 Task: Research Airbnb accommodation in Tubarjal, Saudi Arabia from 8th December, 2023 to 15th December, 2023 for 9 adults. Place can be shared room with 5 bedrooms having 9 beds and 5 bathrooms. Property type can be flat. Amenities needed are: wifi, TV, free parkinig on premises, gym, breakfast. Look for 4 properties as per requirement.
Action: Mouse moved to (534, 191)
Screenshot: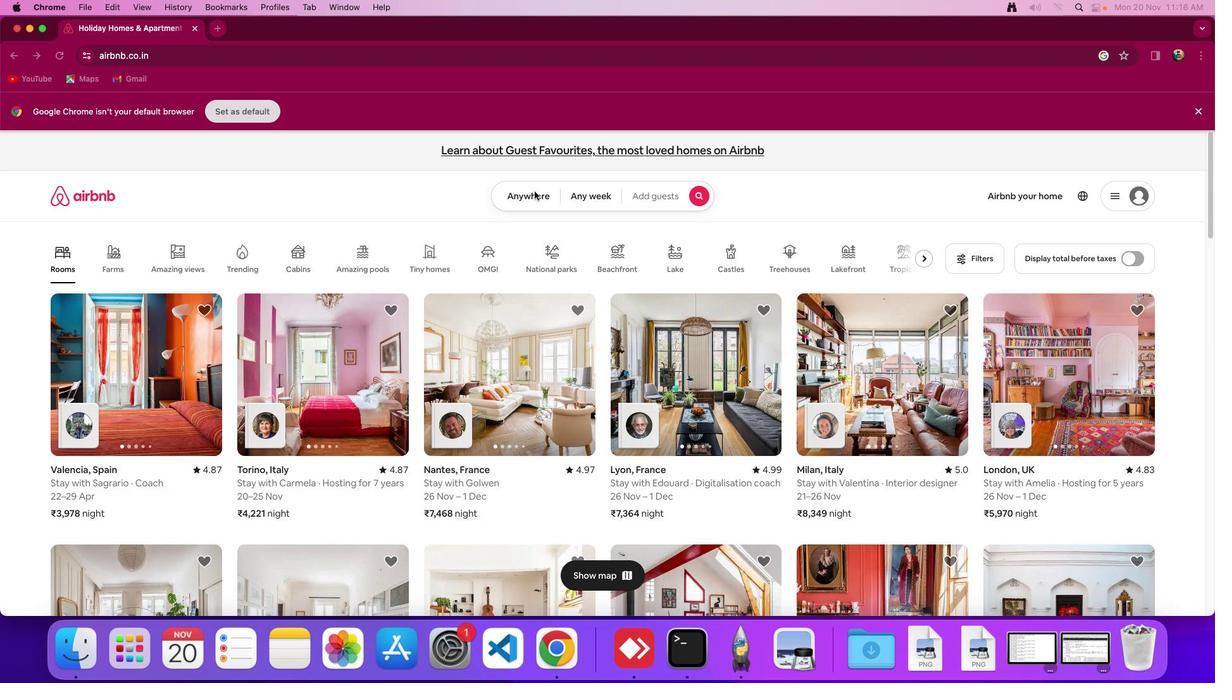
Action: Mouse pressed left at (534, 191)
Screenshot: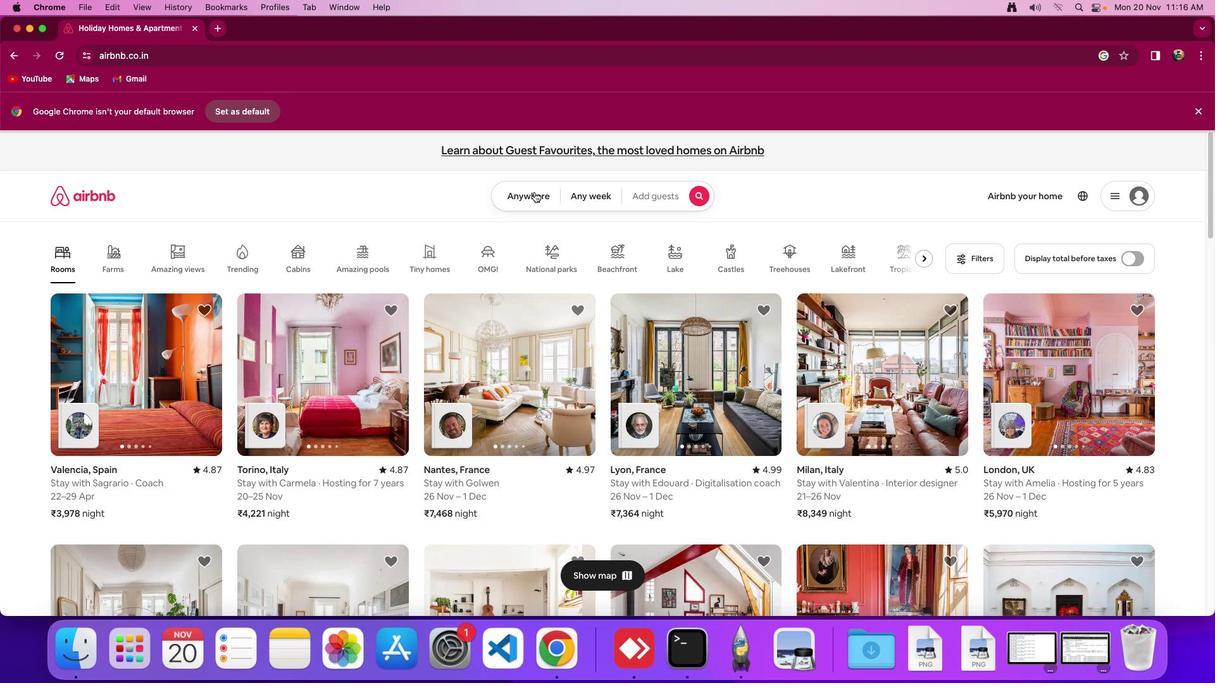 
Action: Mouse moved to (536, 196)
Screenshot: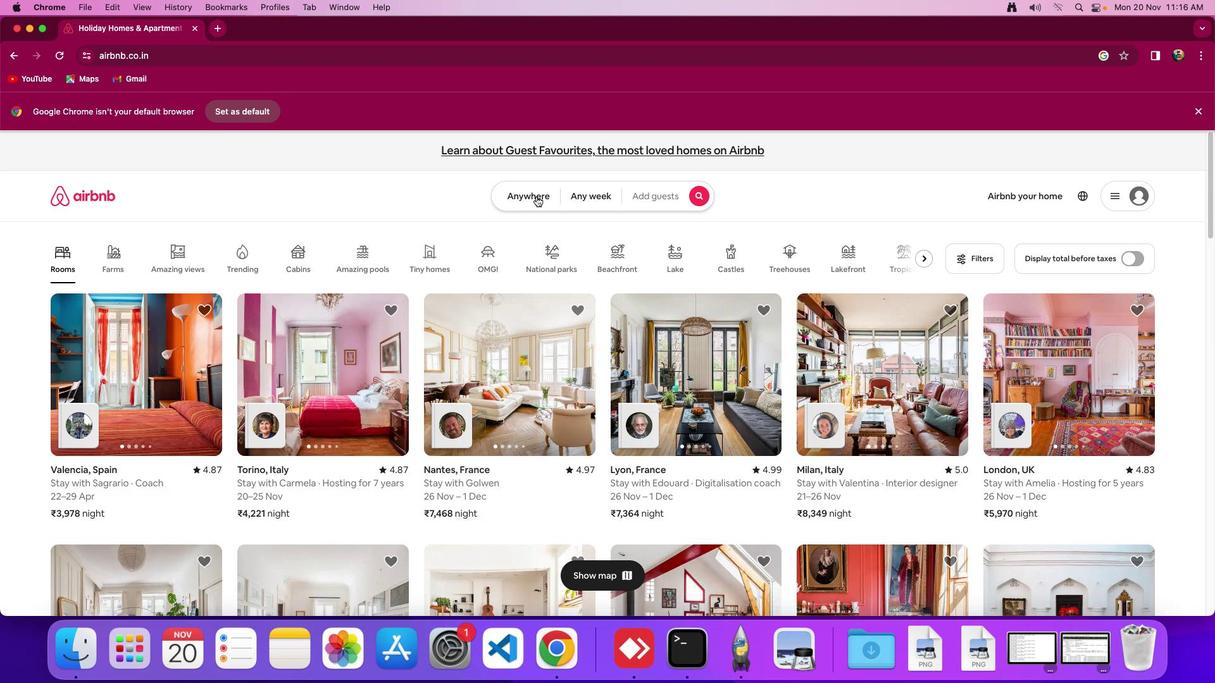 
Action: Mouse pressed left at (536, 196)
Screenshot: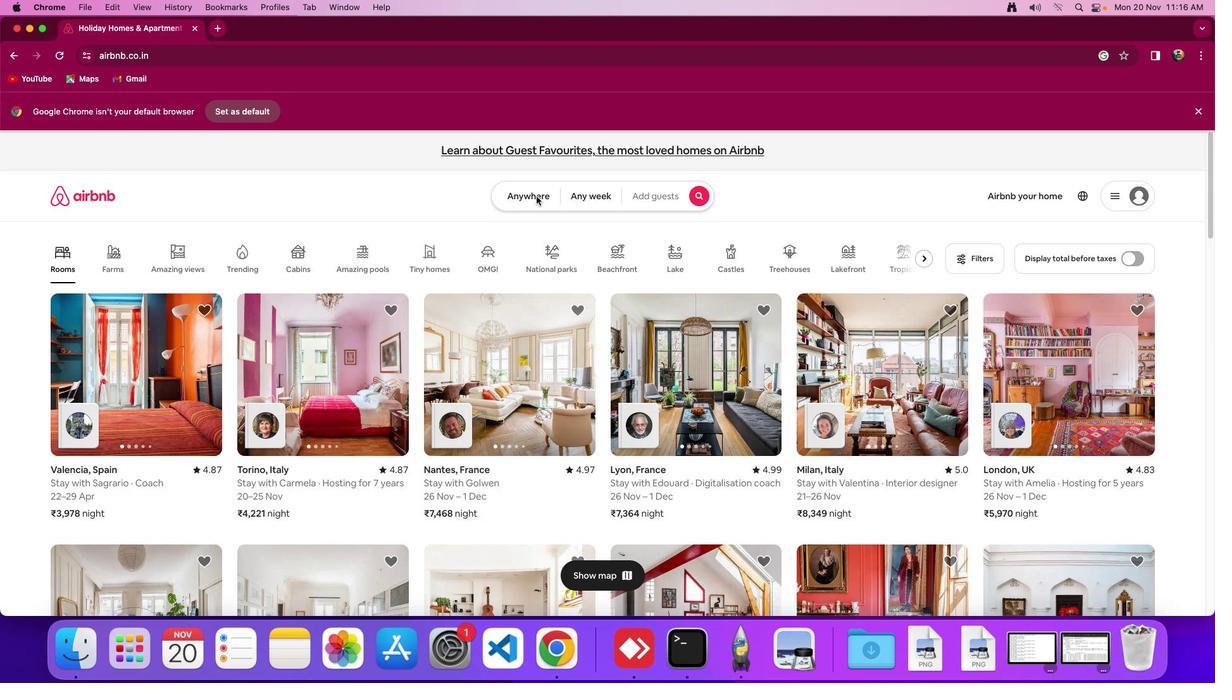 
Action: Mouse moved to (443, 245)
Screenshot: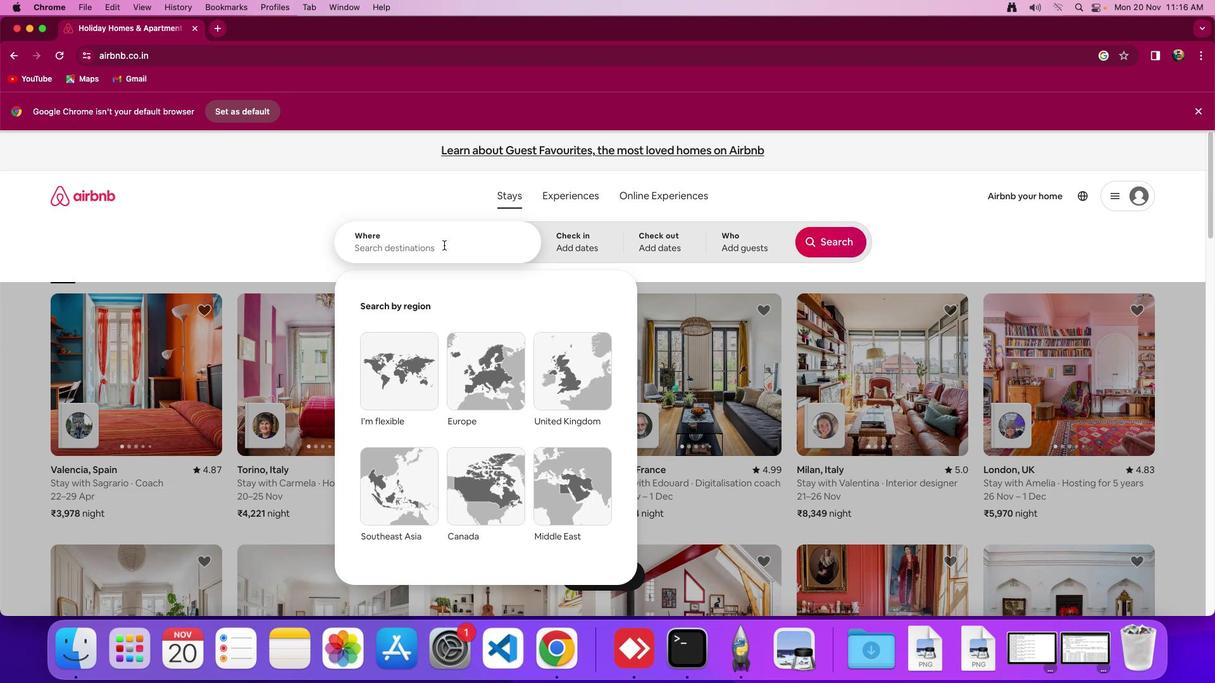 
Action: Mouse pressed left at (443, 245)
Screenshot: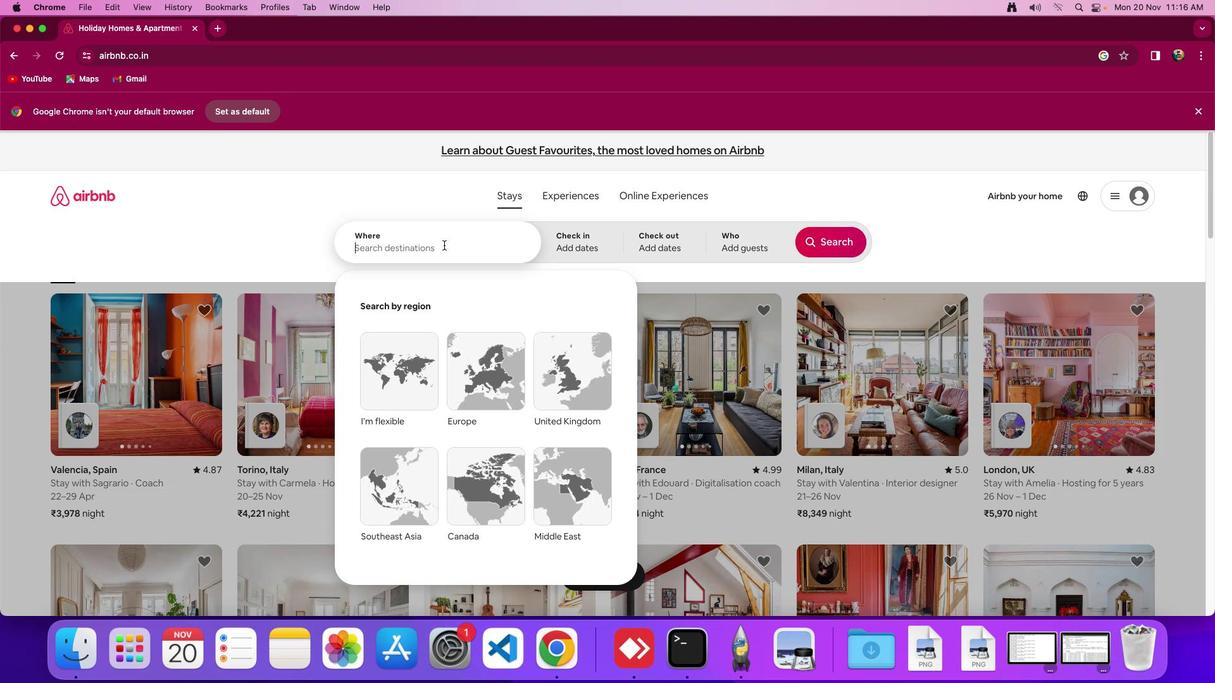 
Action: Mouse moved to (575, 219)
Screenshot: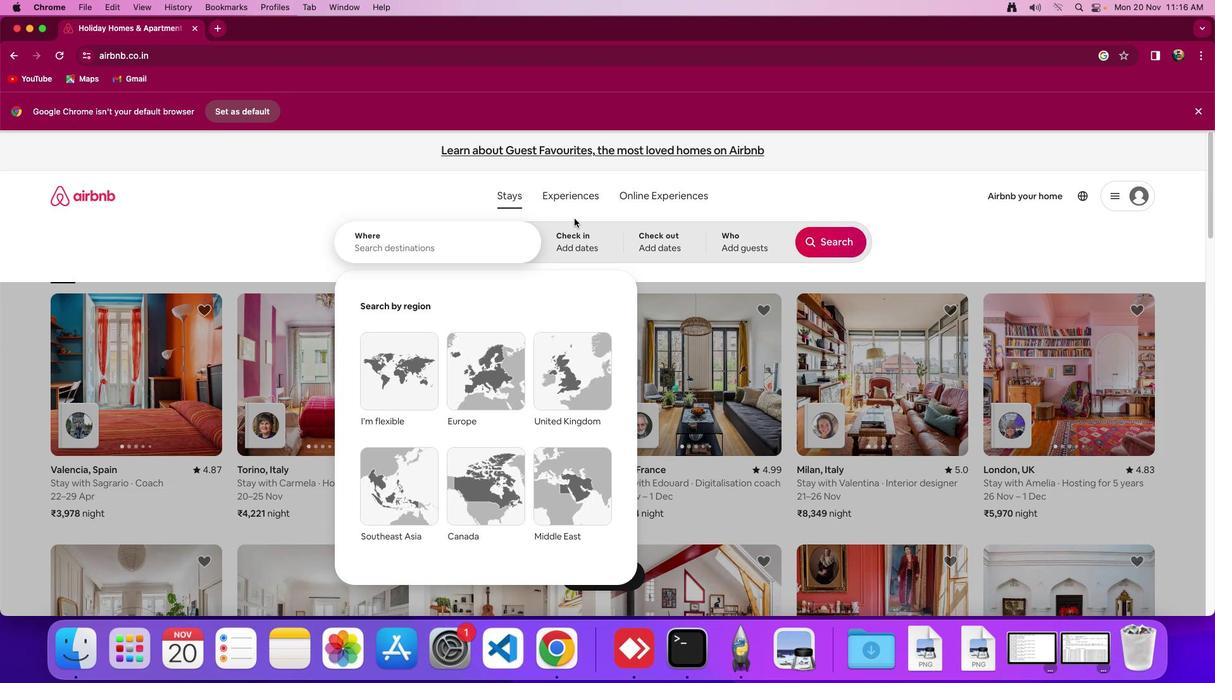 
Action: Key pressed Key.shift_r'T''u''b''a''r''j''a''l'','
Screenshot: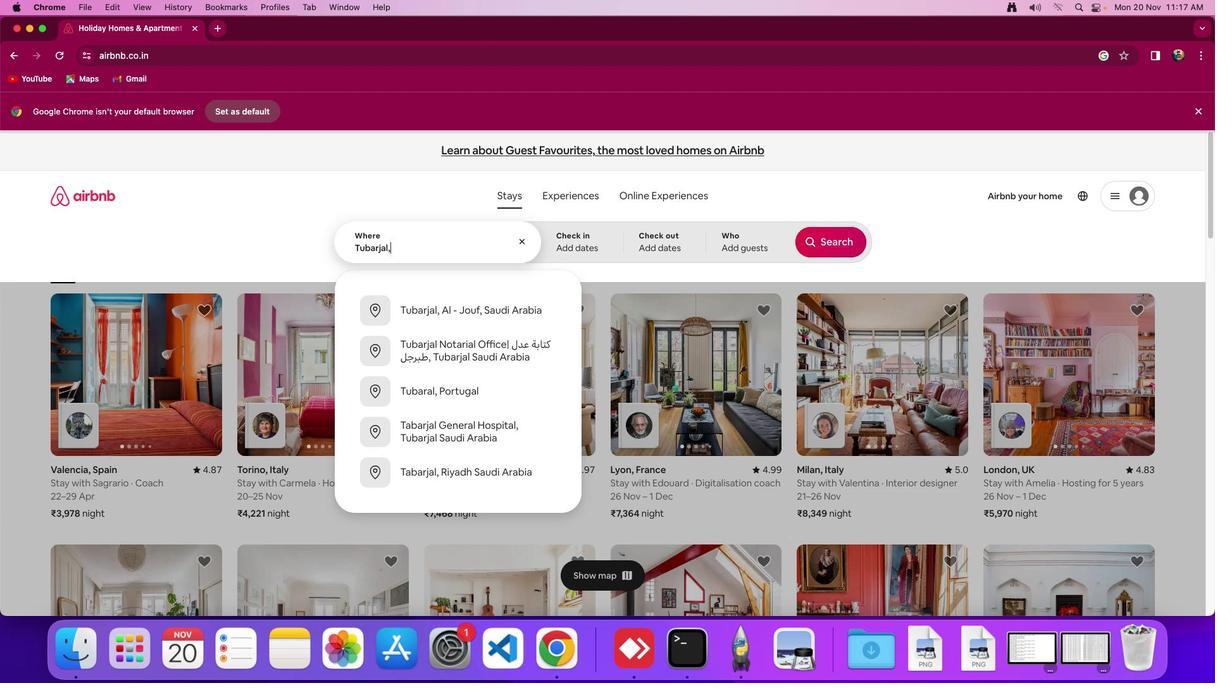 
Action: Mouse moved to (614, 217)
Screenshot: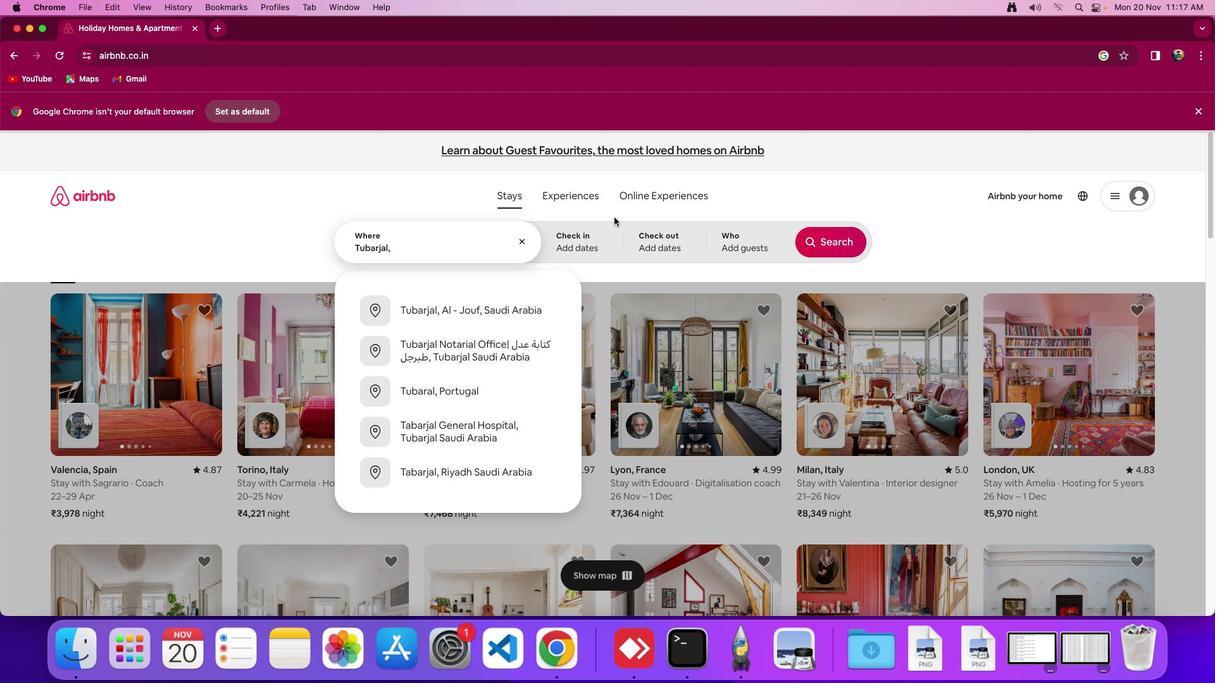 
Action: Key pressed Key.spaceKey.shift_r'S''a''u''d''i'
Screenshot: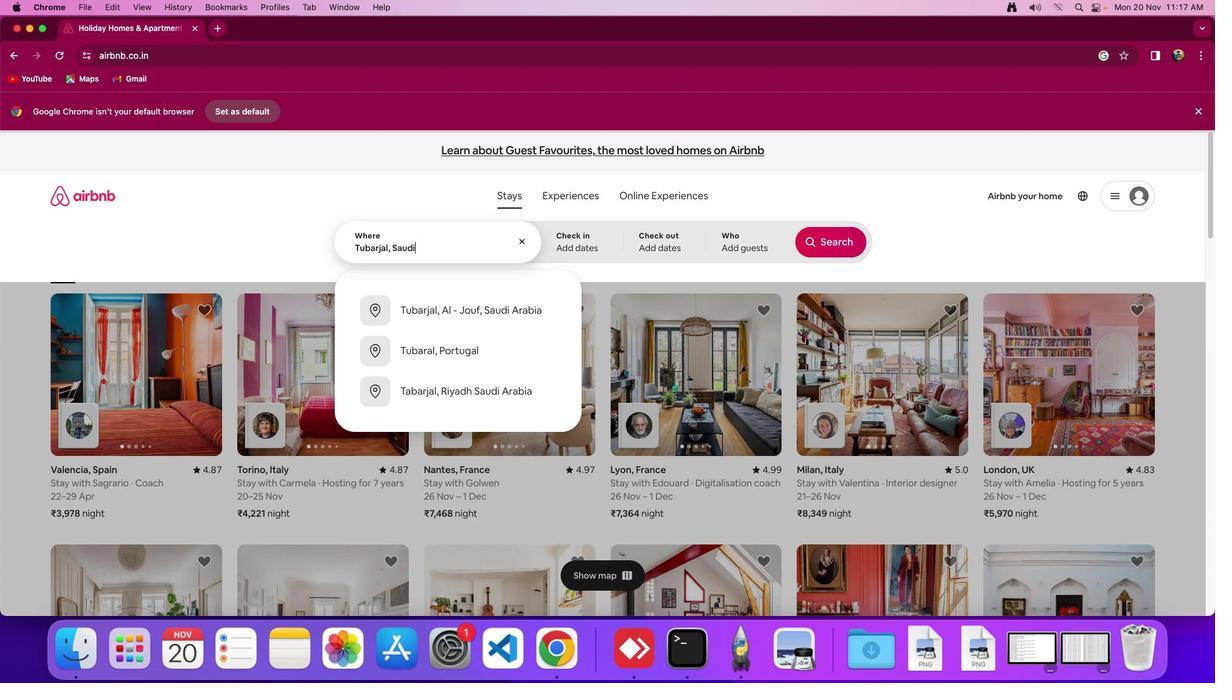 
Action: Mouse moved to (512, 272)
Screenshot: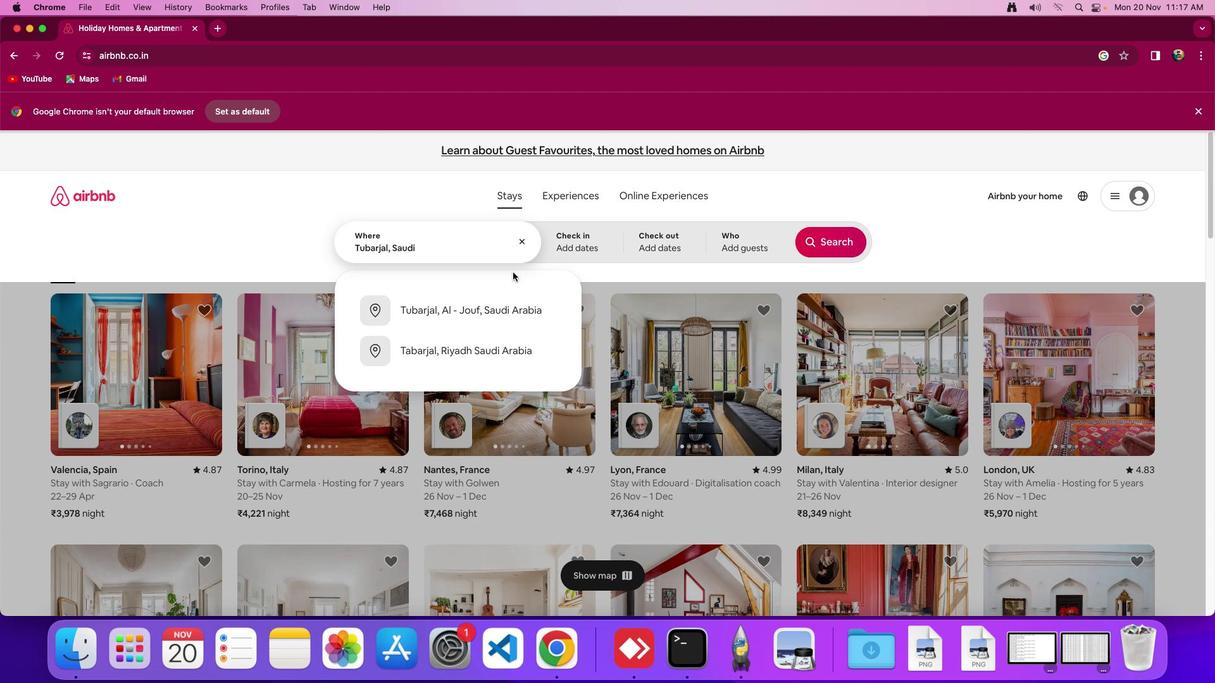 
Action: Key pressed Key.spaceKey.shift_r'A''r''a''b''i''a'
Screenshot: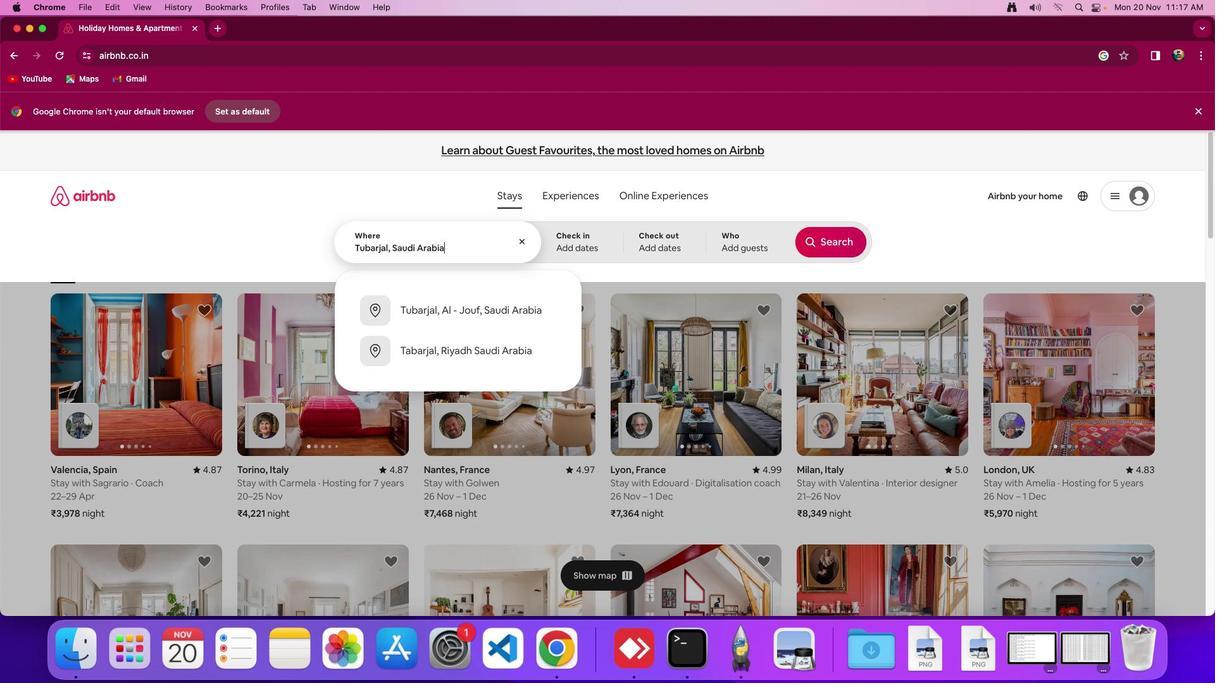 
Action: Mouse moved to (571, 251)
Screenshot: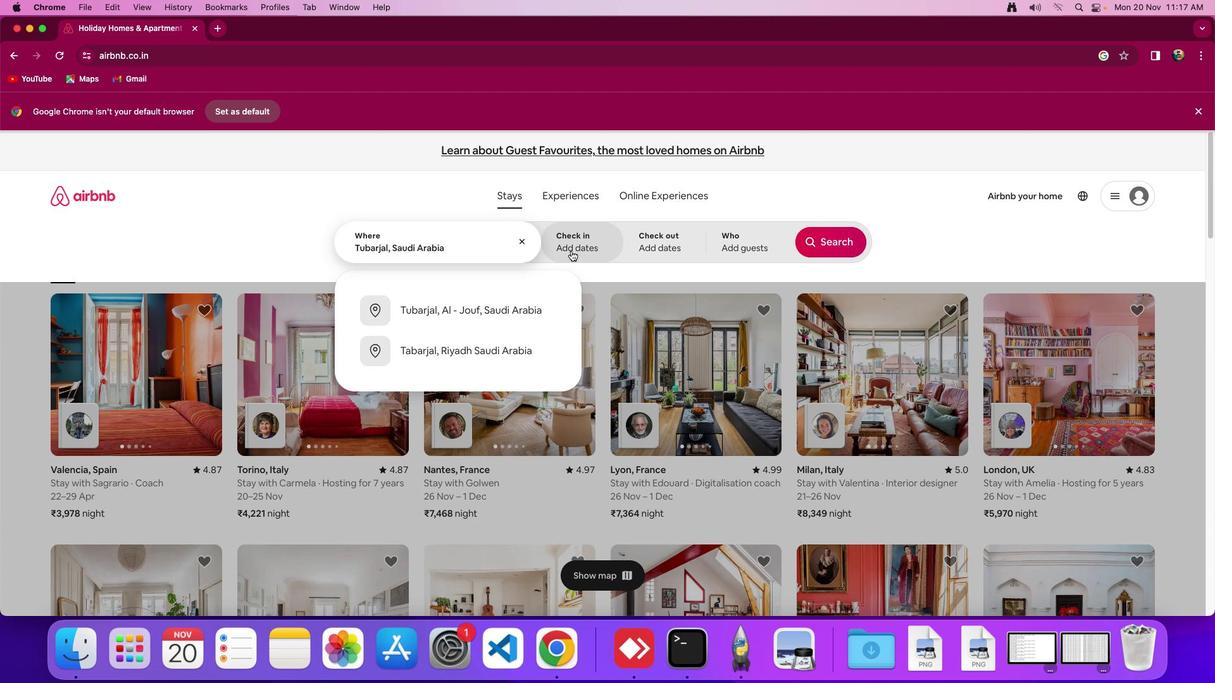 
Action: Mouse pressed left at (571, 251)
Screenshot: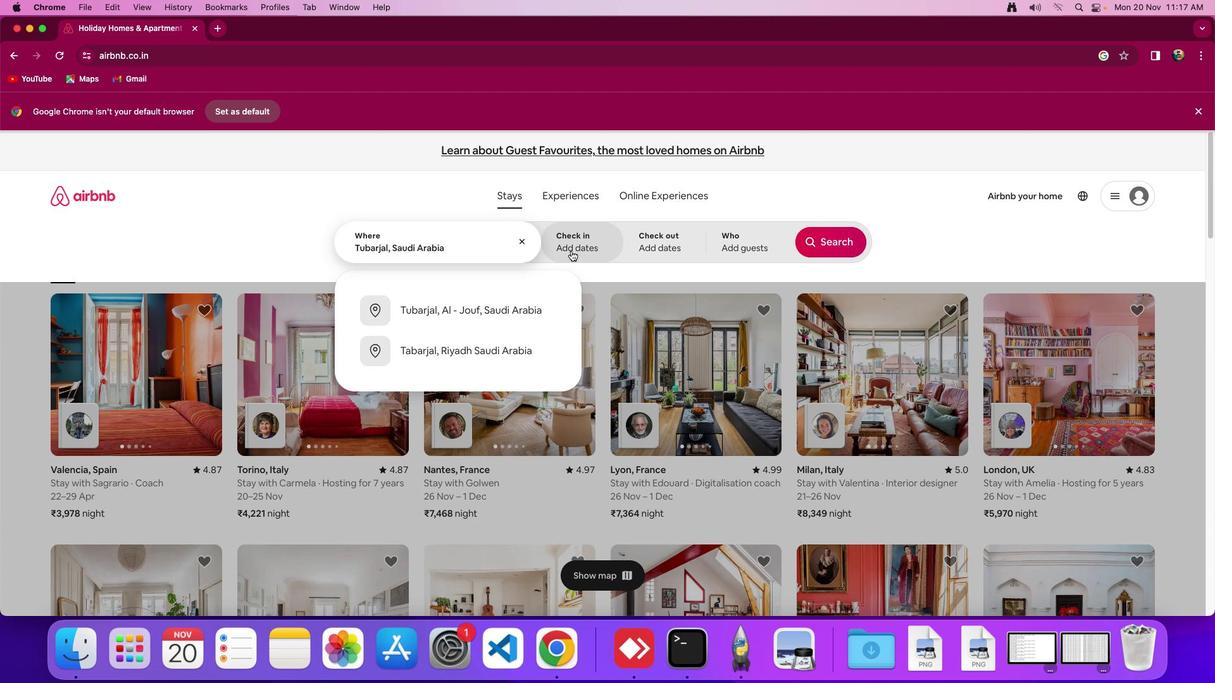 
Action: Mouse moved to (790, 431)
Screenshot: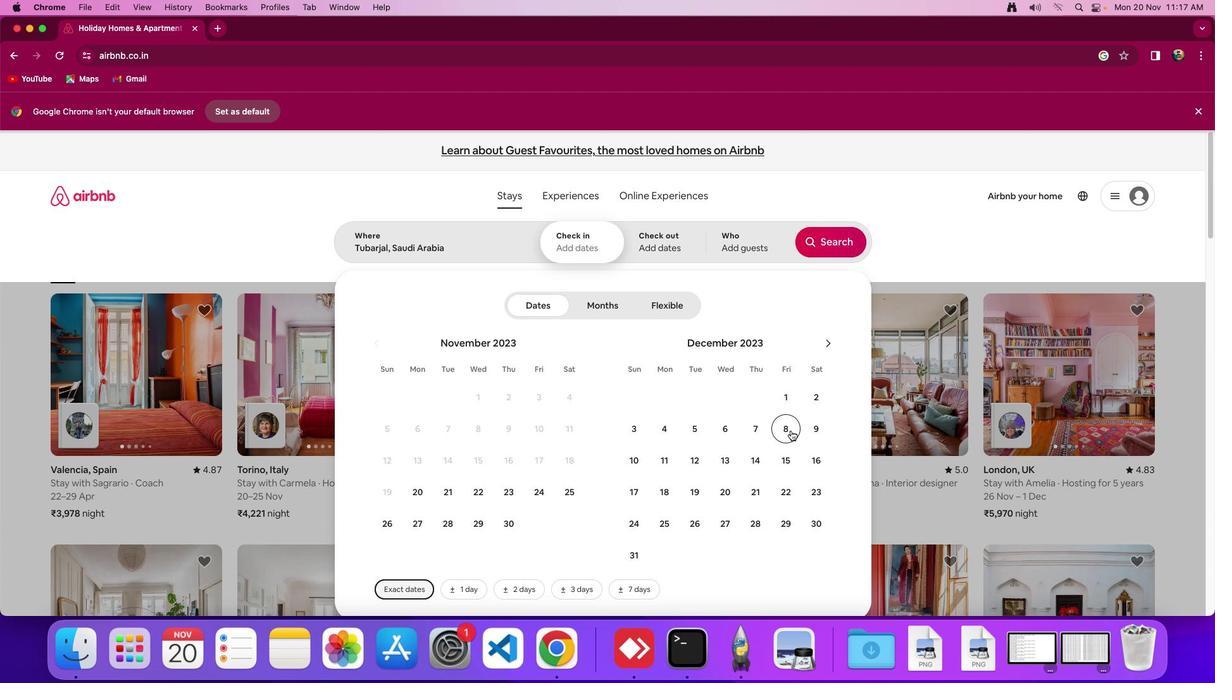 
Action: Mouse pressed left at (790, 431)
Screenshot: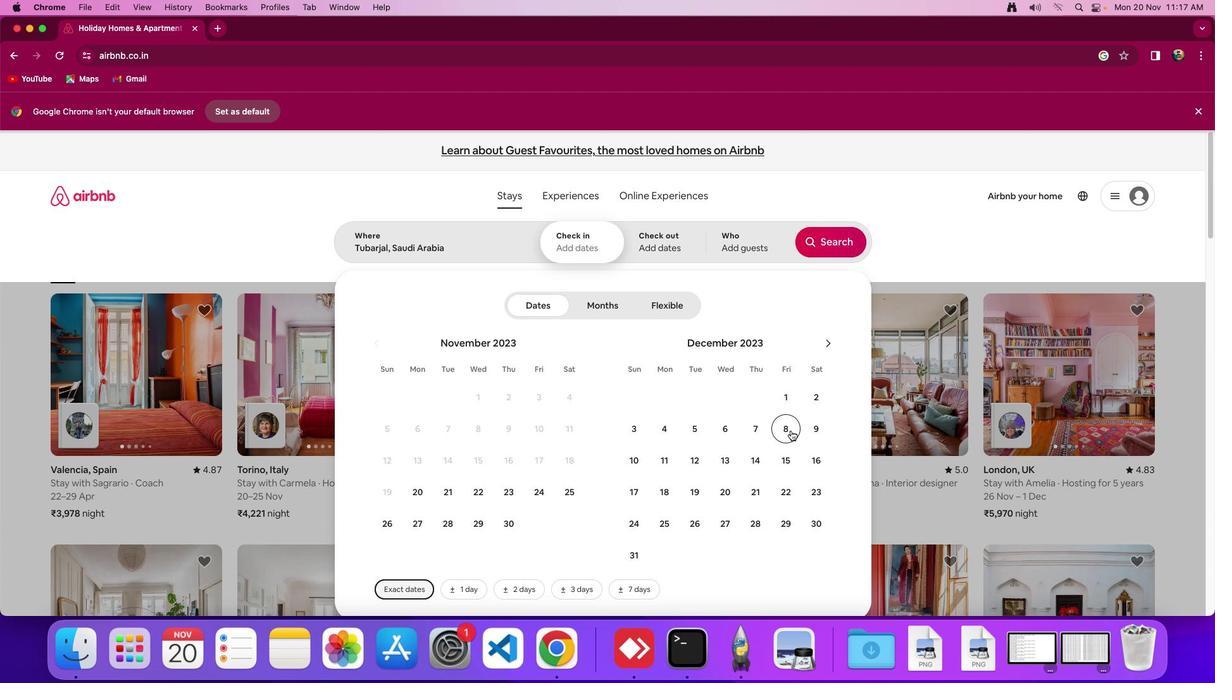 
Action: Mouse moved to (787, 450)
Screenshot: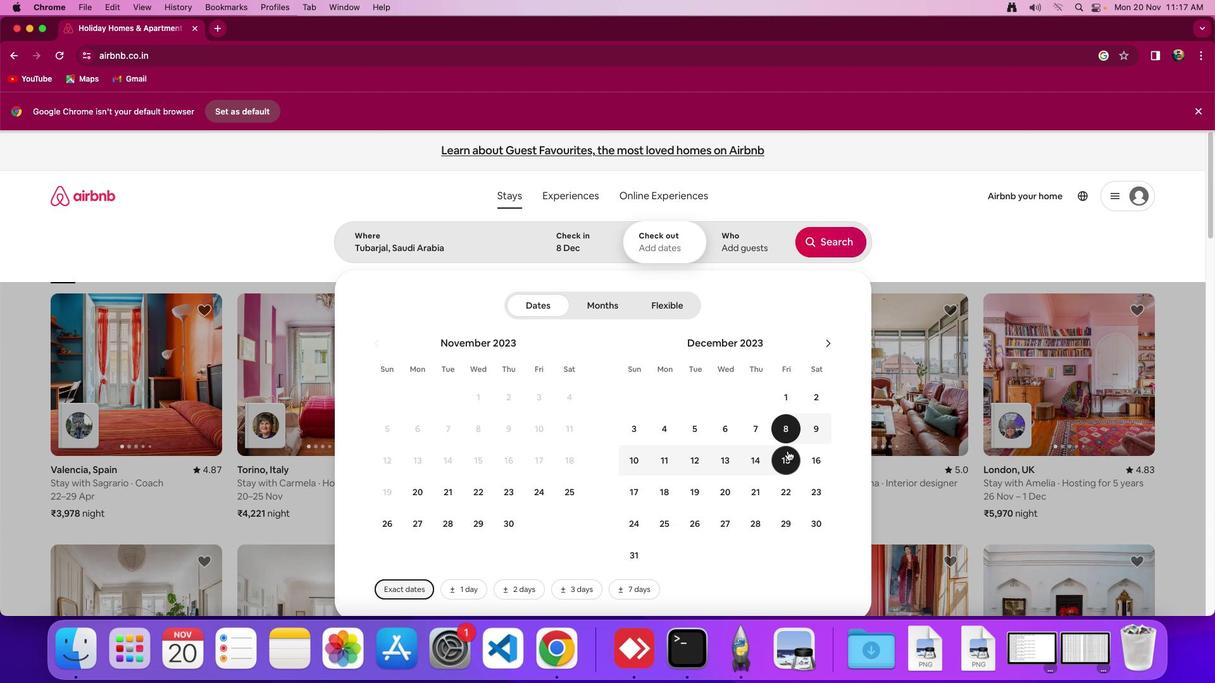
Action: Mouse pressed left at (787, 450)
Screenshot: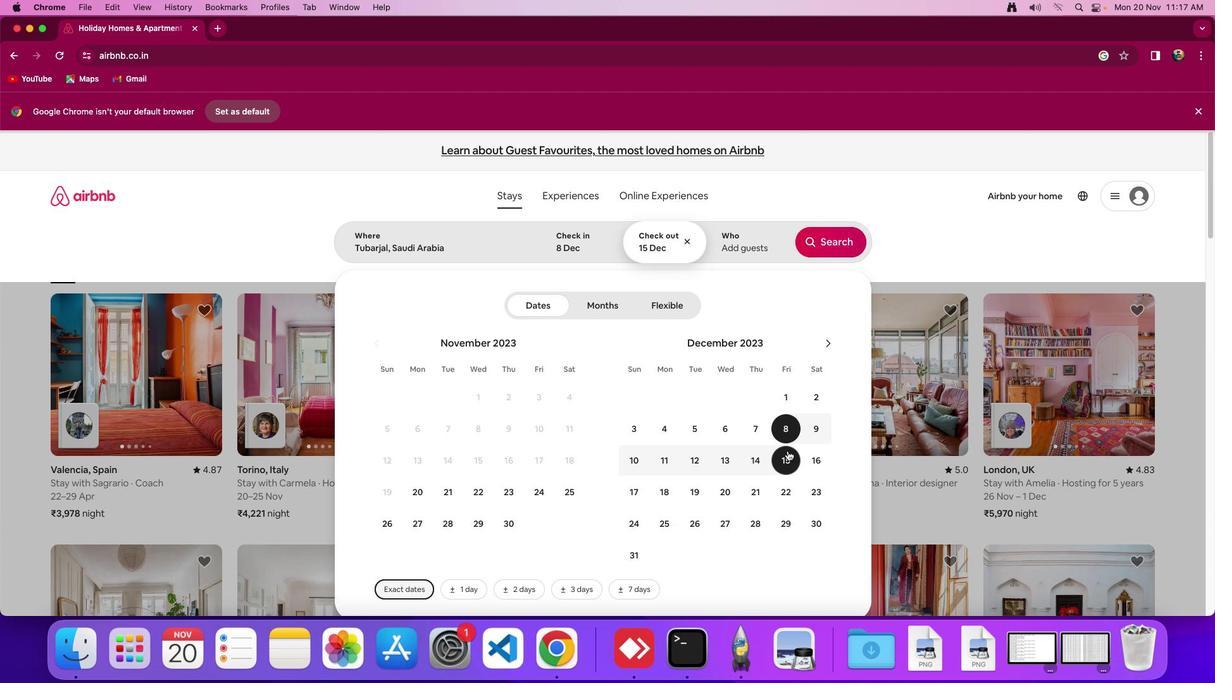 
Action: Mouse moved to (730, 245)
Screenshot: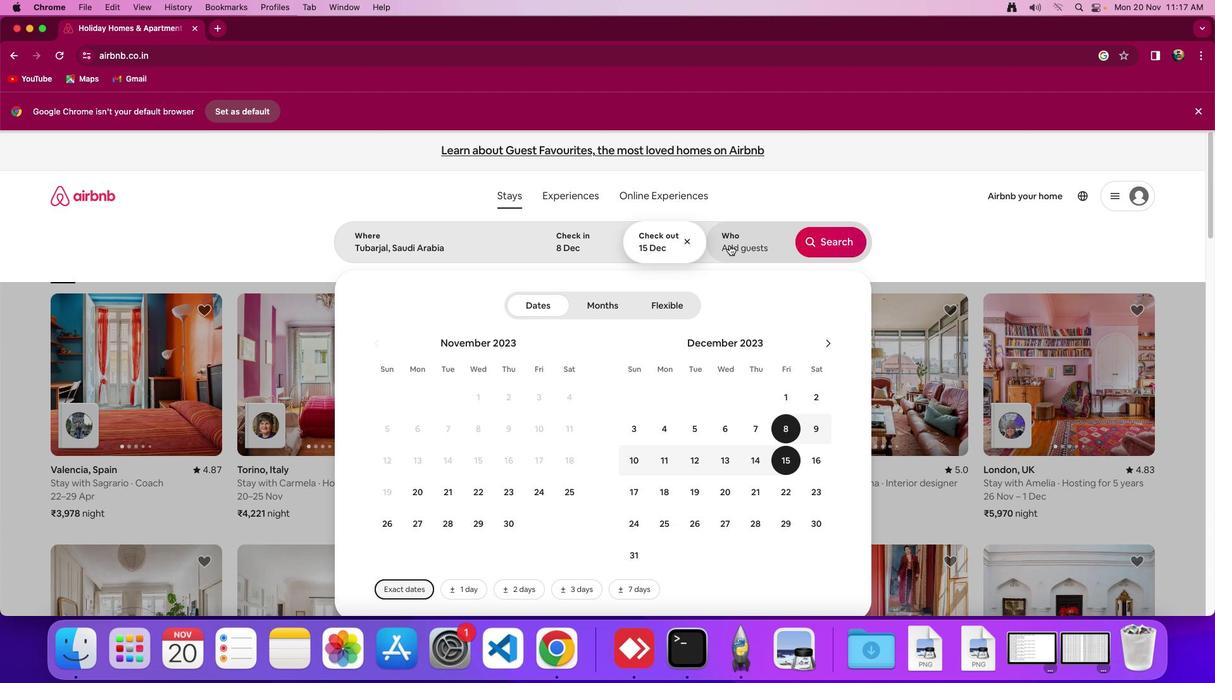 
Action: Mouse pressed left at (730, 245)
Screenshot: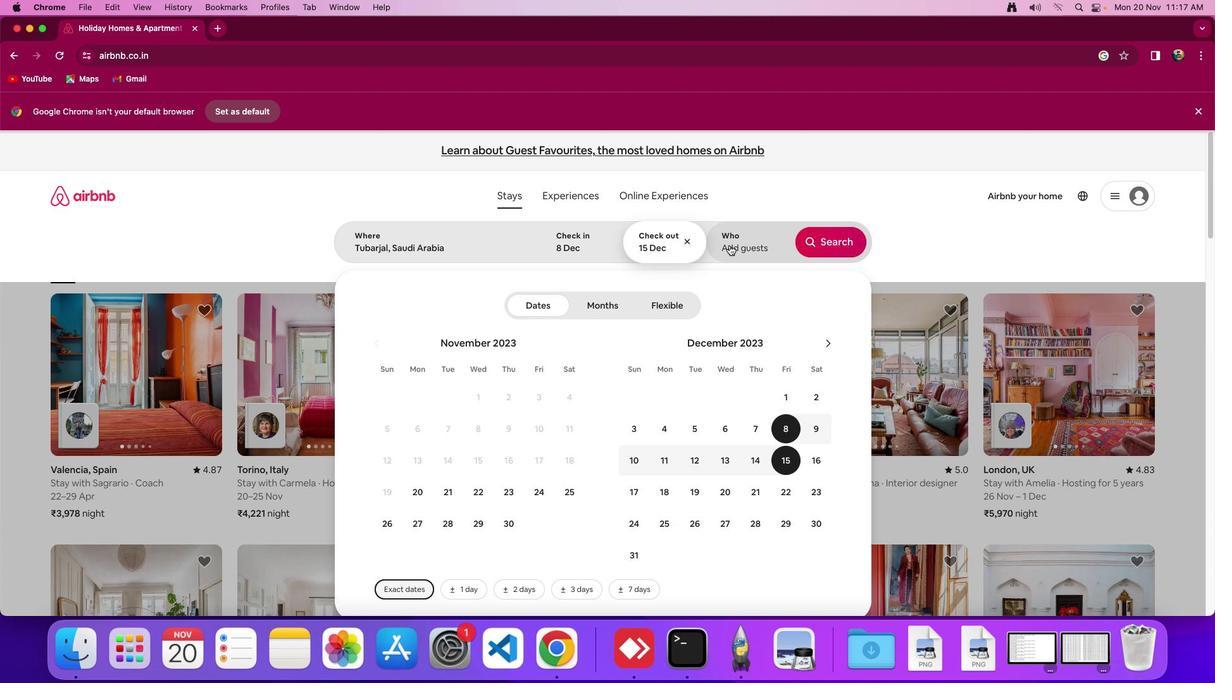 
Action: Mouse moved to (832, 302)
Screenshot: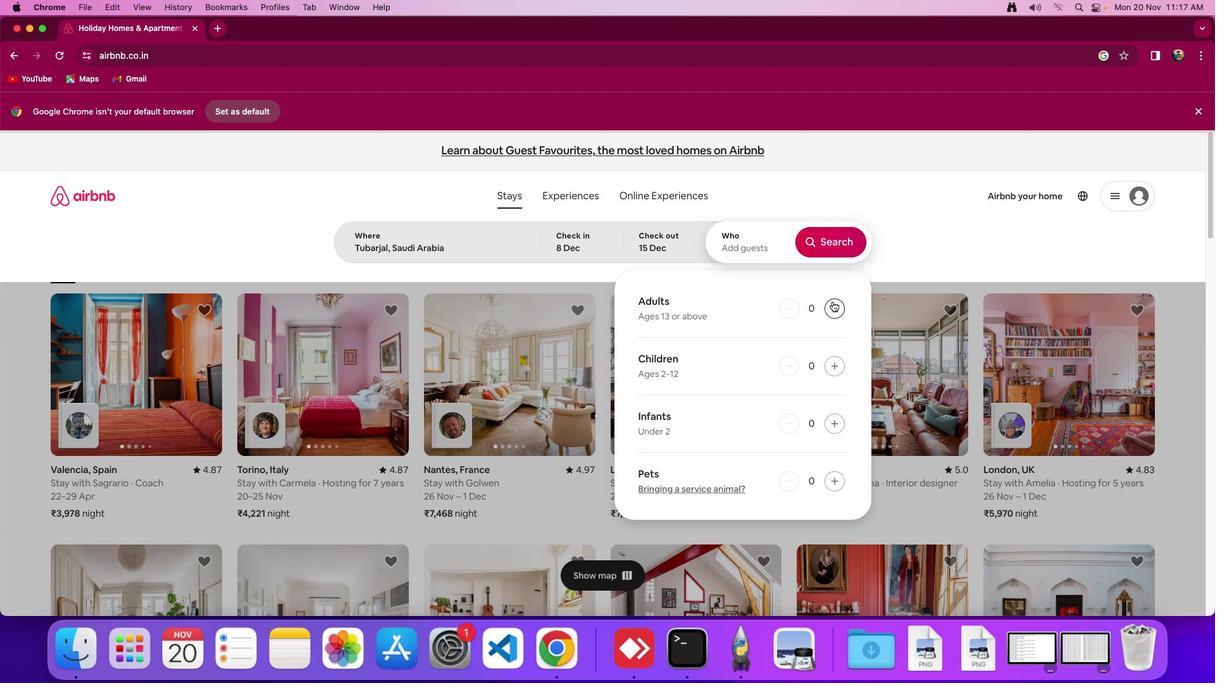 
Action: Mouse pressed left at (832, 302)
Screenshot: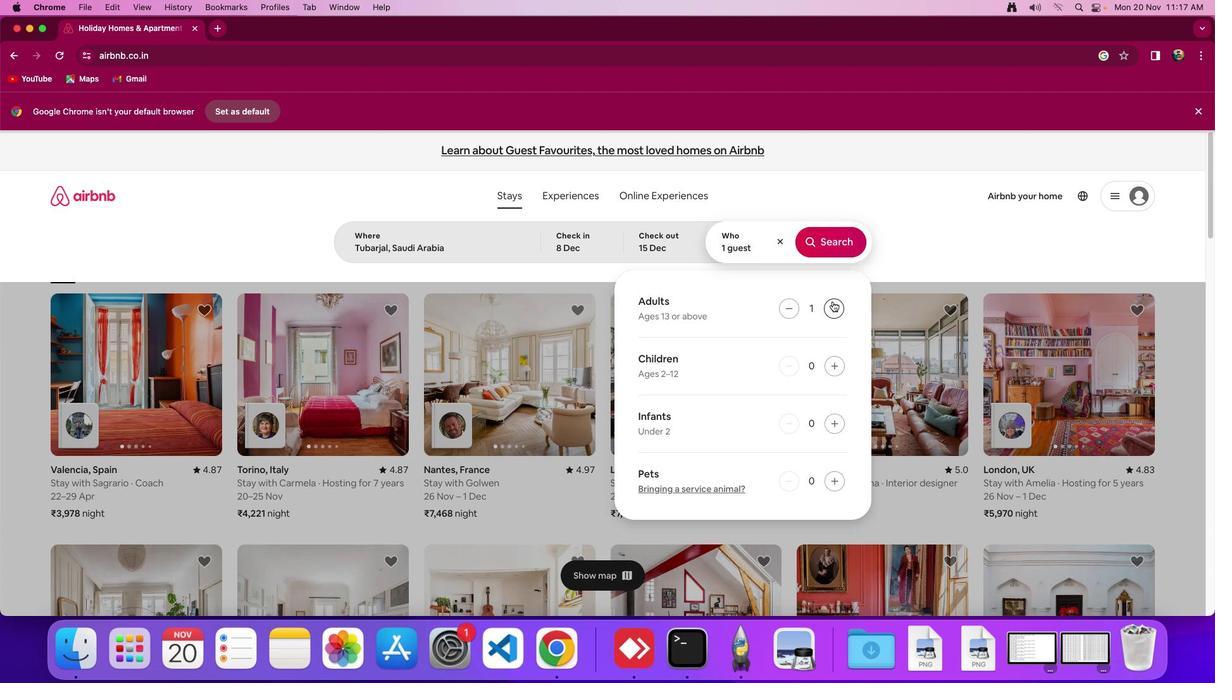 
Action: Mouse pressed left at (832, 302)
Screenshot: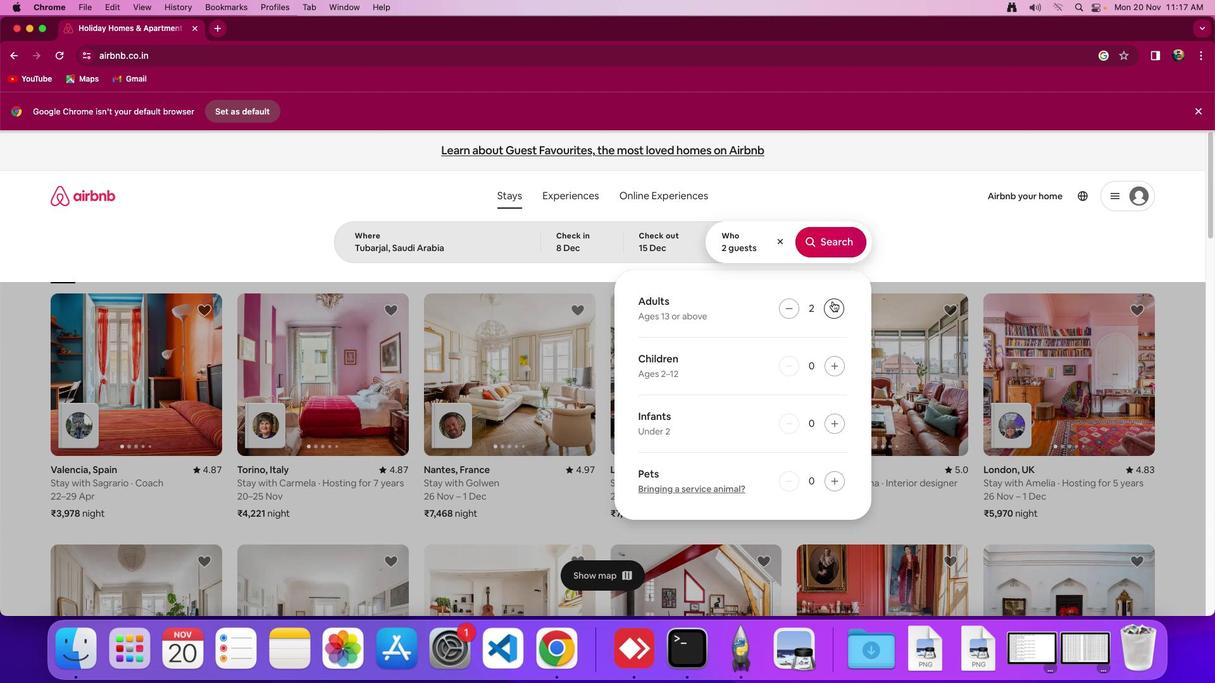 
Action: Mouse pressed left at (832, 302)
Screenshot: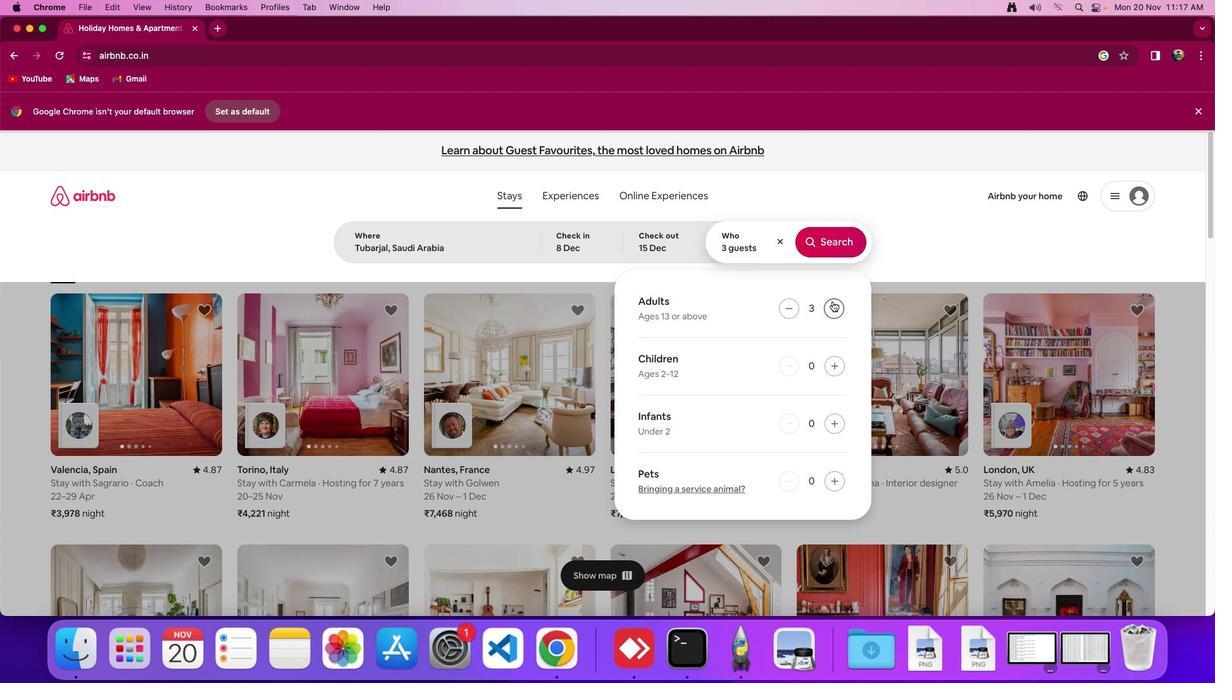 
Action: Mouse pressed left at (832, 302)
Screenshot: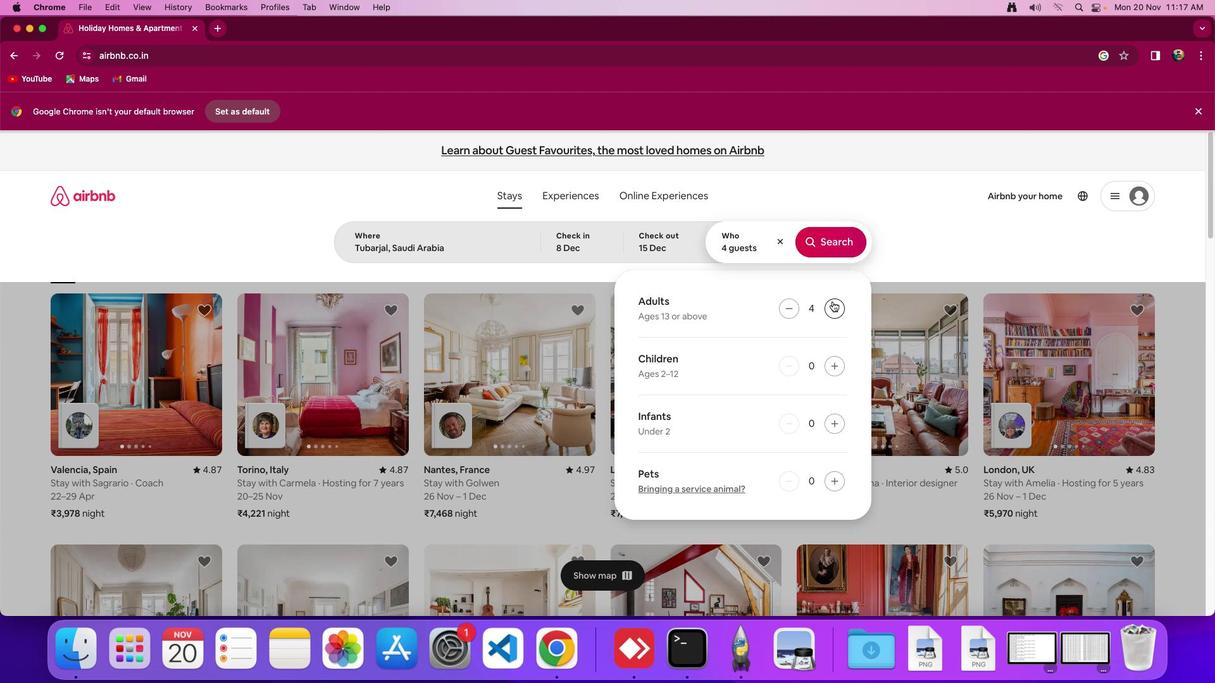 
Action: Mouse pressed left at (832, 302)
Screenshot: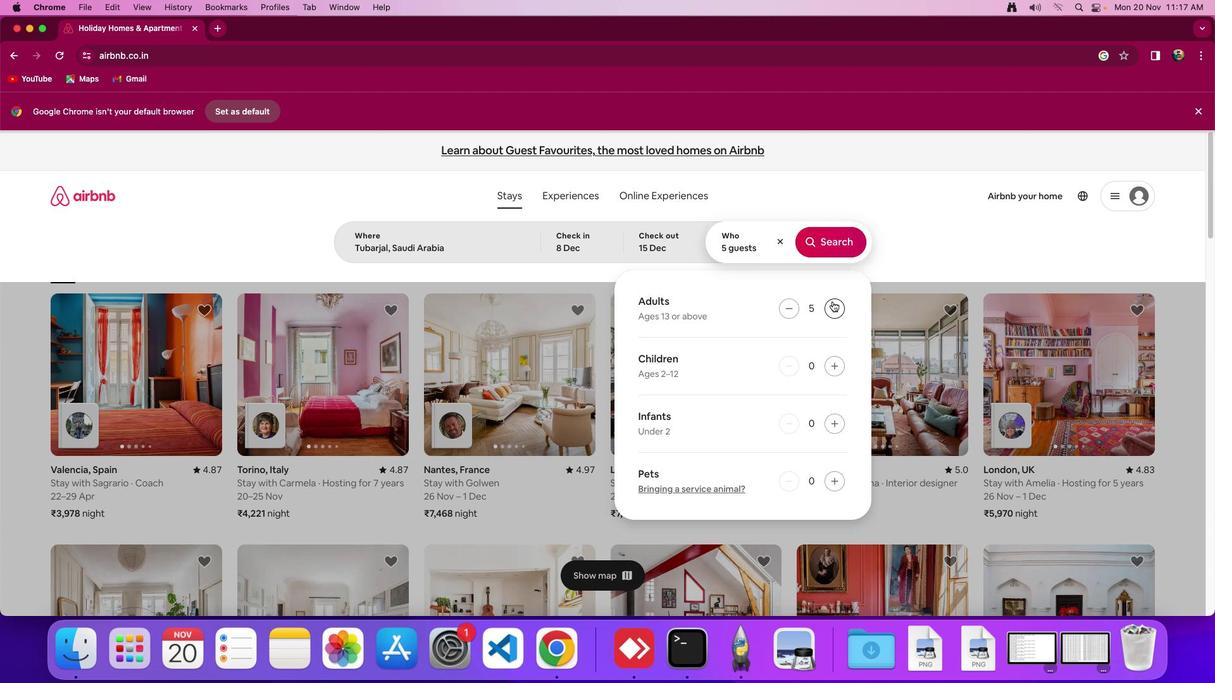 
Action: Mouse pressed left at (832, 302)
Screenshot: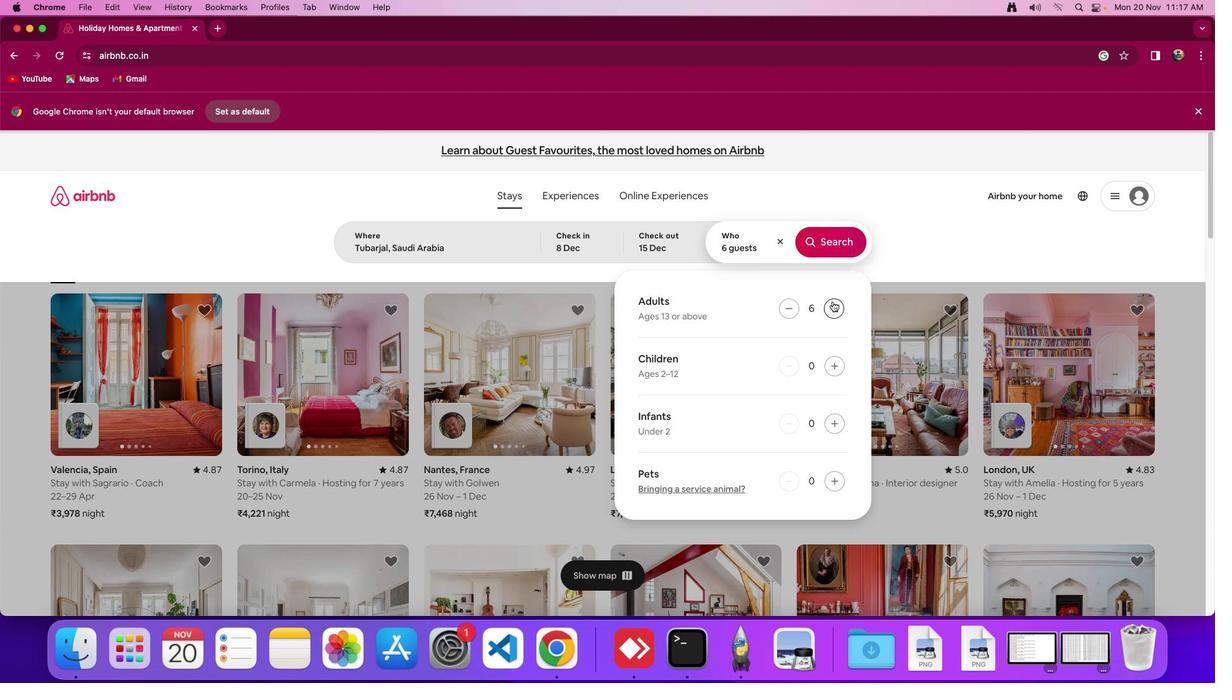
Action: Mouse pressed left at (832, 302)
Screenshot: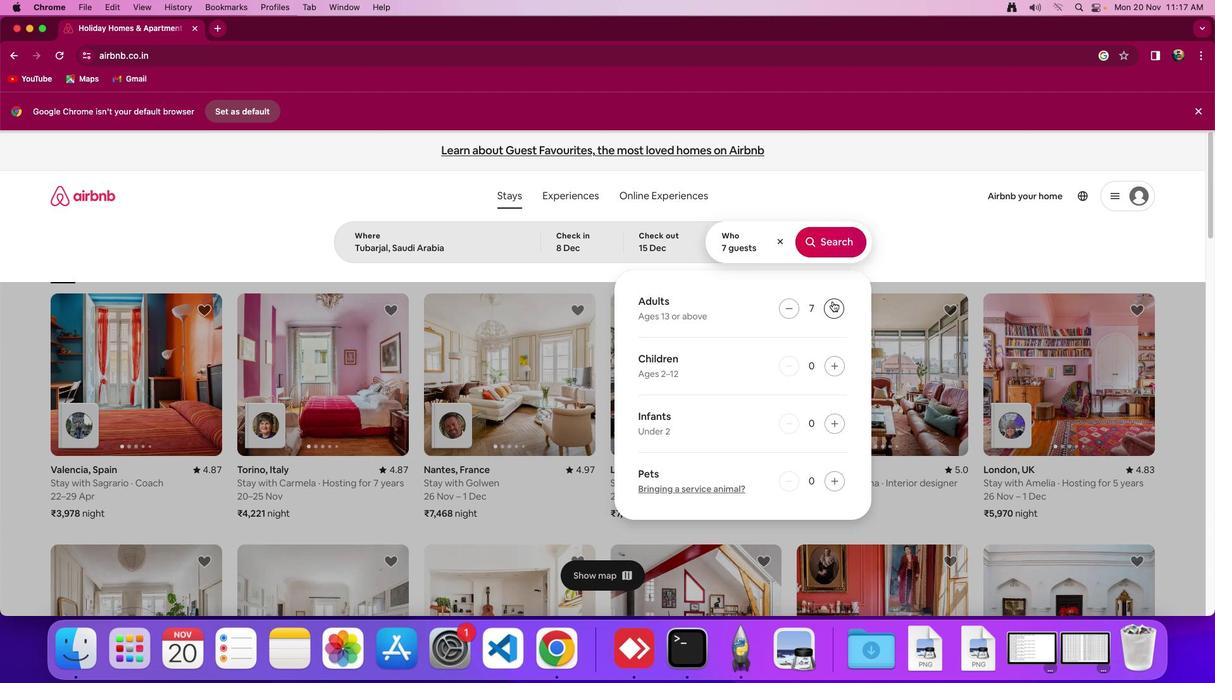 
Action: Mouse pressed left at (832, 302)
Screenshot: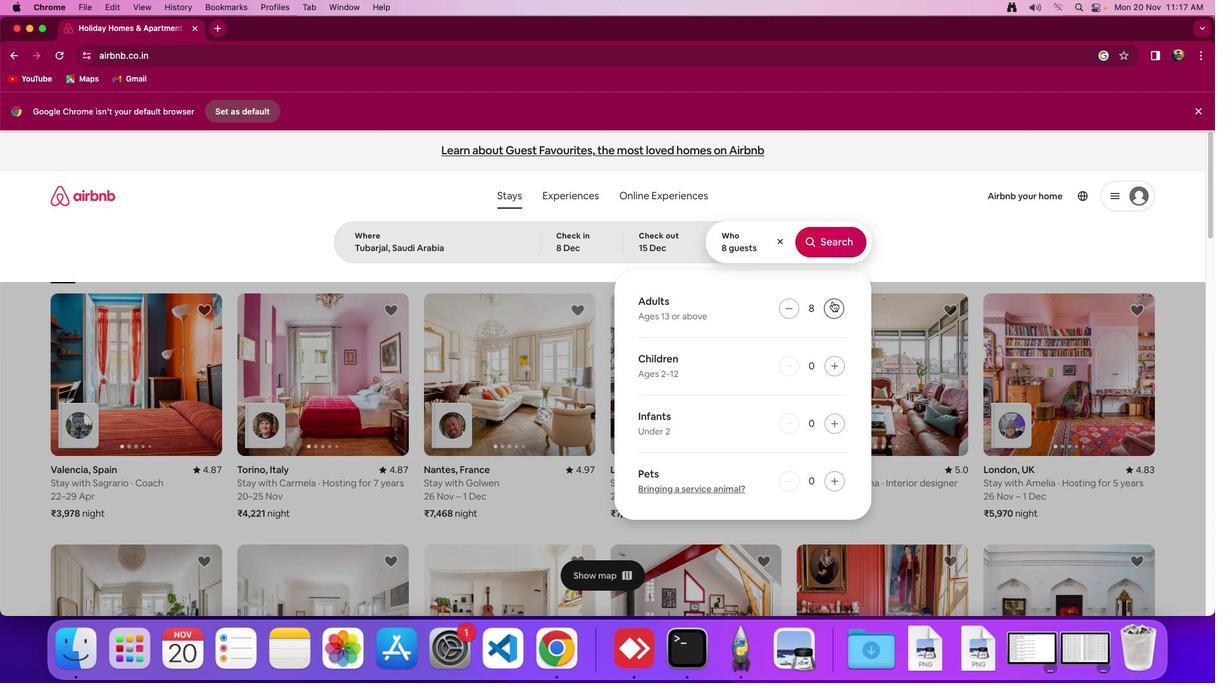 
Action: Mouse pressed left at (832, 302)
Screenshot: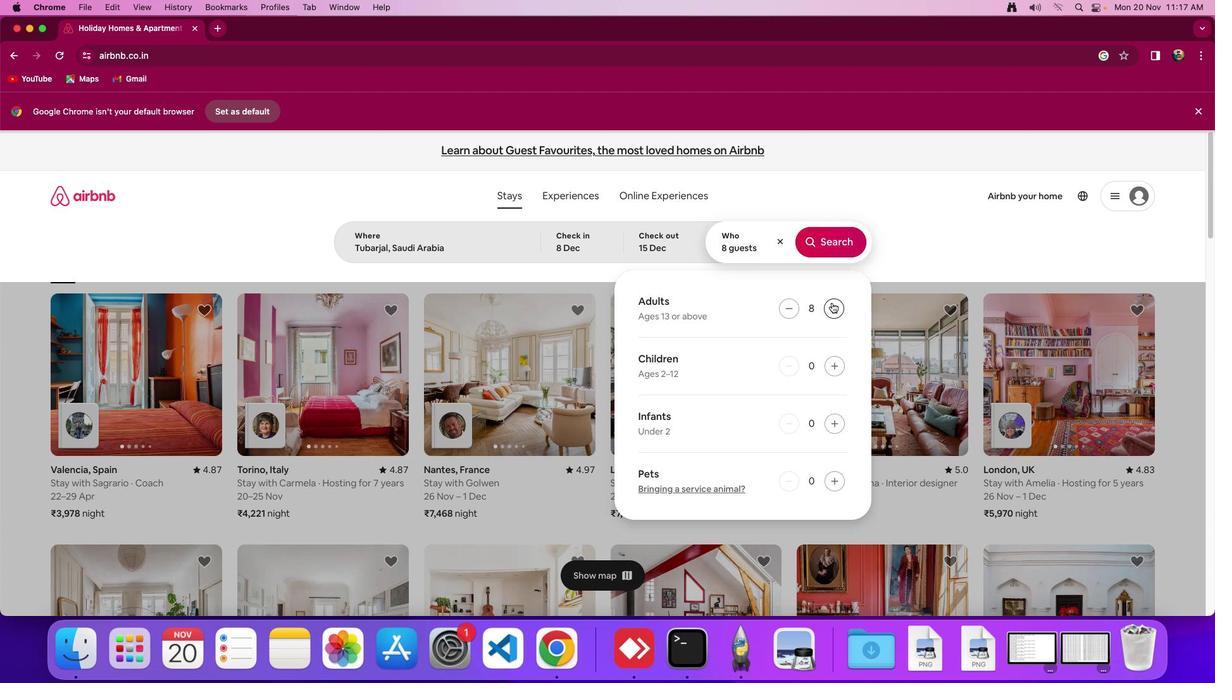 
Action: Mouse moved to (816, 244)
Screenshot: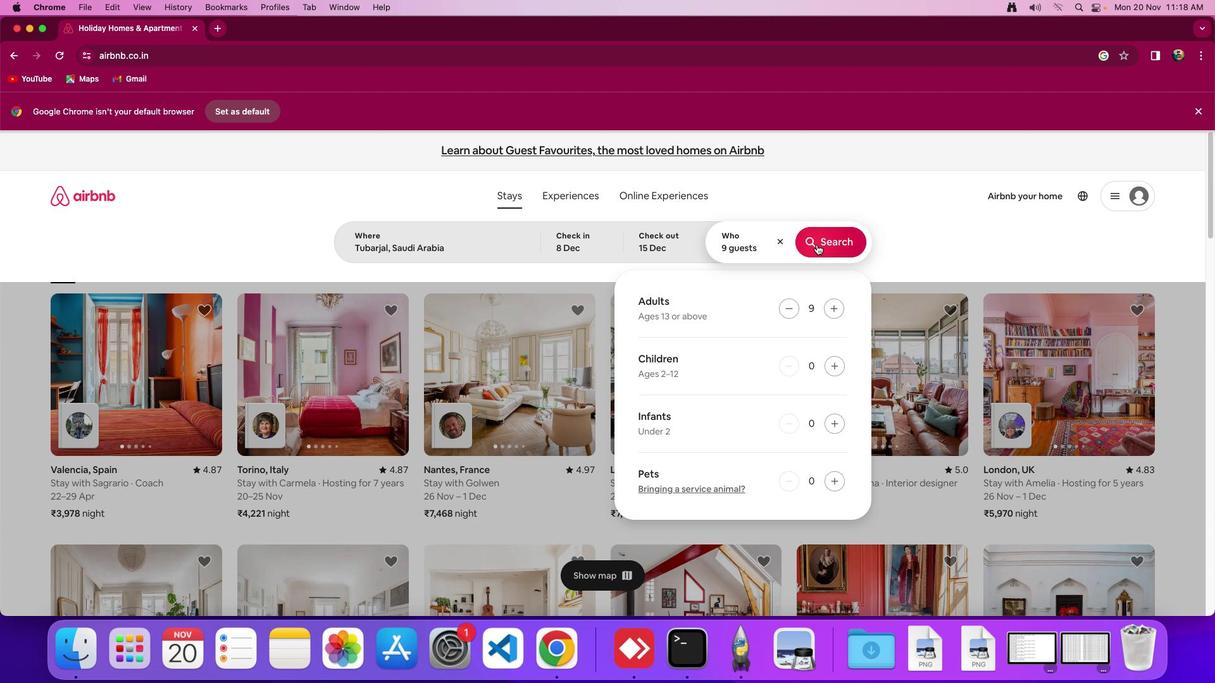 
Action: Mouse pressed left at (816, 244)
Screenshot: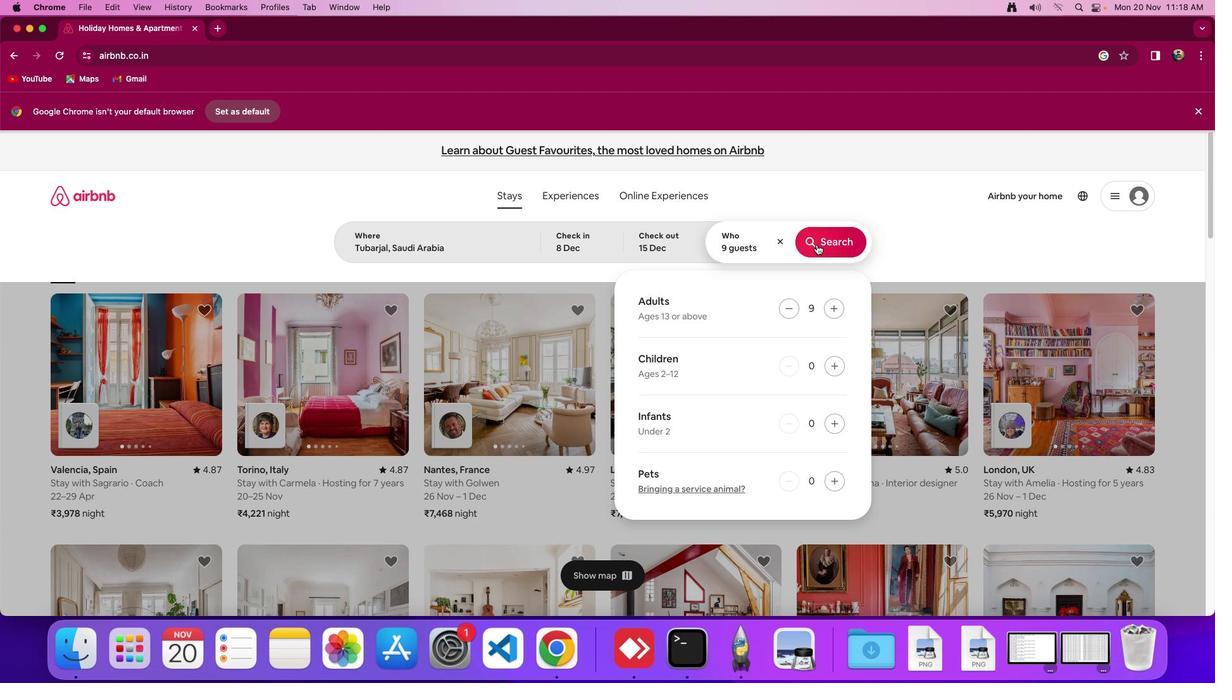 
Action: Mouse moved to (999, 202)
Screenshot: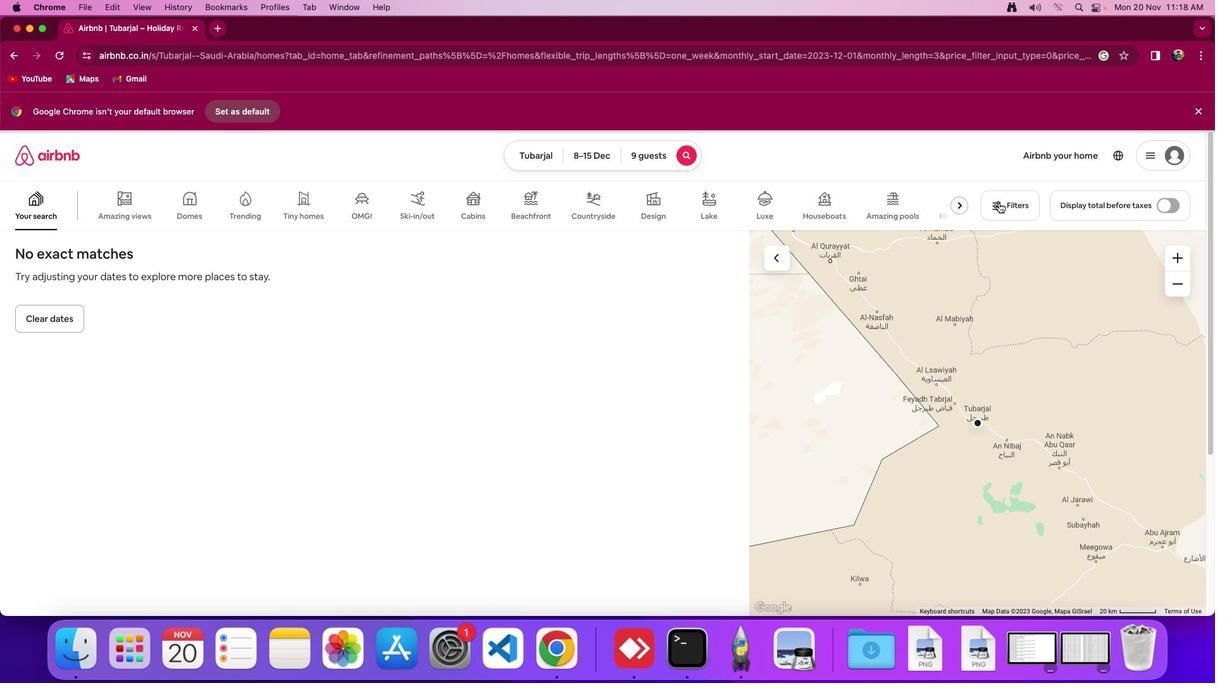 
Action: Mouse pressed left at (999, 202)
Screenshot: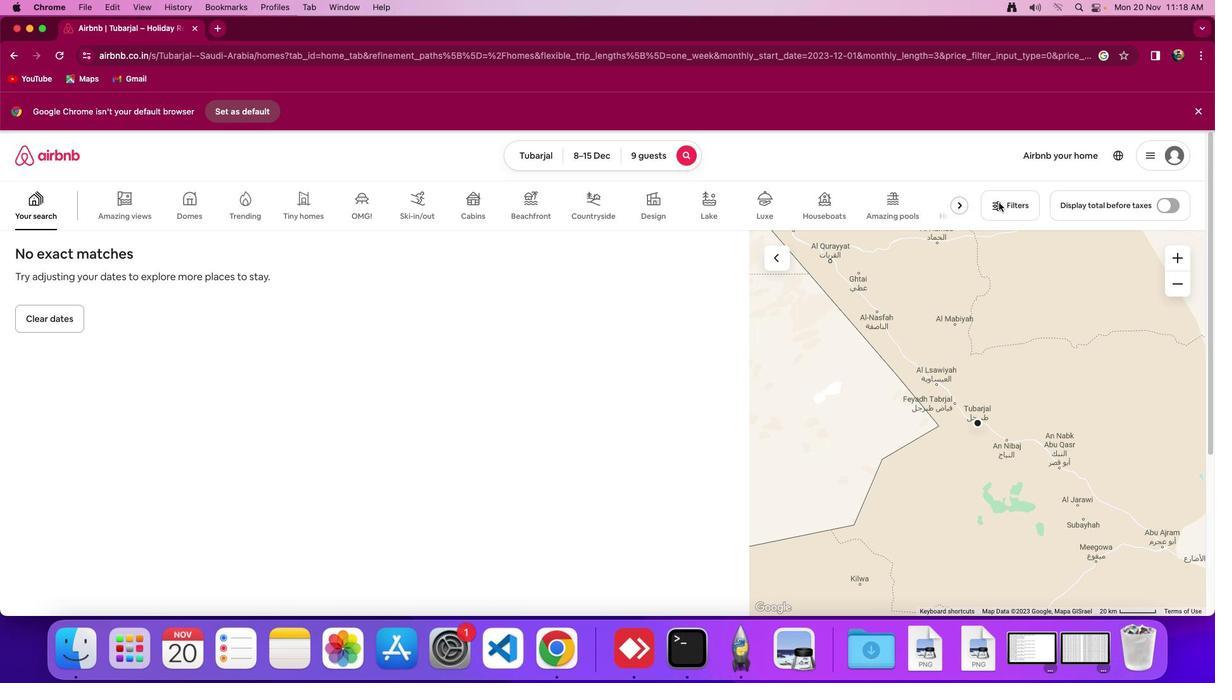 
Action: Mouse moved to (656, 326)
Screenshot: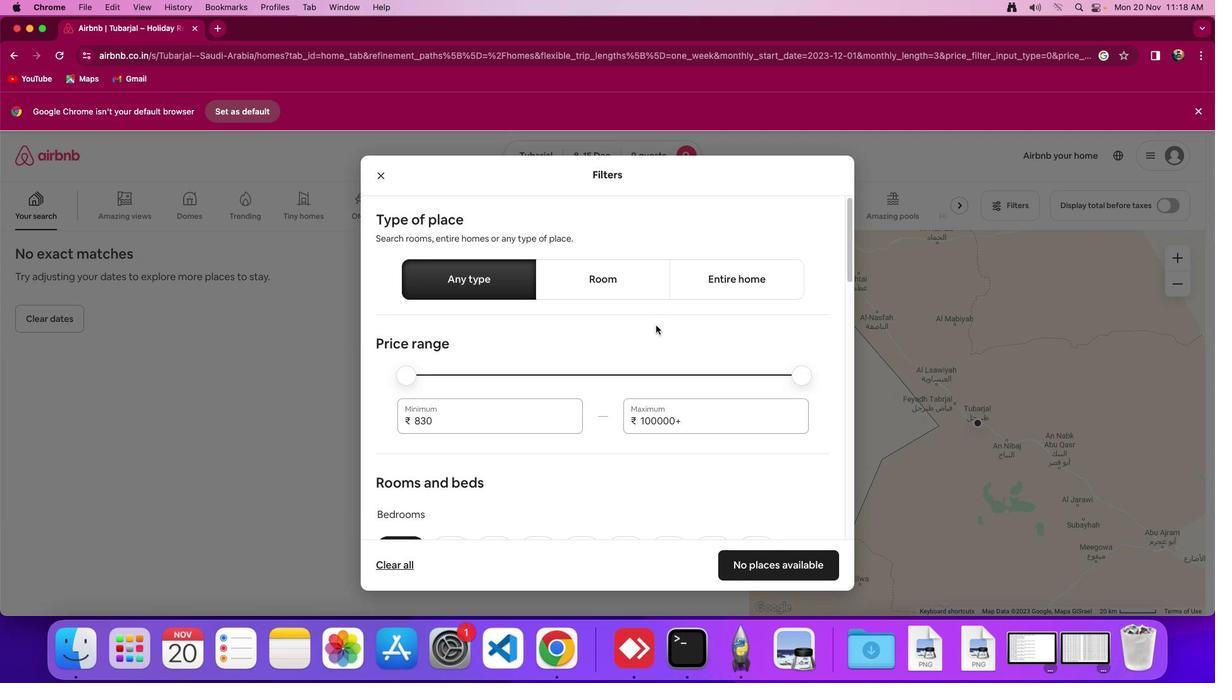 
Action: Mouse scrolled (656, 326) with delta (0, 0)
Screenshot: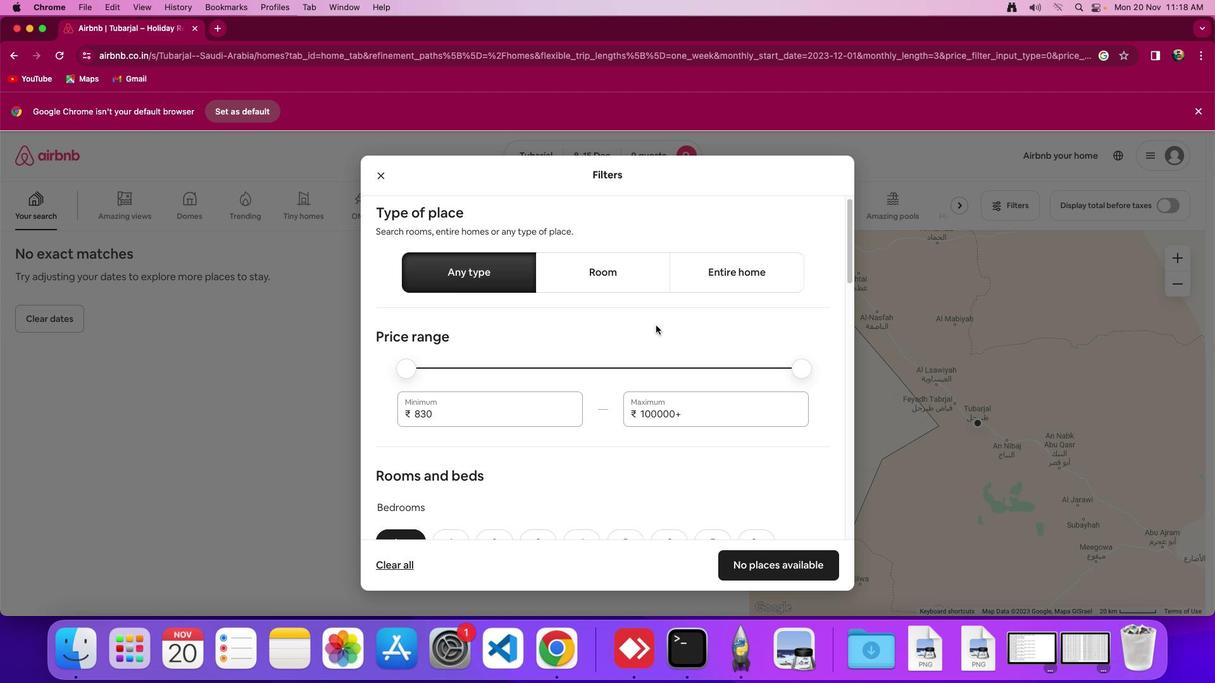 
Action: Mouse scrolled (656, 326) with delta (0, 0)
Screenshot: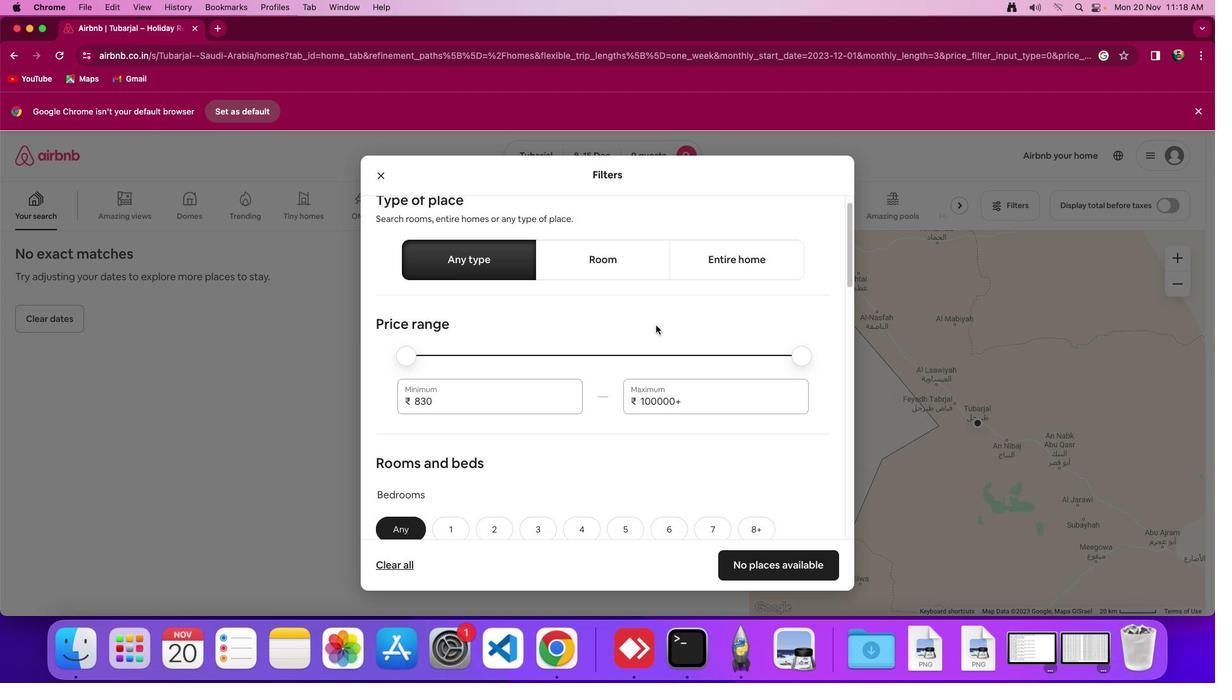 
Action: Mouse scrolled (656, 326) with delta (0, 0)
Screenshot: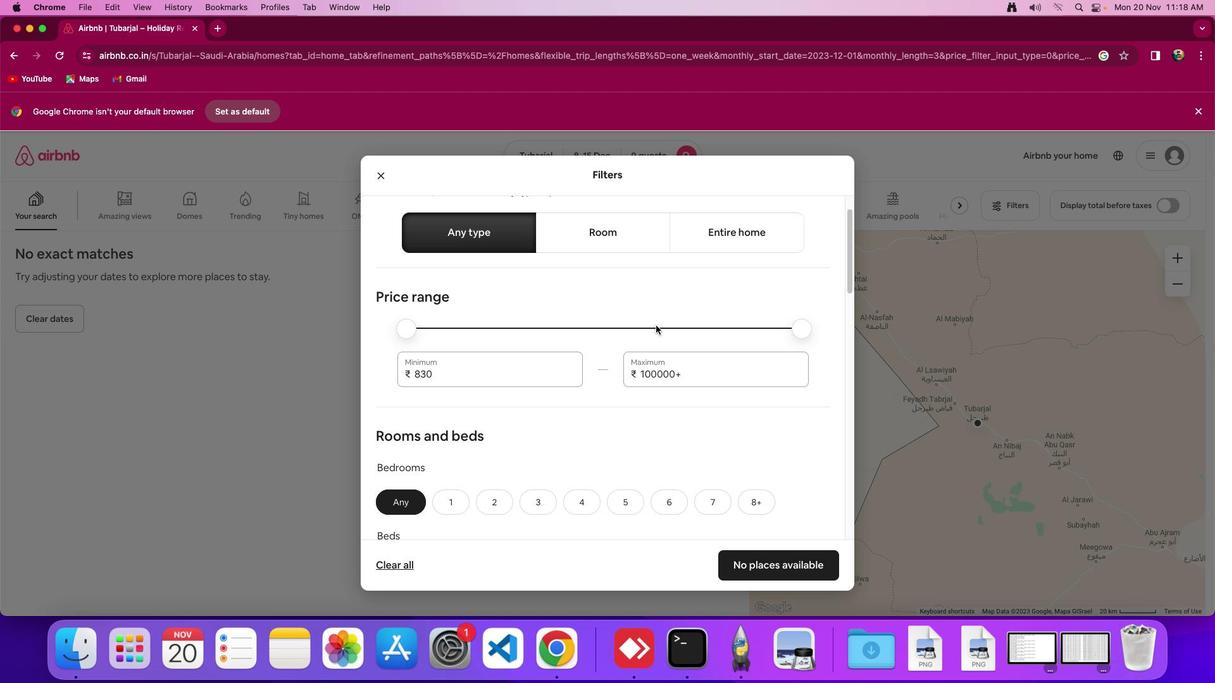 
Action: Mouse scrolled (656, 326) with delta (0, 0)
Screenshot: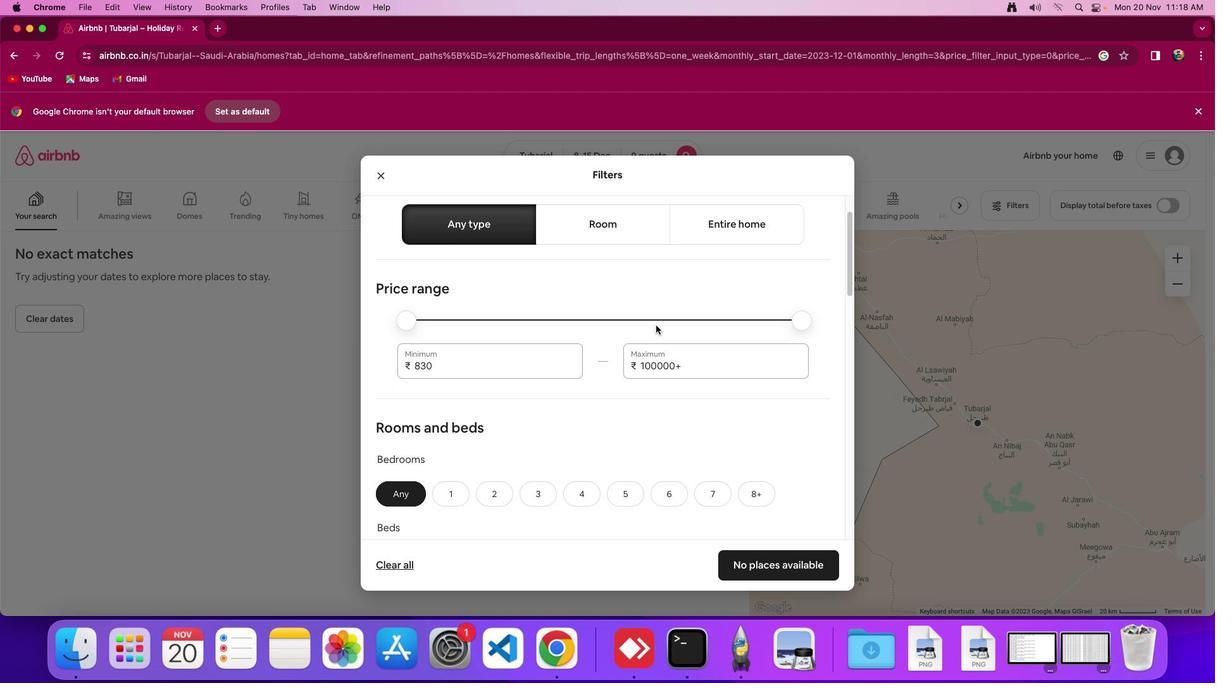 
Action: Mouse scrolled (656, 326) with delta (0, 0)
Screenshot: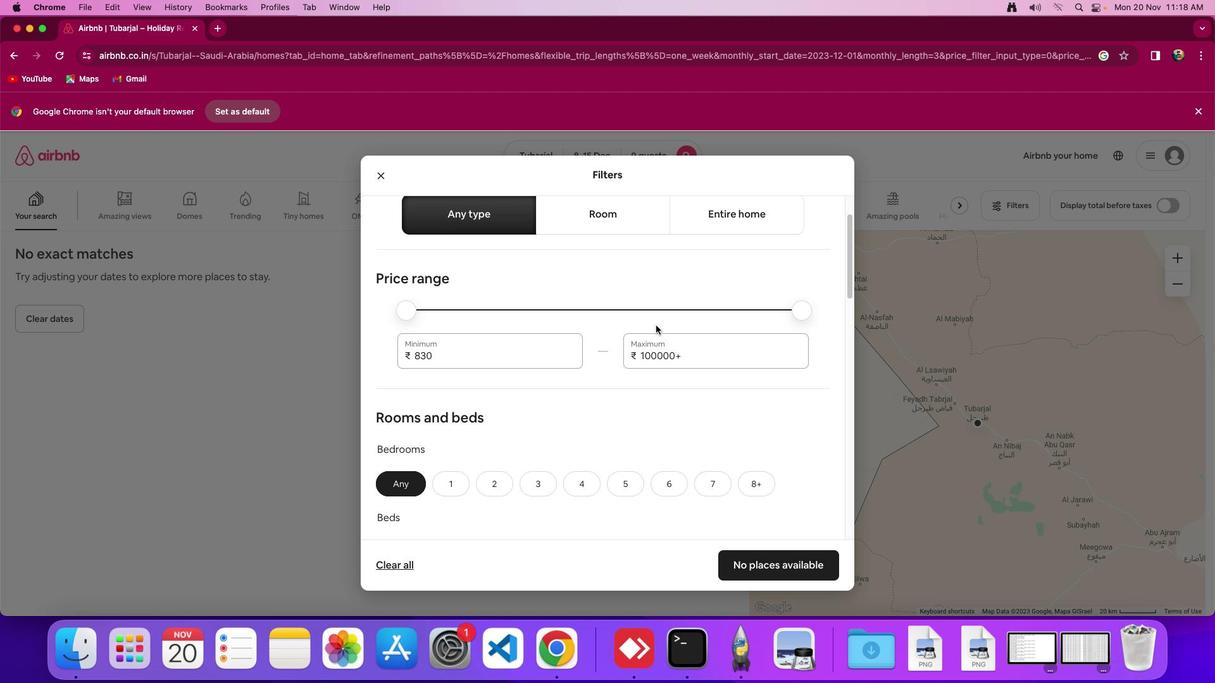 
Action: Mouse scrolled (656, 326) with delta (0, 0)
Screenshot: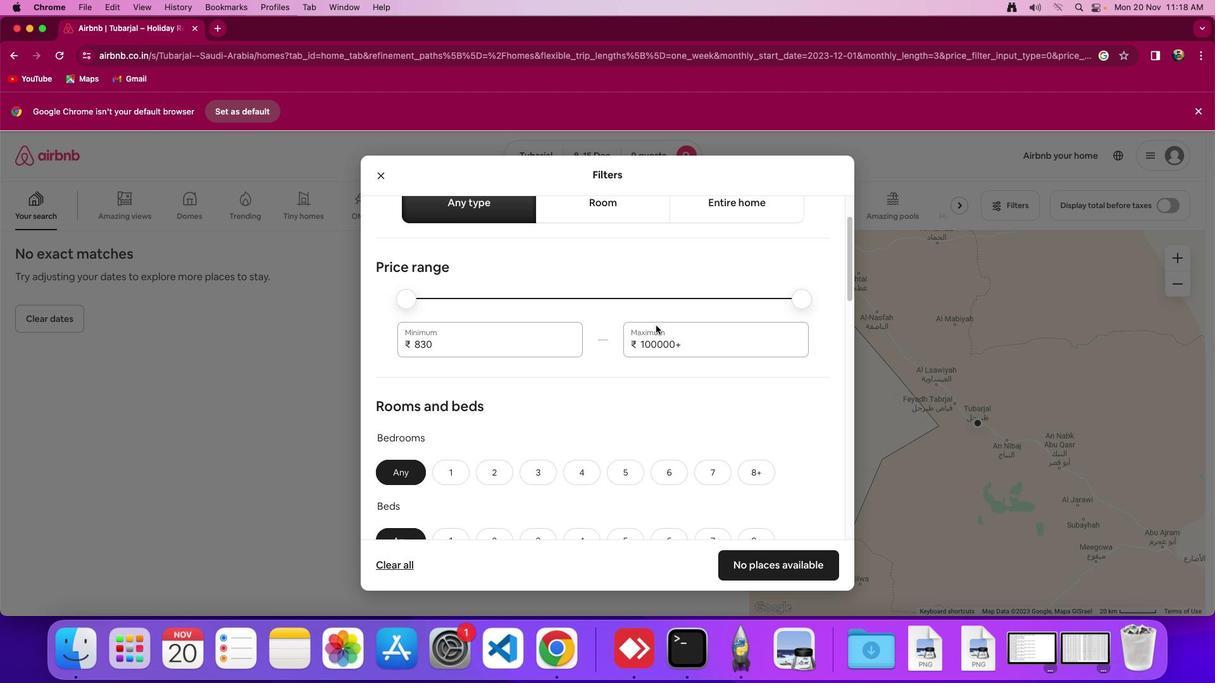 
Action: Mouse scrolled (656, 326) with delta (0, 0)
Screenshot: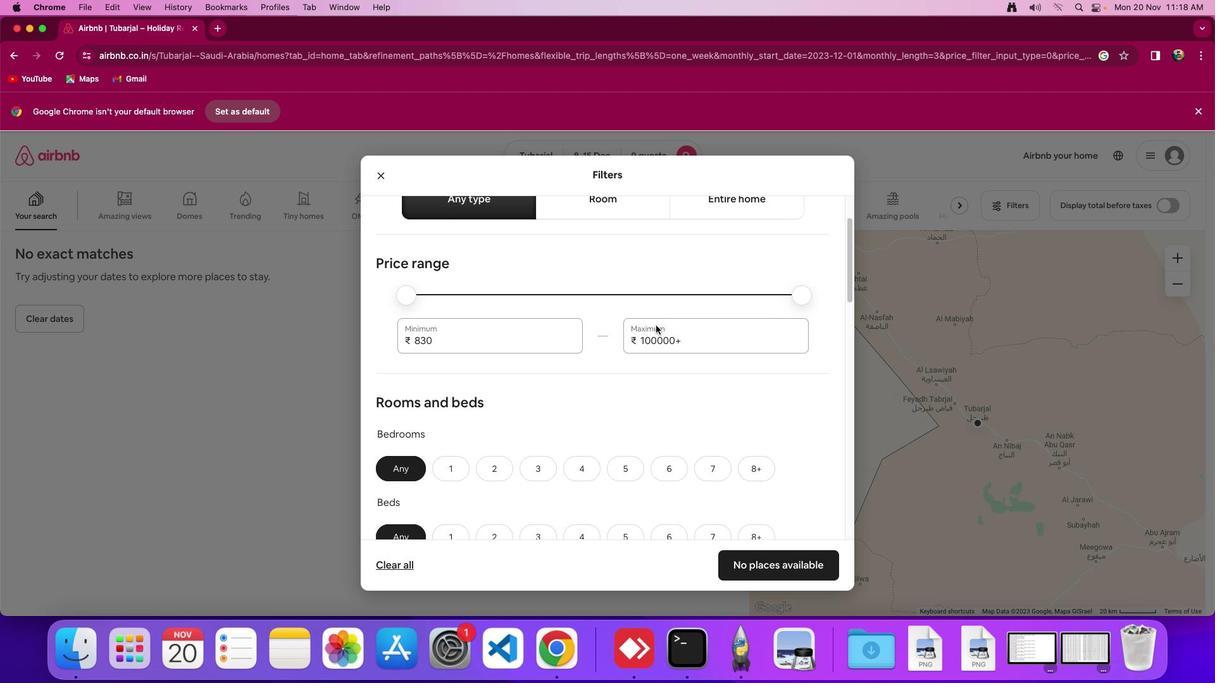 
Action: Mouse scrolled (656, 326) with delta (0, 0)
Screenshot: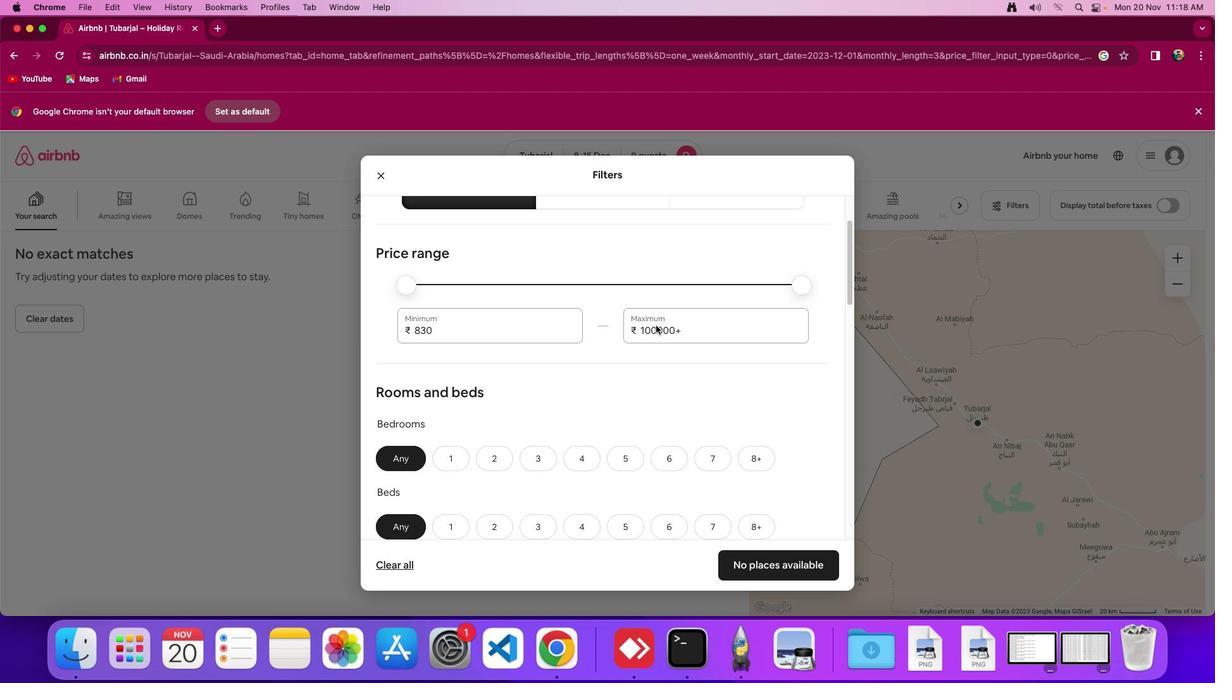 
Action: Mouse scrolled (656, 326) with delta (0, 0)
Screenshot: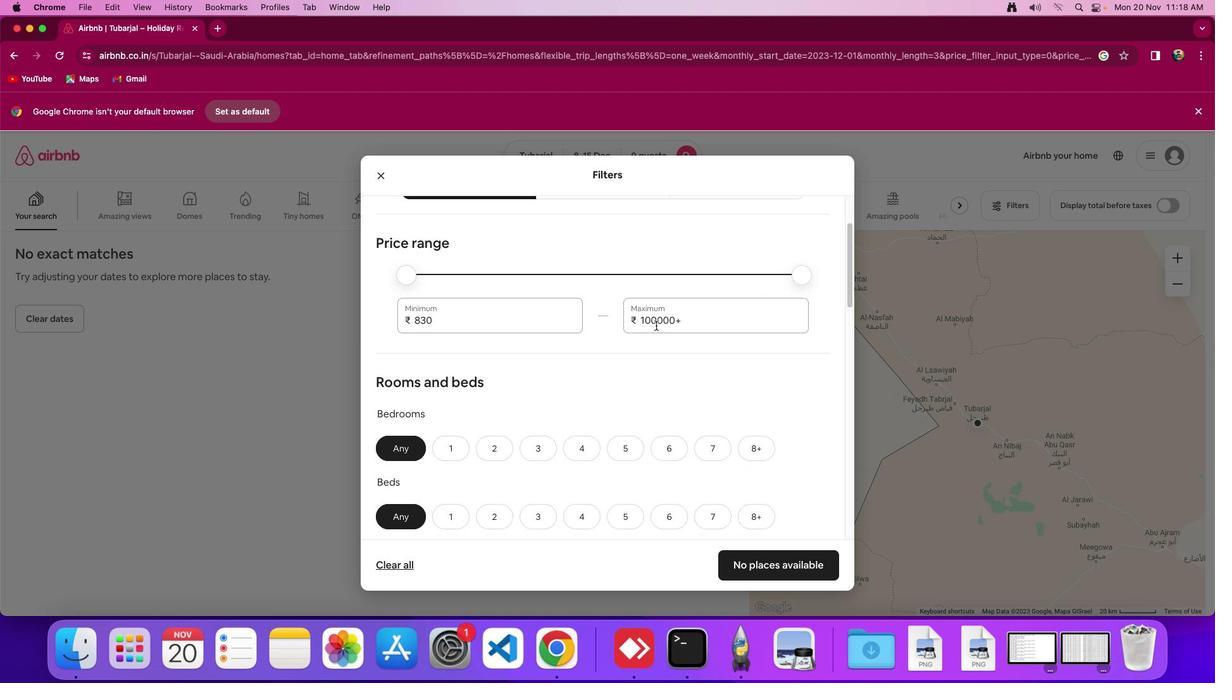 
Action: Mouse scrolled (656, 326) with delta (0, 0)
Screenshot: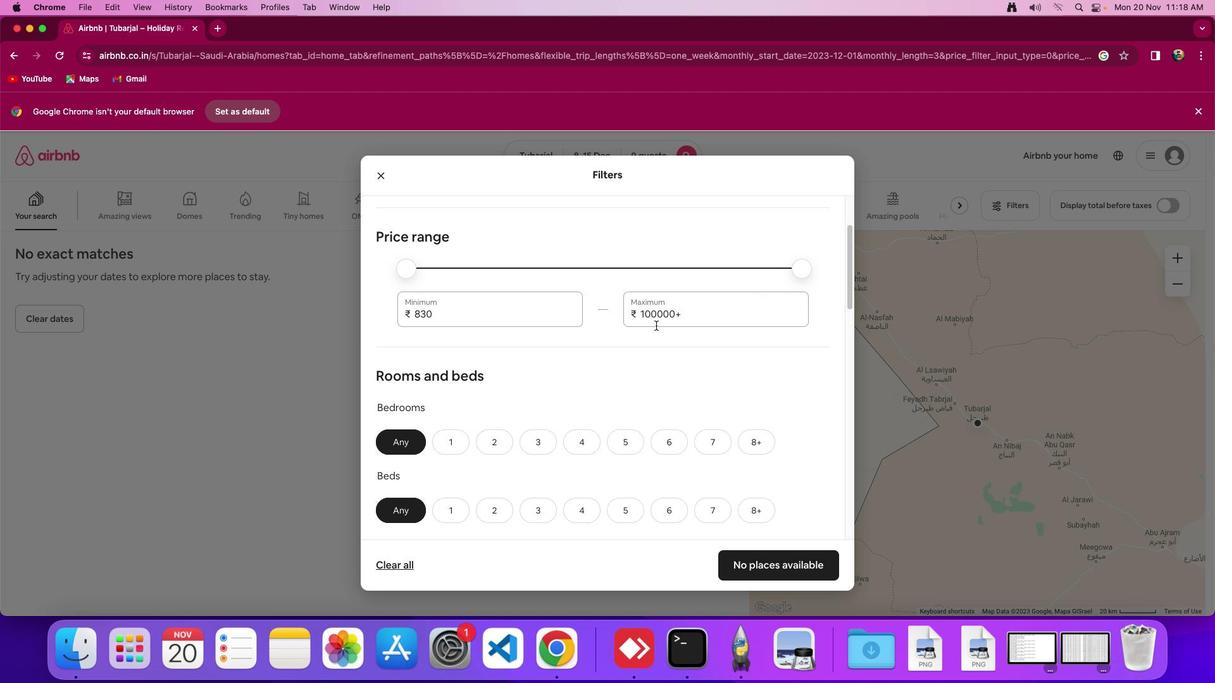 
Action: Mouse moved to (623, 440)
Screenshot: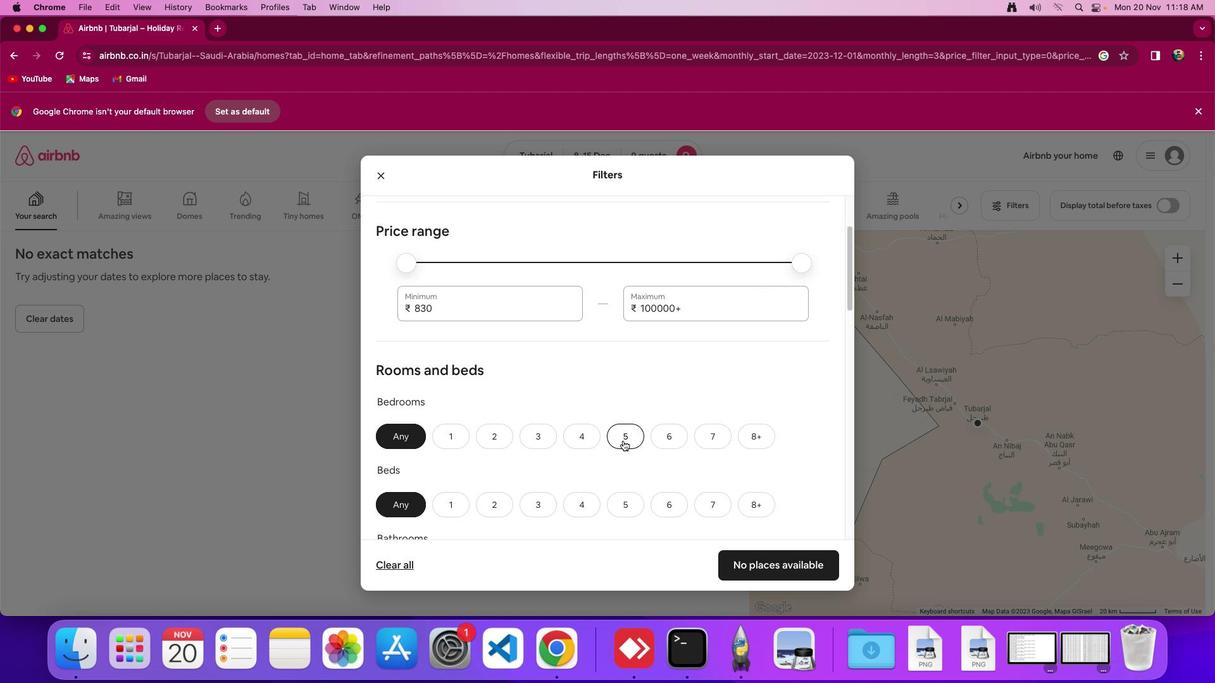 
Action: Mouse pressed left at (623, 440)
Screenshot: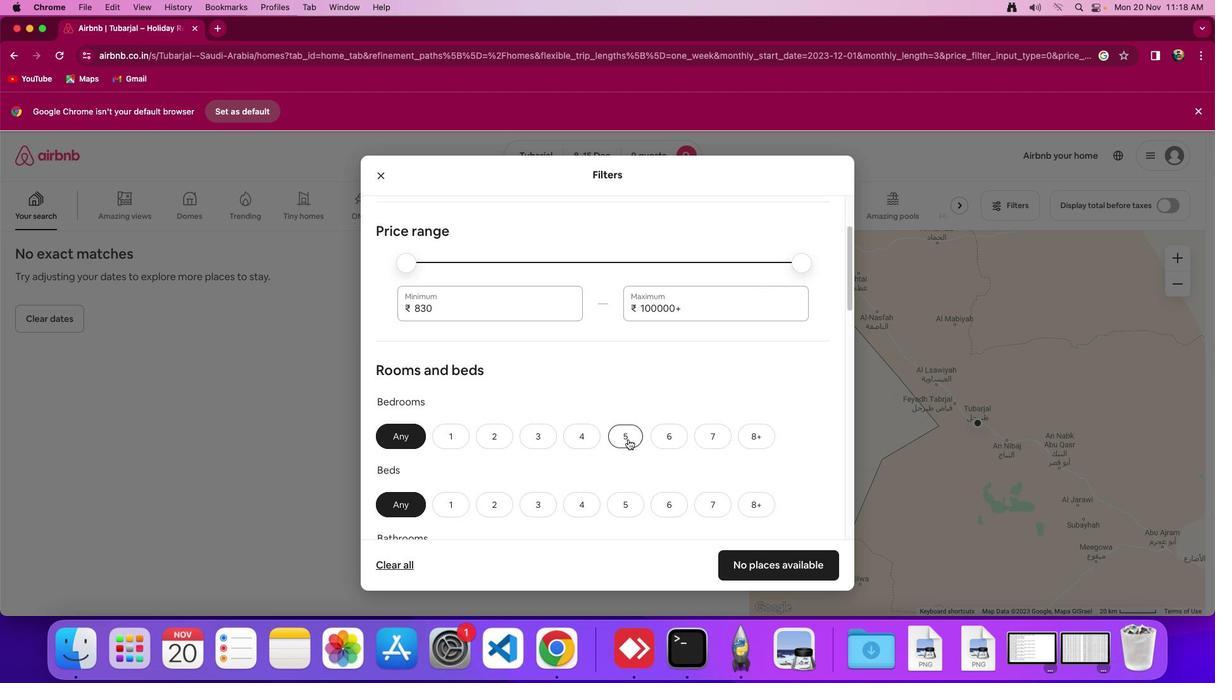 
Action: Mouse moved to (753, 511)
Screenshot: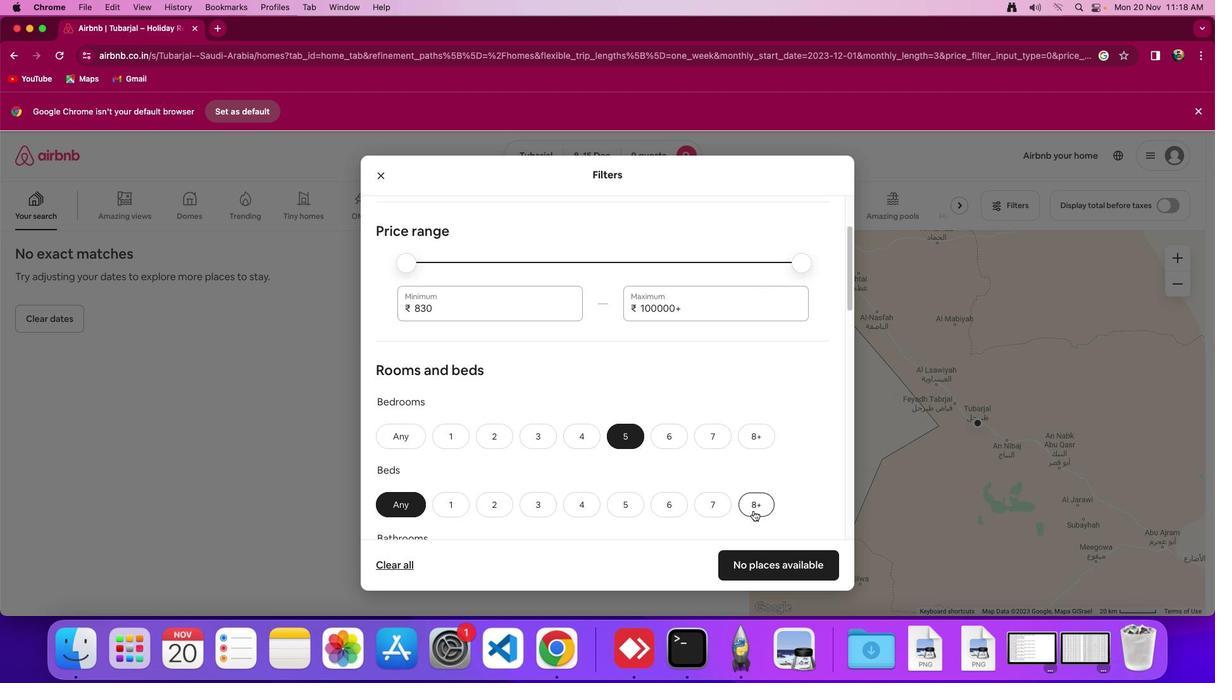 
Action: Mouse pressed left at (753, 511)
Screenshot: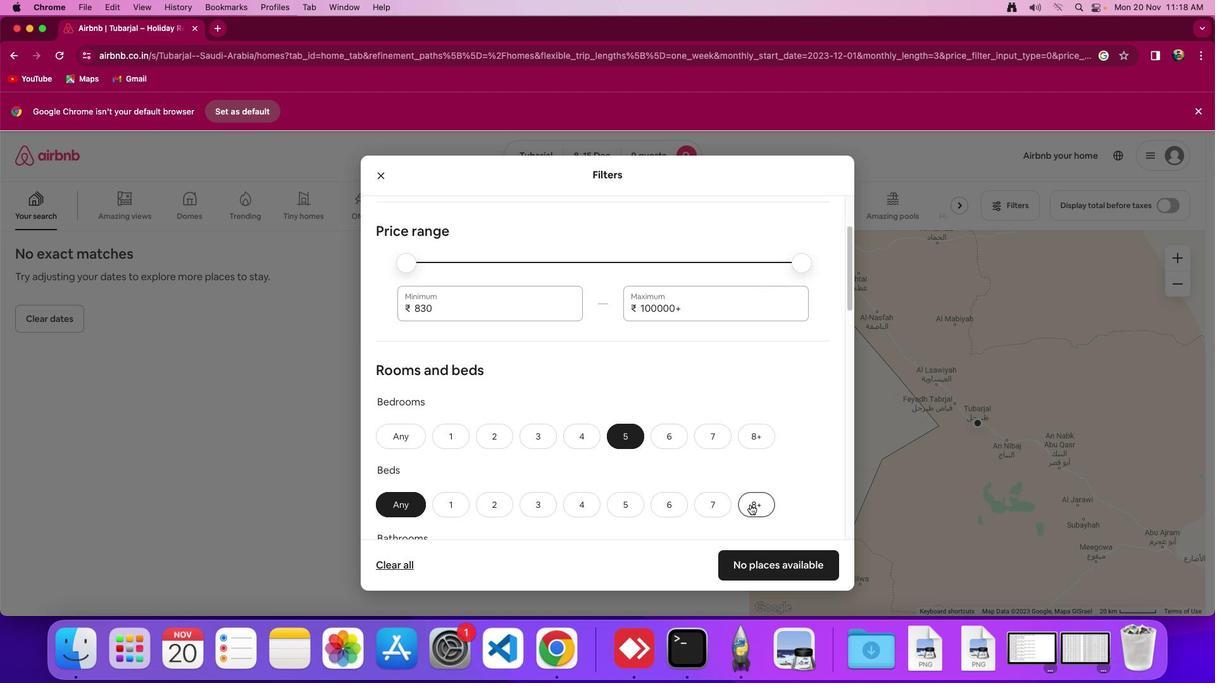
Action: Mouse moved to (709, 456)
Screenshot: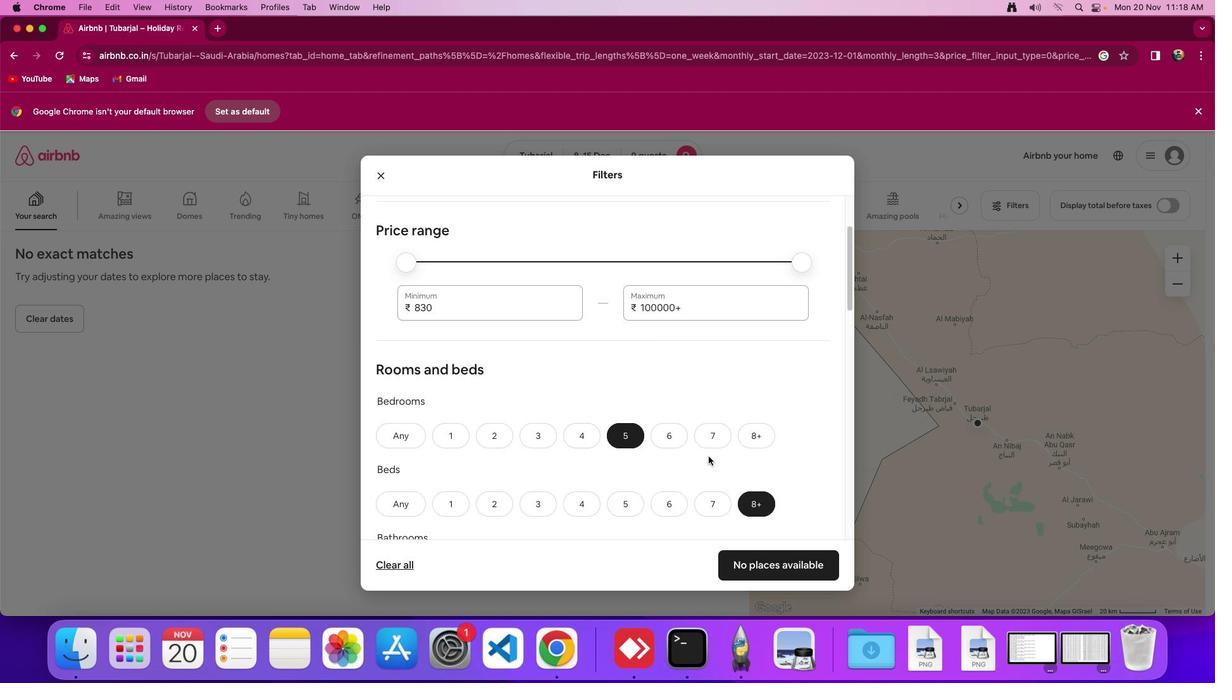 
Action: Mouse scrolled (709, 456) with delta (0, 0)
Screenshot: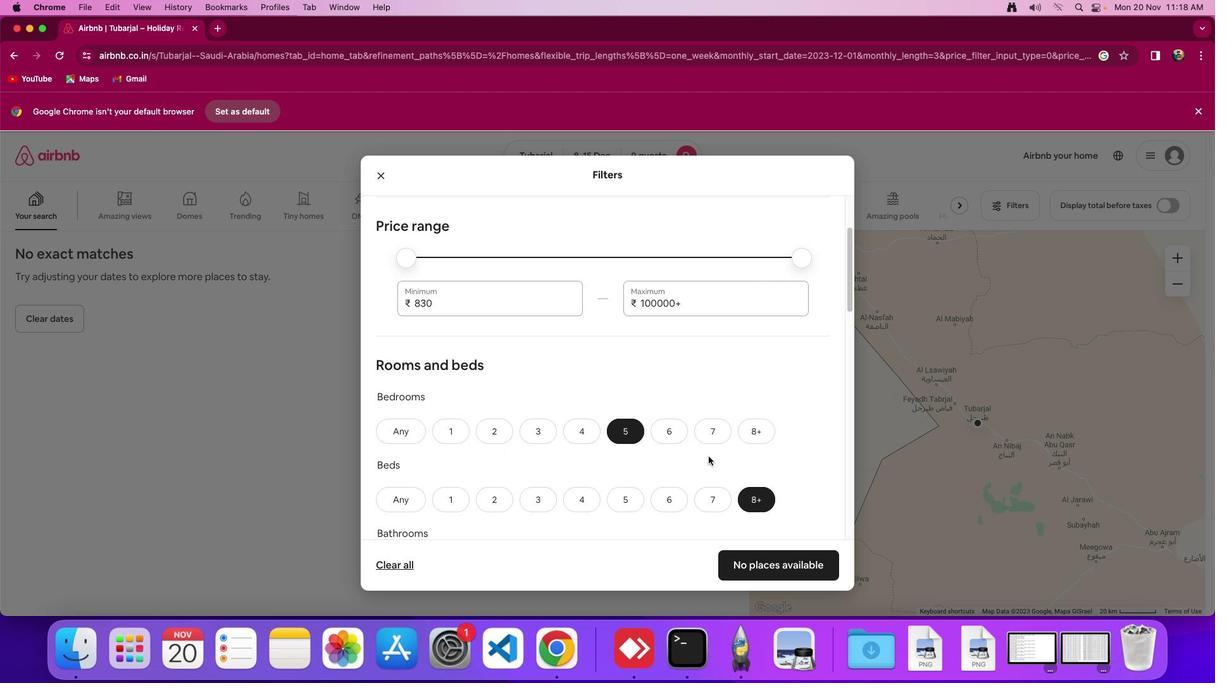 
Action: Mouse scrolled (709, 456) with delta (0, 0)
Screenshot: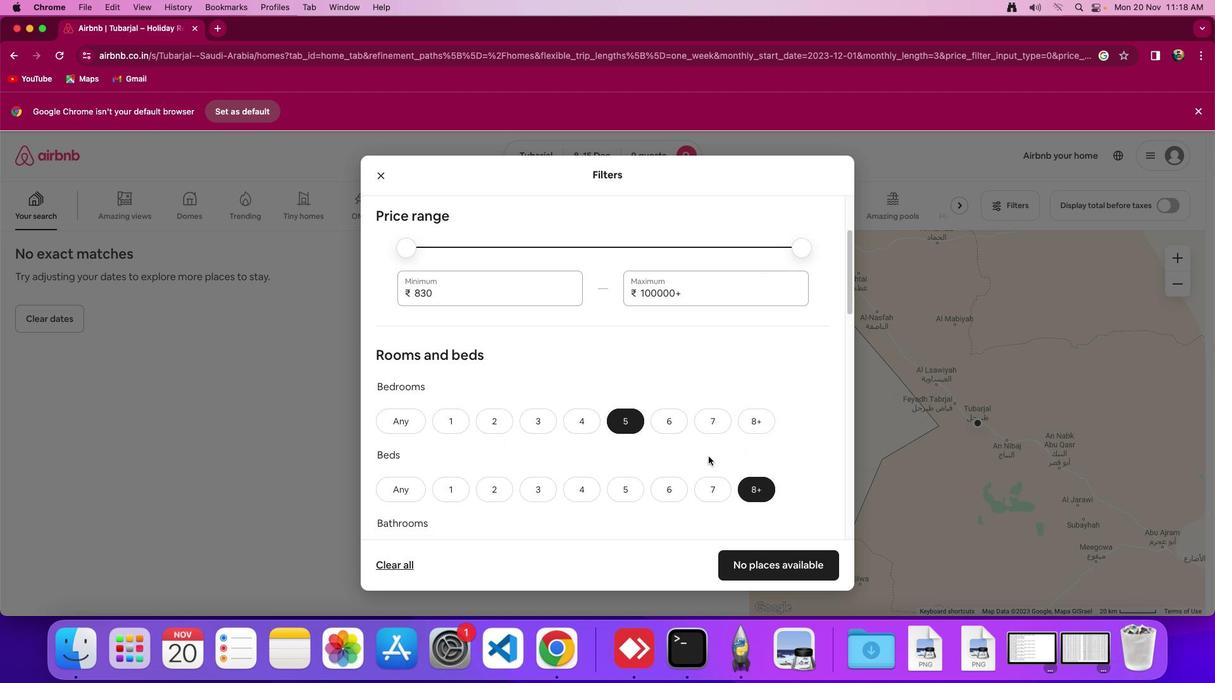 
Action: Mouse scrolled (709, 456) with delta (0, 0)
Screenshot: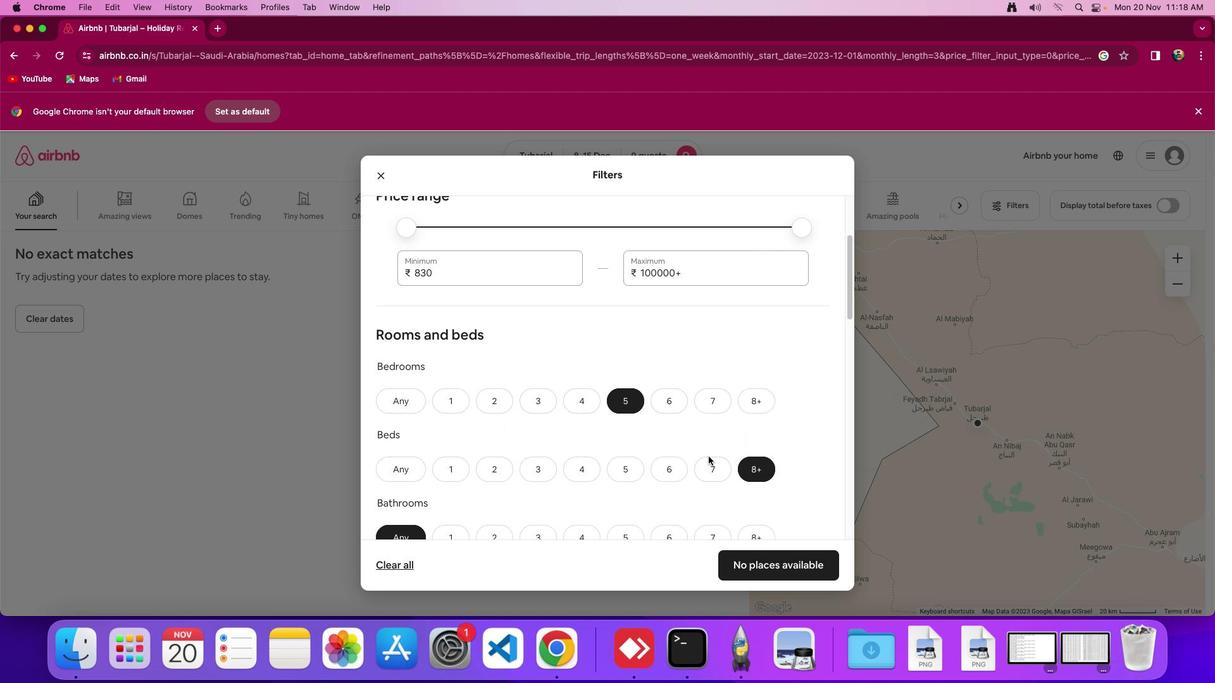 
Action: Mouse moved to (709, 456)
Screenshot: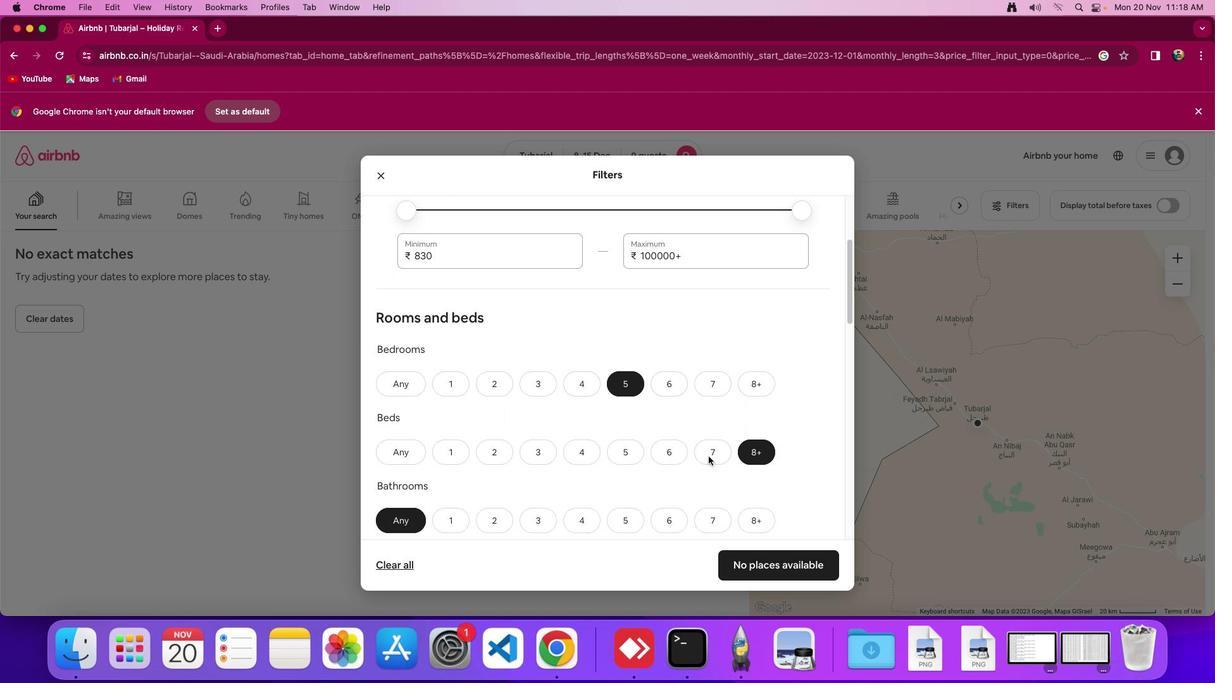 
Action: Mouse scrolled (709, 456) with delta (0, 0)
Screenshot: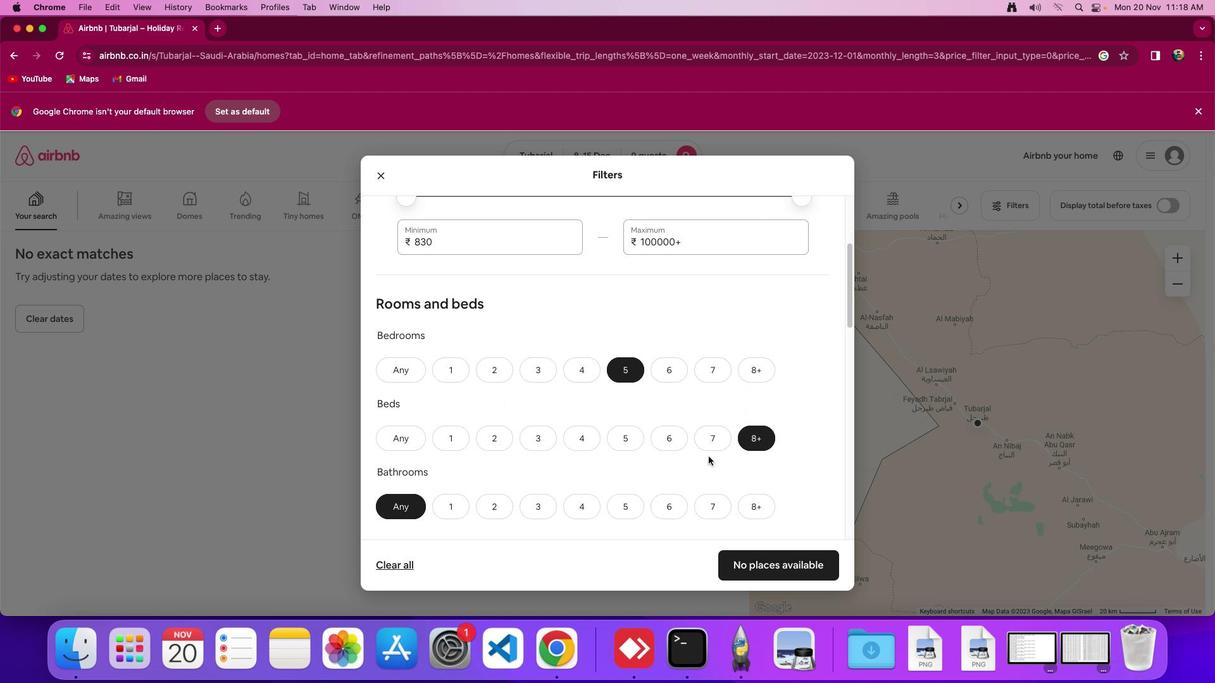 
Action: Mouse scrolled (709, 456) with delta (0, 0)
Screenshot: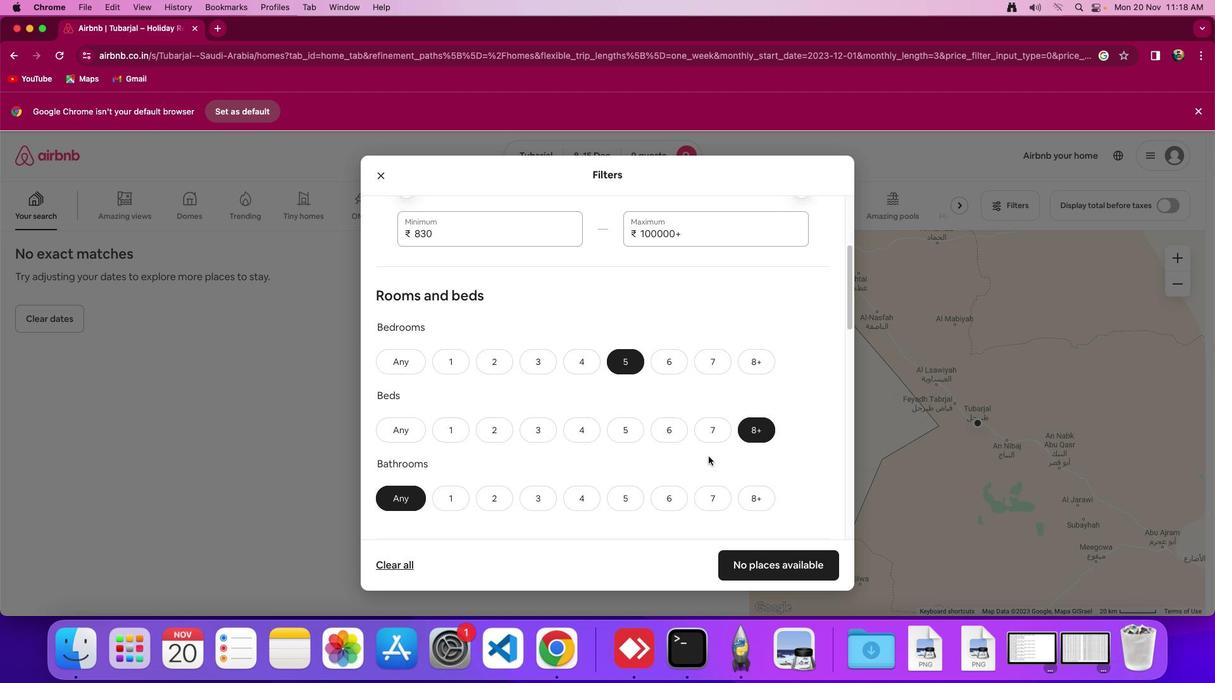 
Action: Mouse scrolled (709, 456) with delta (0, 0)
Screenshot: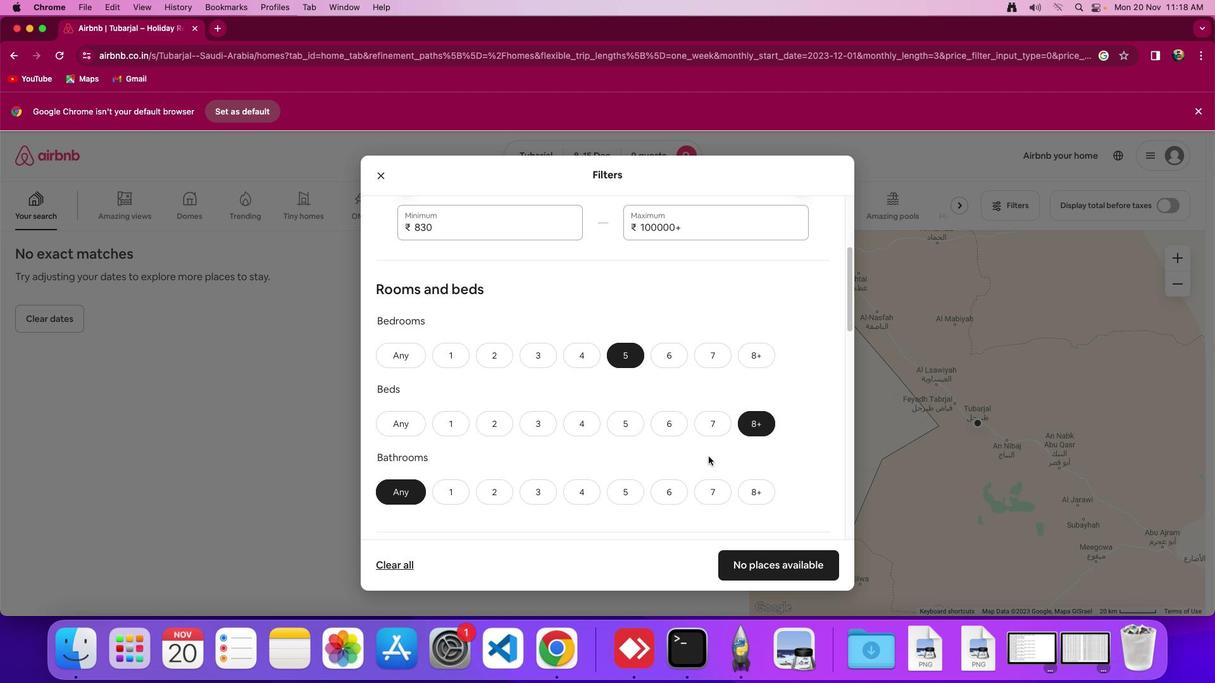 
Action: Mouse moved to (709, 456)
Screenshot: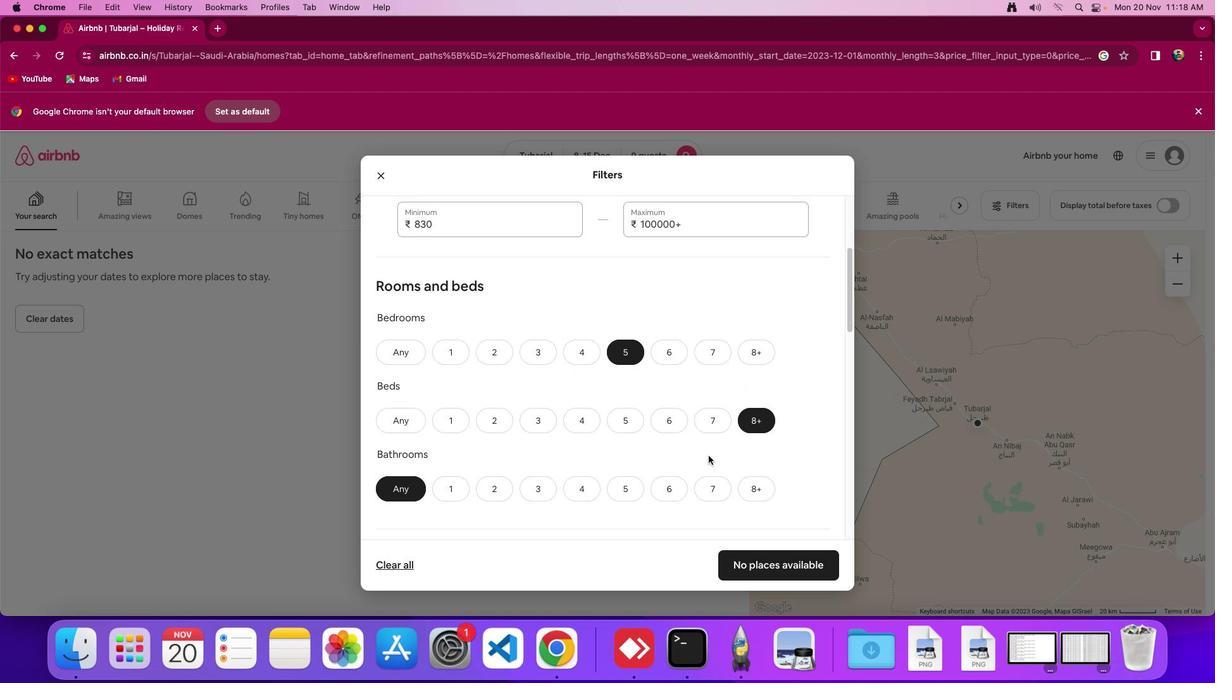 
Action: Mouse scrolled (709, 456) with delta (0, 0)
Screenshot: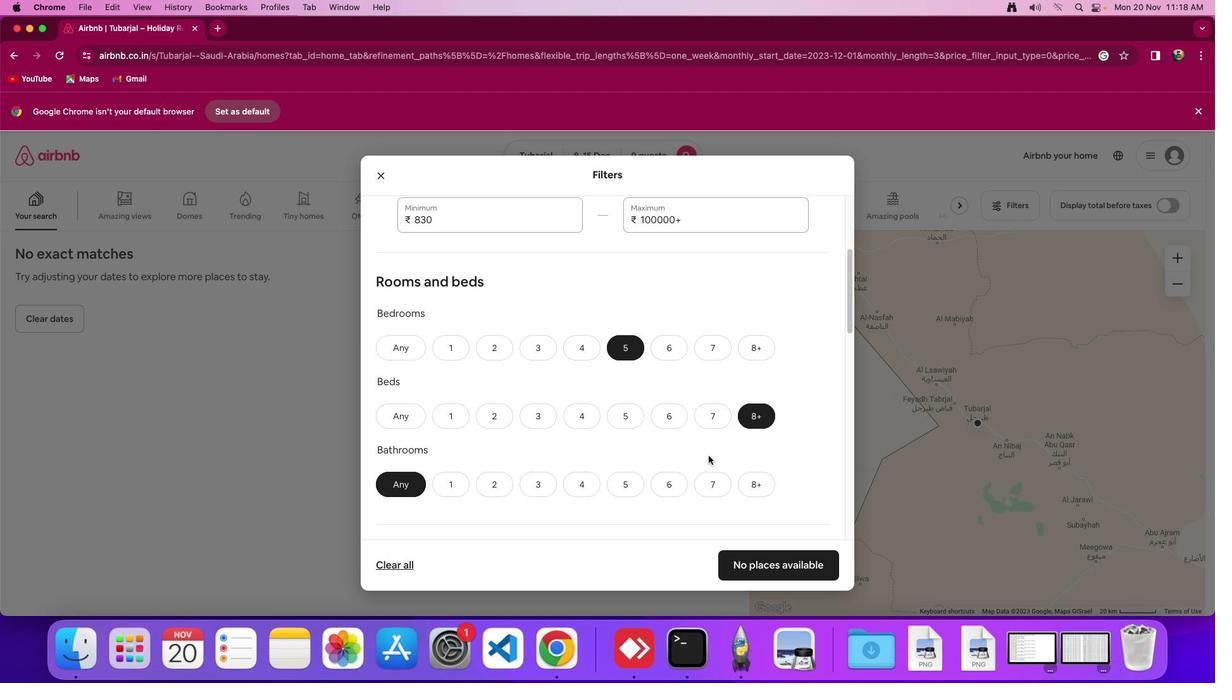 
Action: Mouse scrolled (709, 456) with delta (0, 0)
Screenshot: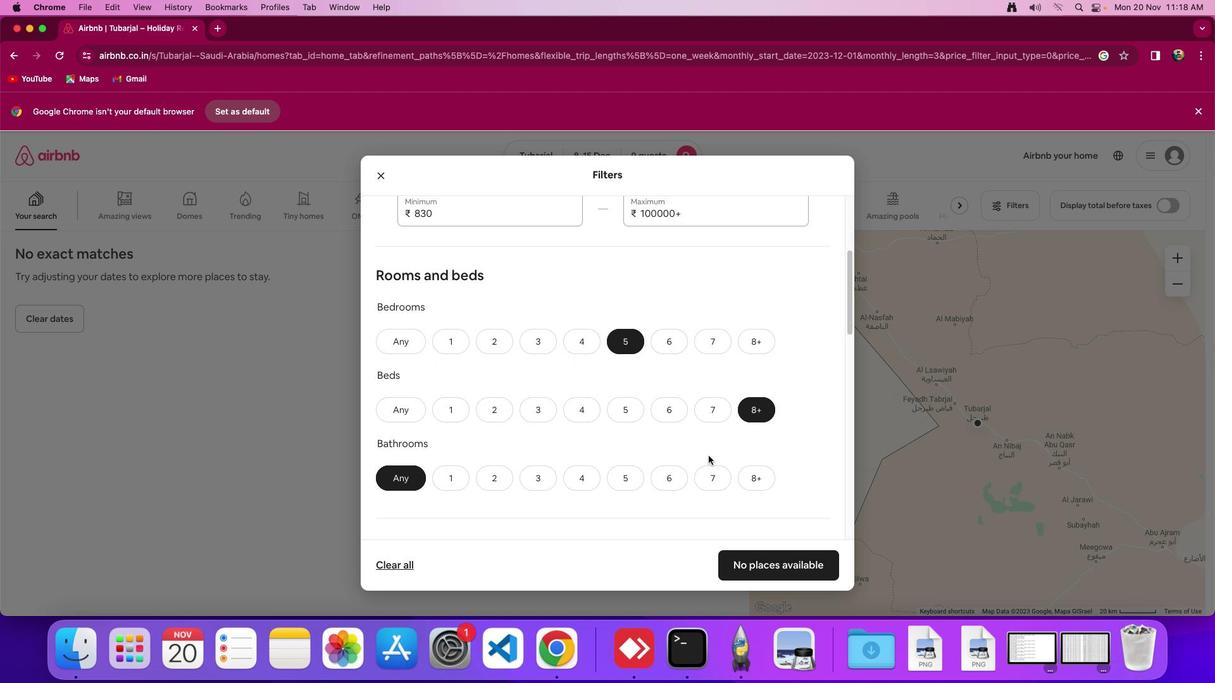 
Action: Mouse moved to (626, 481)
Screenshot: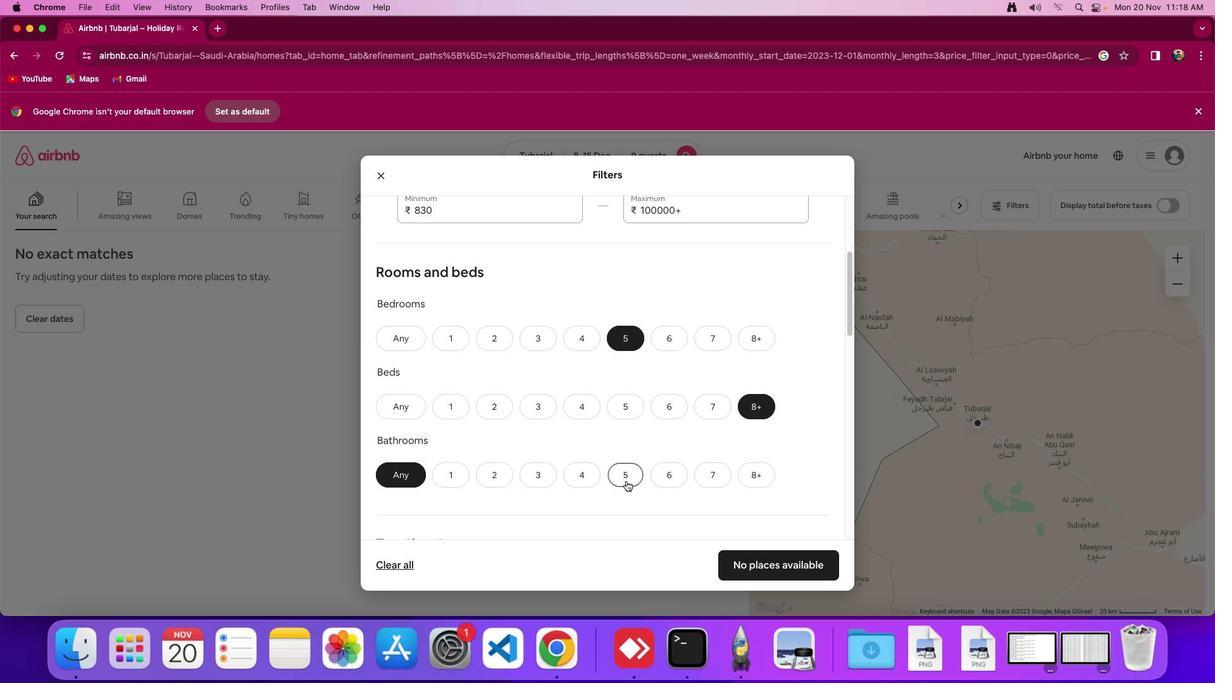 
Action: Mouse pressed left at (626, 481)
Screenshot: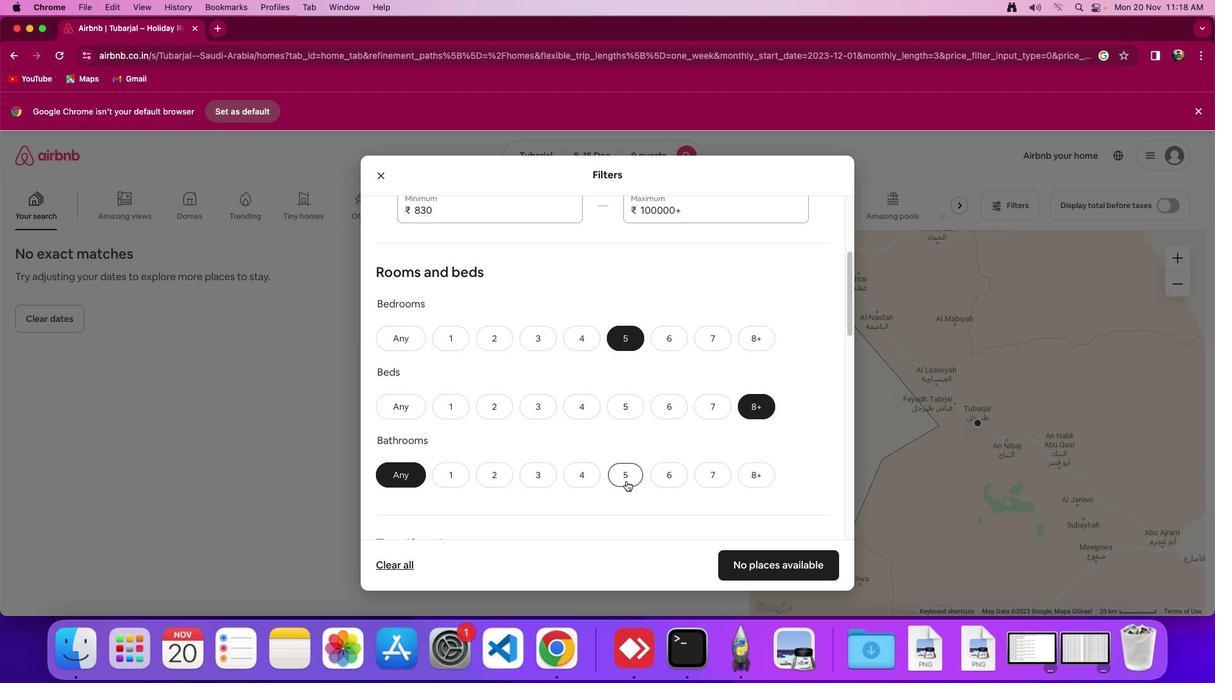 
Action: Mouse moved to (626, 481)
Screenshot: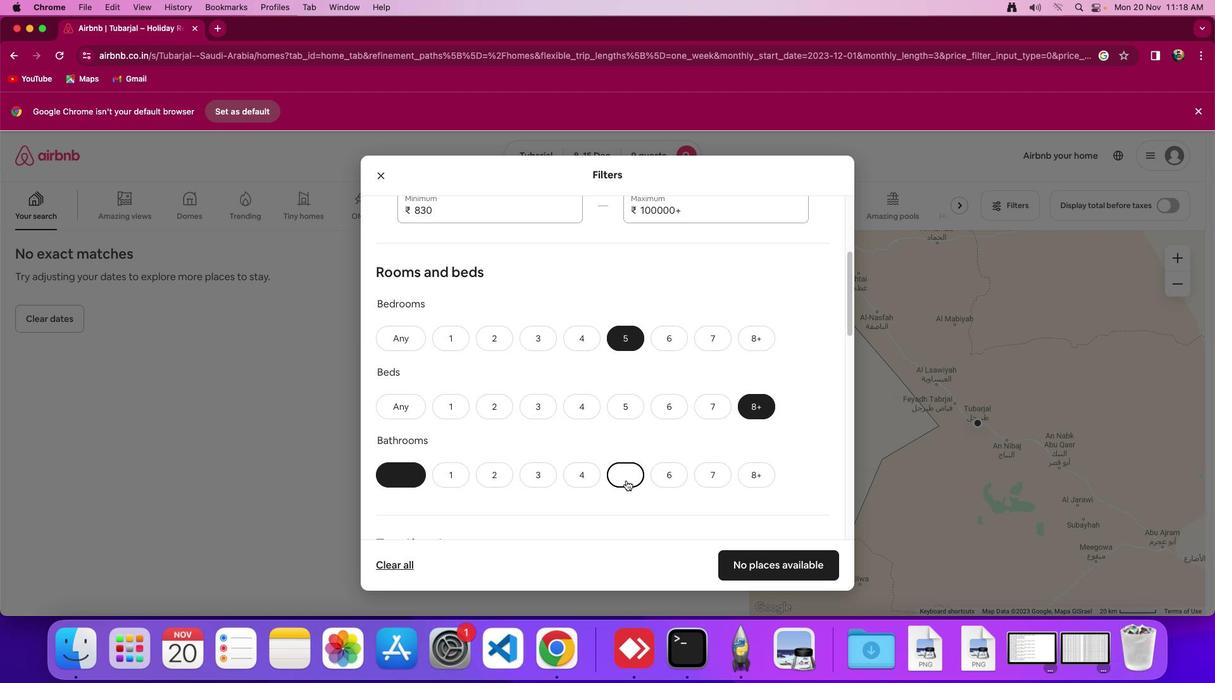 
Action: Mouse scrolled (626, 481) with delta (0, 0)
Screenshot: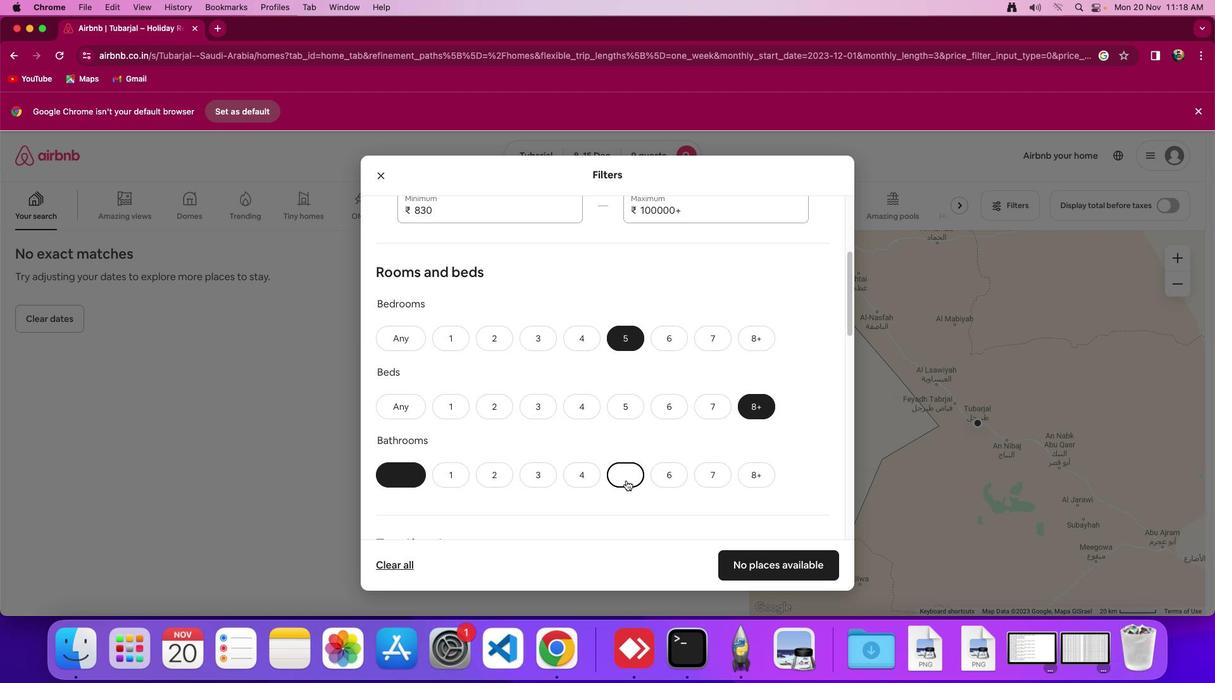 
Action: Mouse scrolled (626, 481) with delta (0, 0)
Screenshot: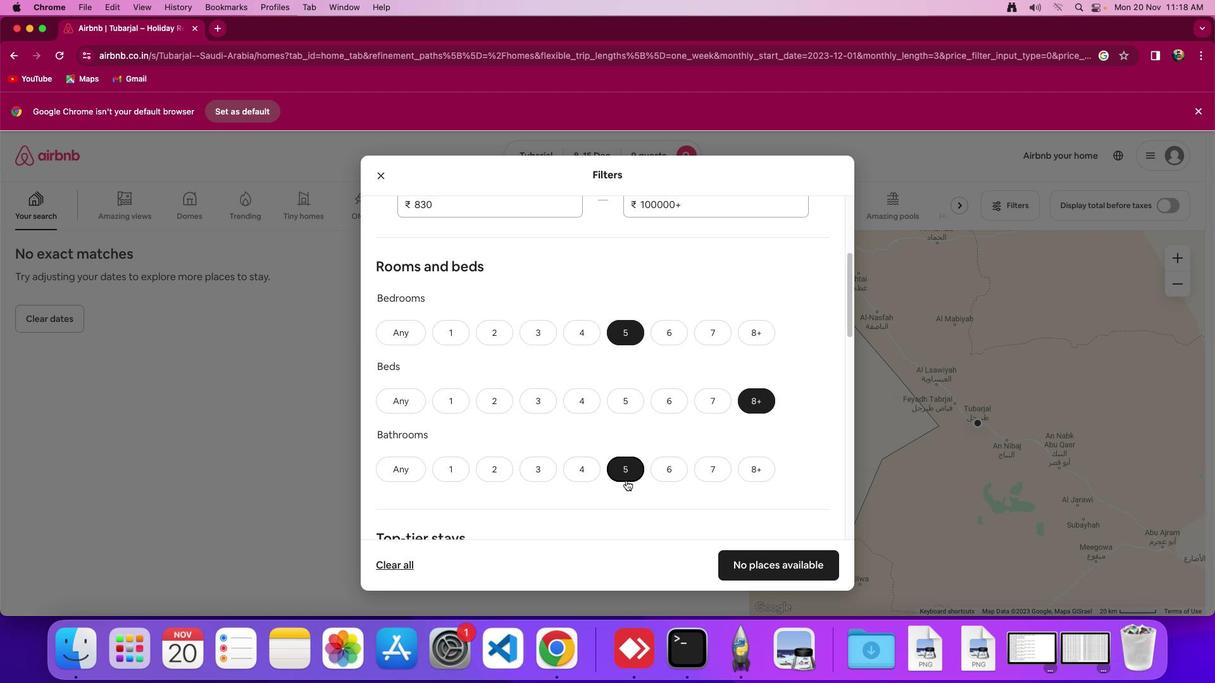 
Action: Mouse scrolled (626, 481) with delta (0, -1)
Screenshot: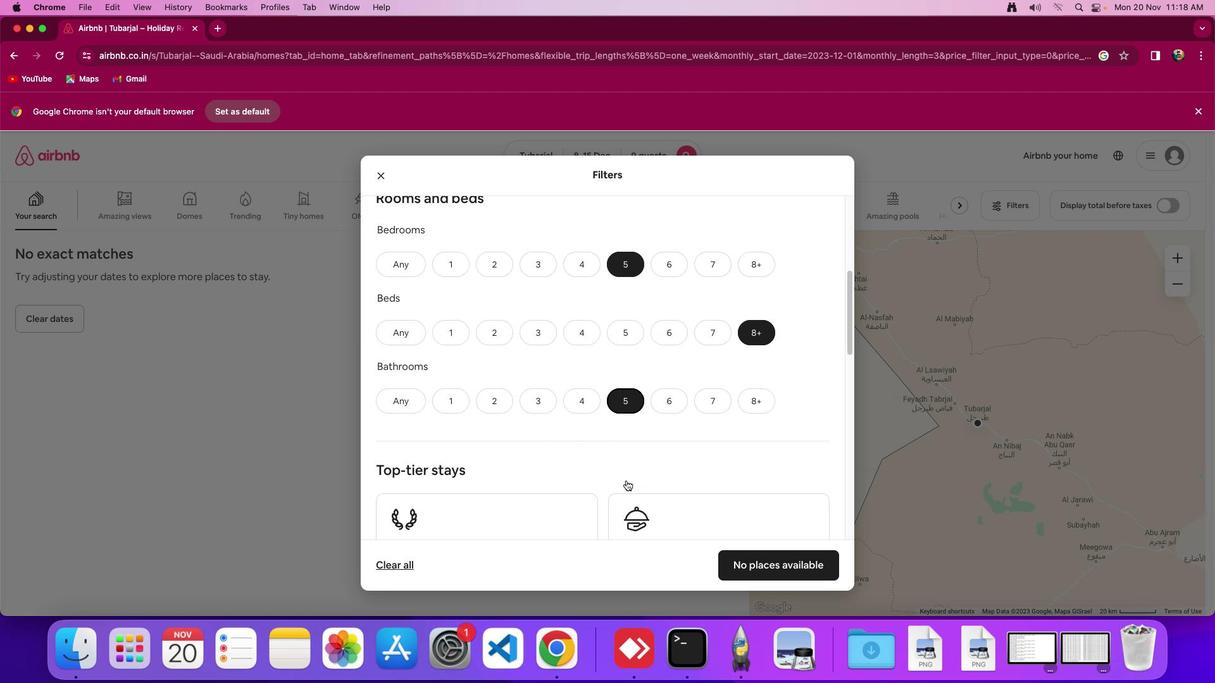 
Action: Mouse scrolled (626, 481) with delta (0, 0)
Screenshot: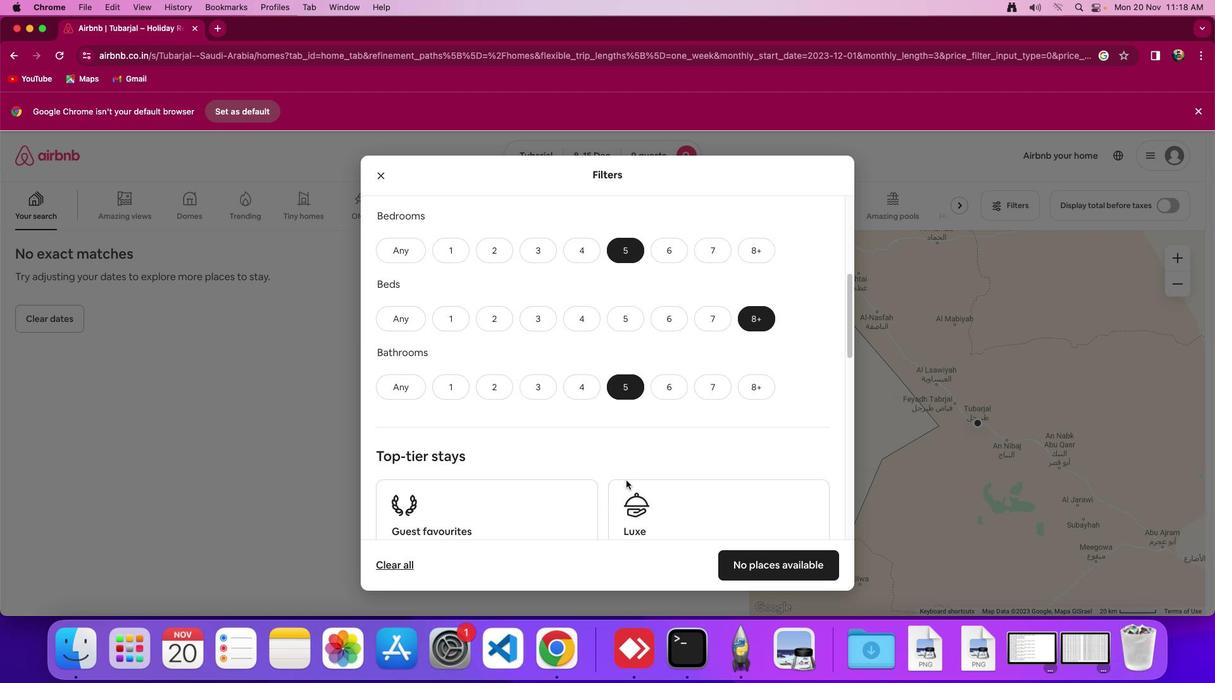 
Action: Mouse scrolled (626, 481) with delta (0, 0)
Screenshot: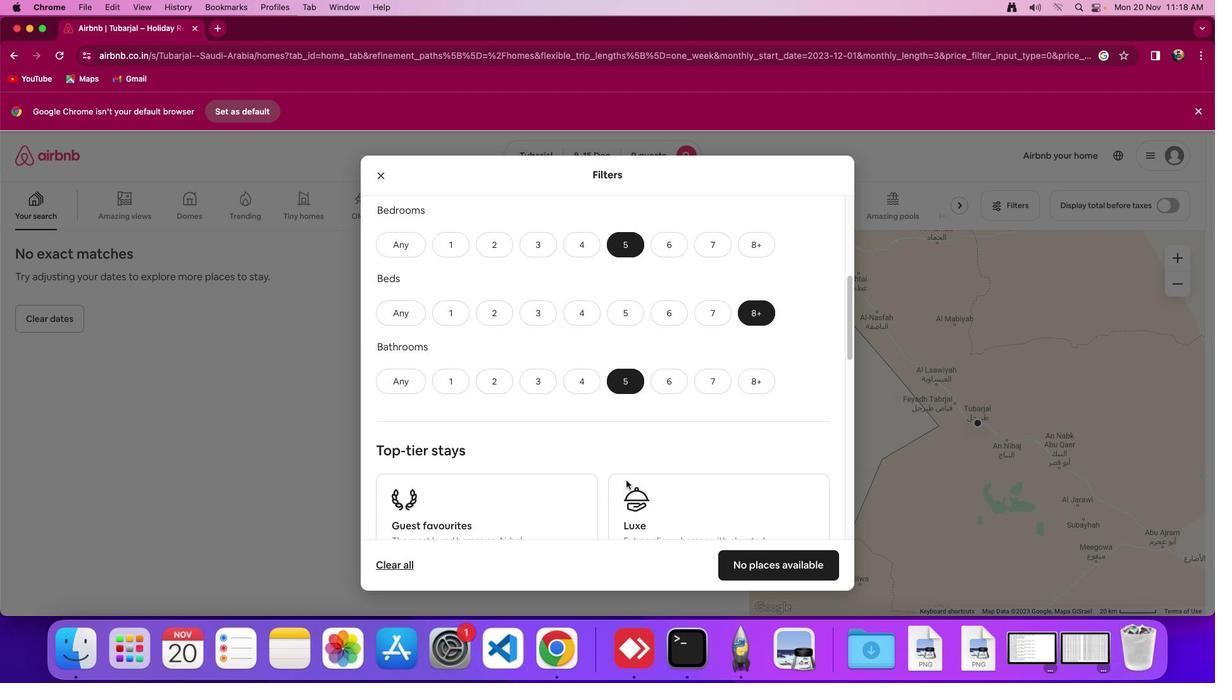 
Action: Mouse scrolled (626, 481) with delta (0, 0)
Screenshot: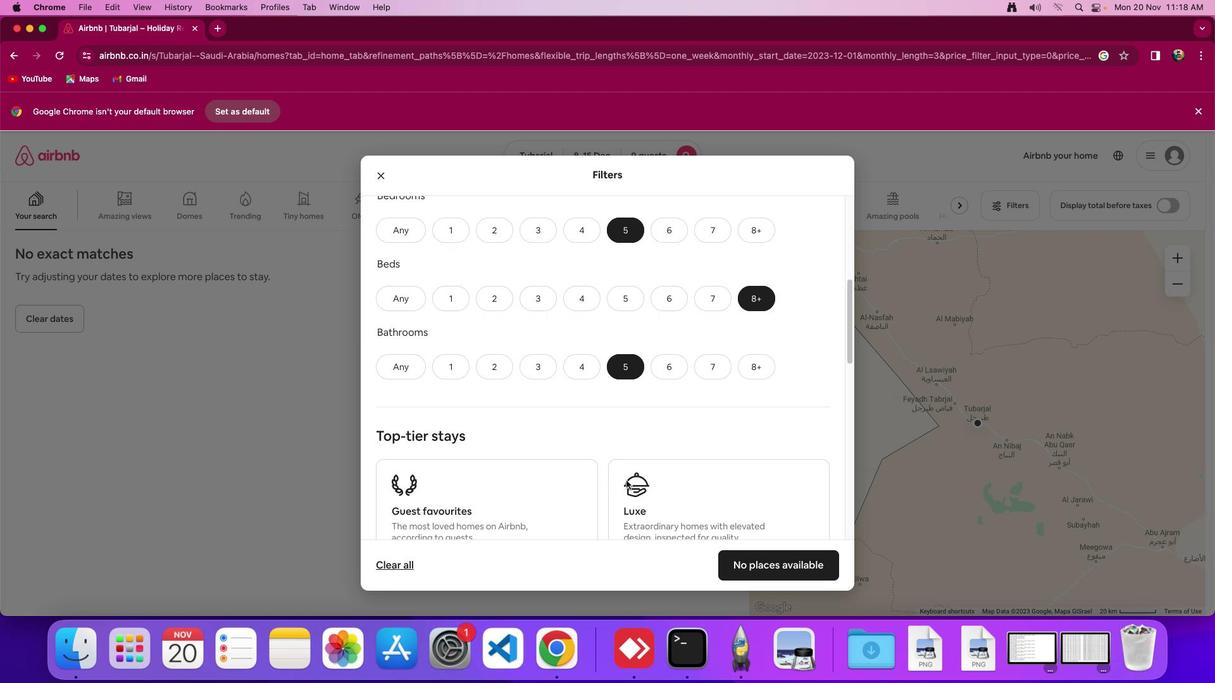 
Action: Mouse scrolled (626, 481) with delta (0, 0)
Screenshot: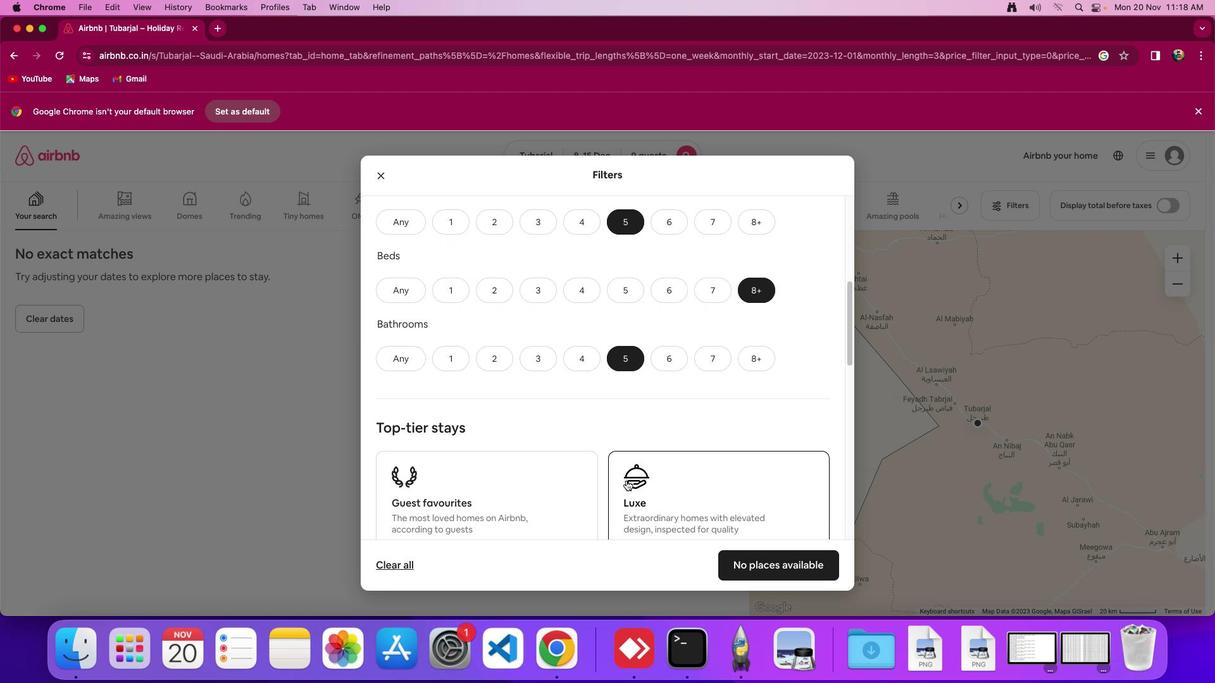 
Action: Mouse scrolled (626, 481) with delta (0, 0)
Screenshot: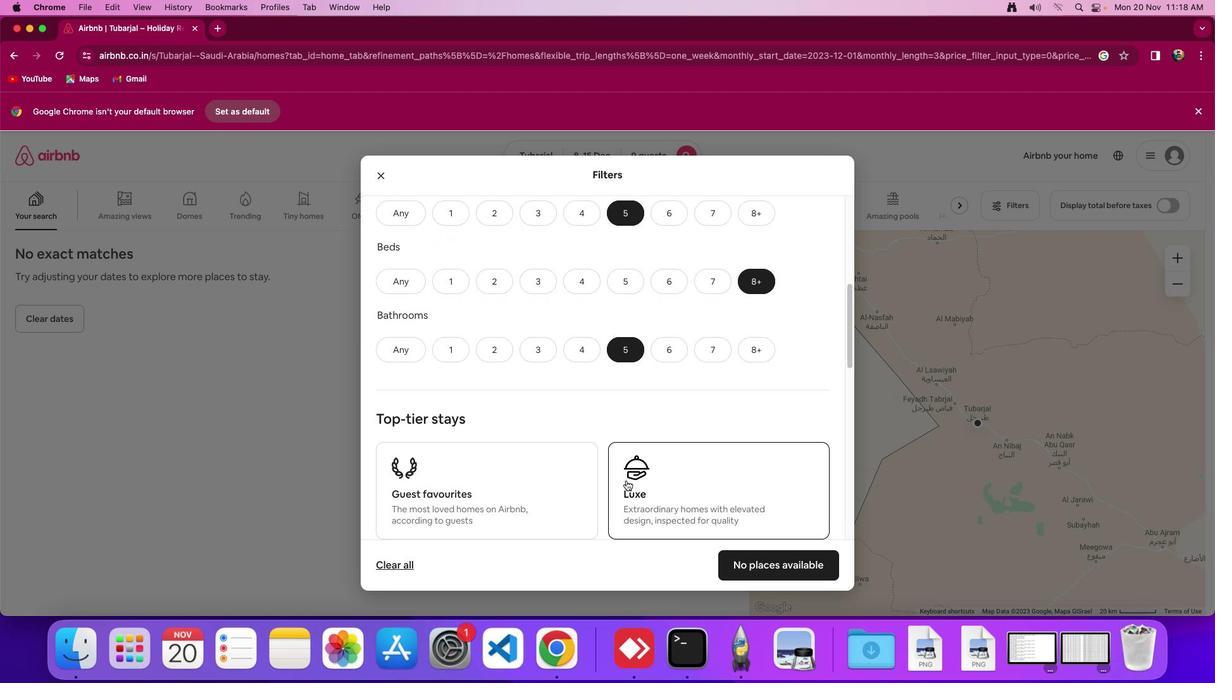 
Action: Mouse scrolled (626, 481) with delta (0, 0)
Screenshot: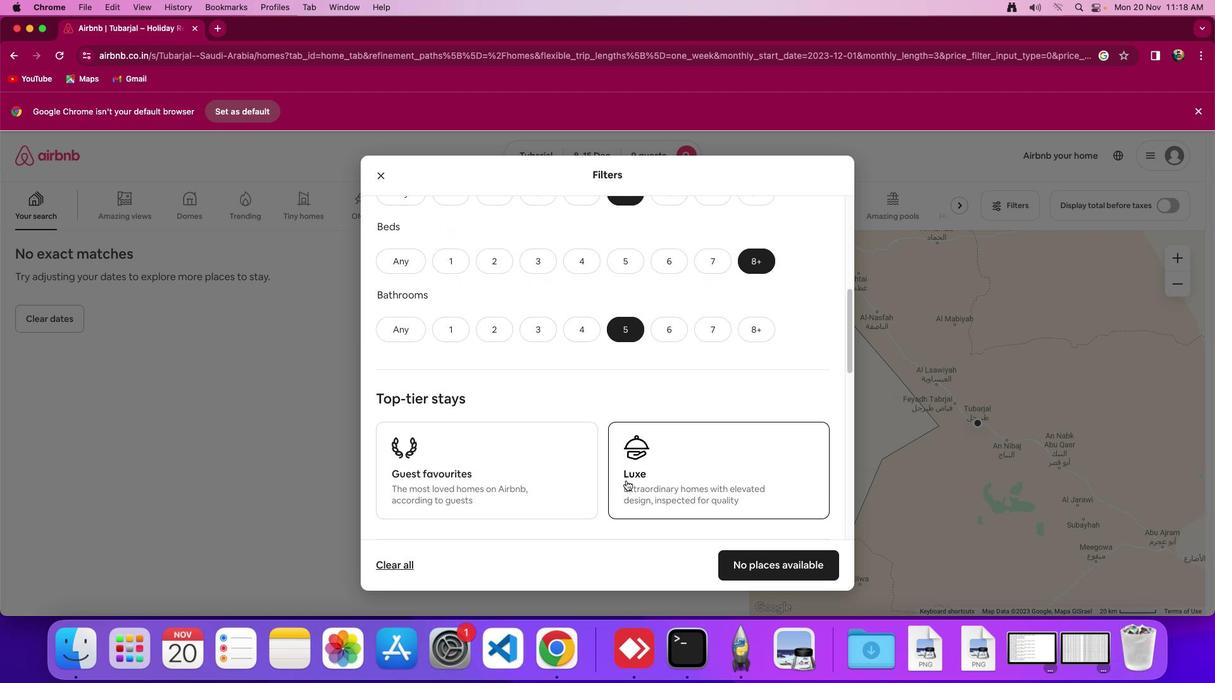 
Action: Mouse scrolled (626, 481) with delta (0, 0)
Screenshot: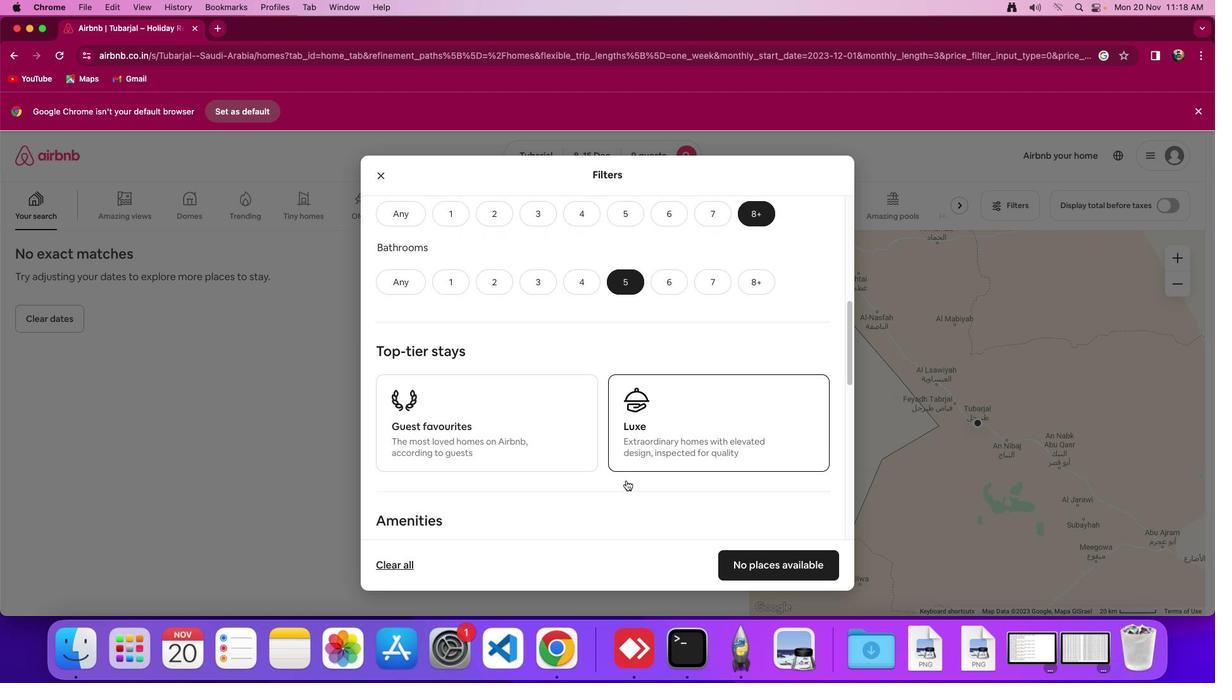 
Action: Mouse scrolled (626, 481) with delta (0, 0)
Screenshot: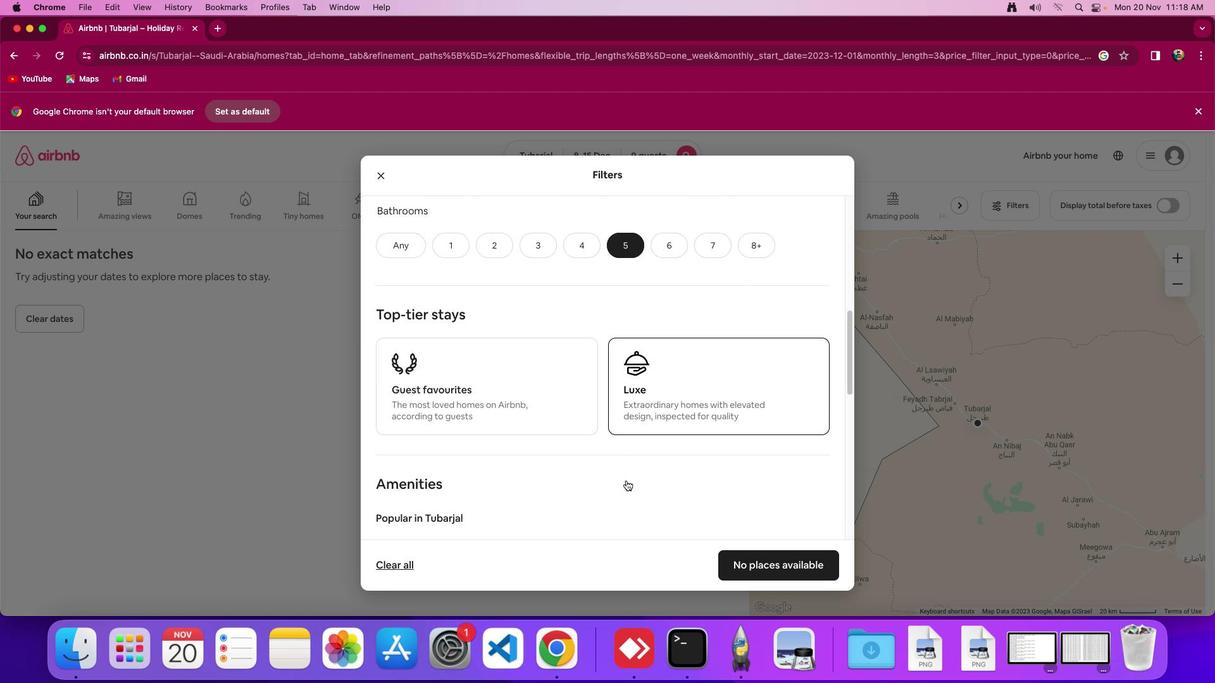 
Action: Mouse scrolled (626, 481) with delta (0, -1)
Screenshot: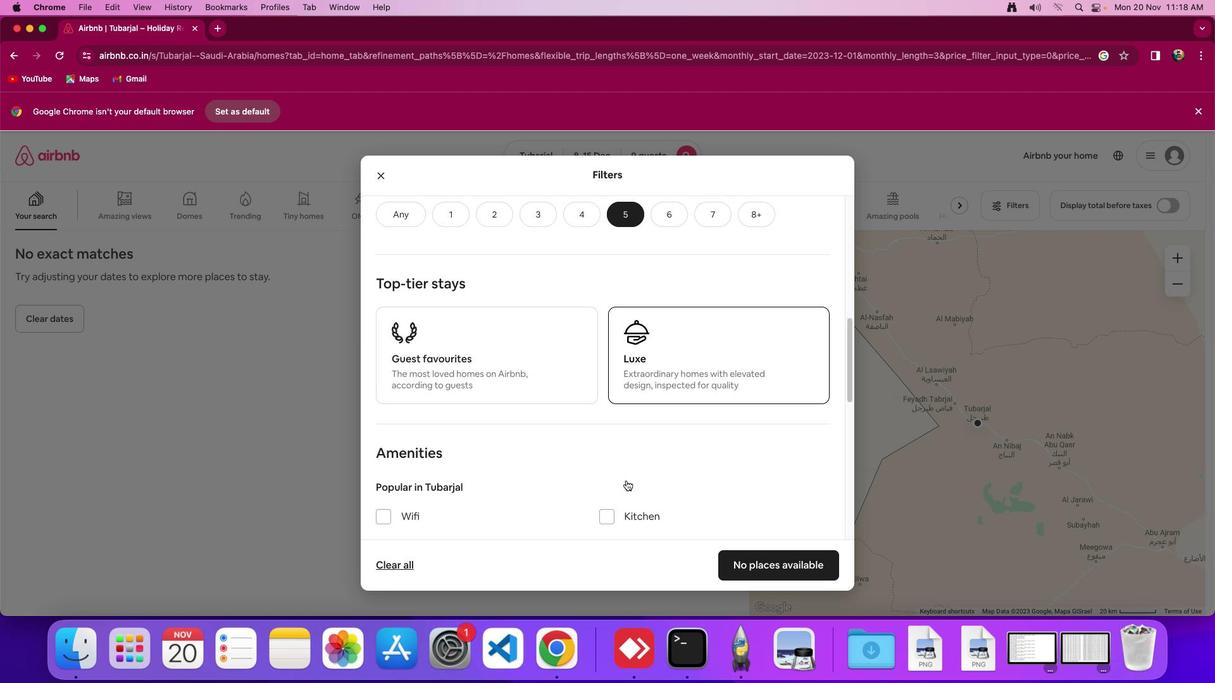 
Action: Mouse scrolled (626, 481) with delta (0, 0)
Screenshot: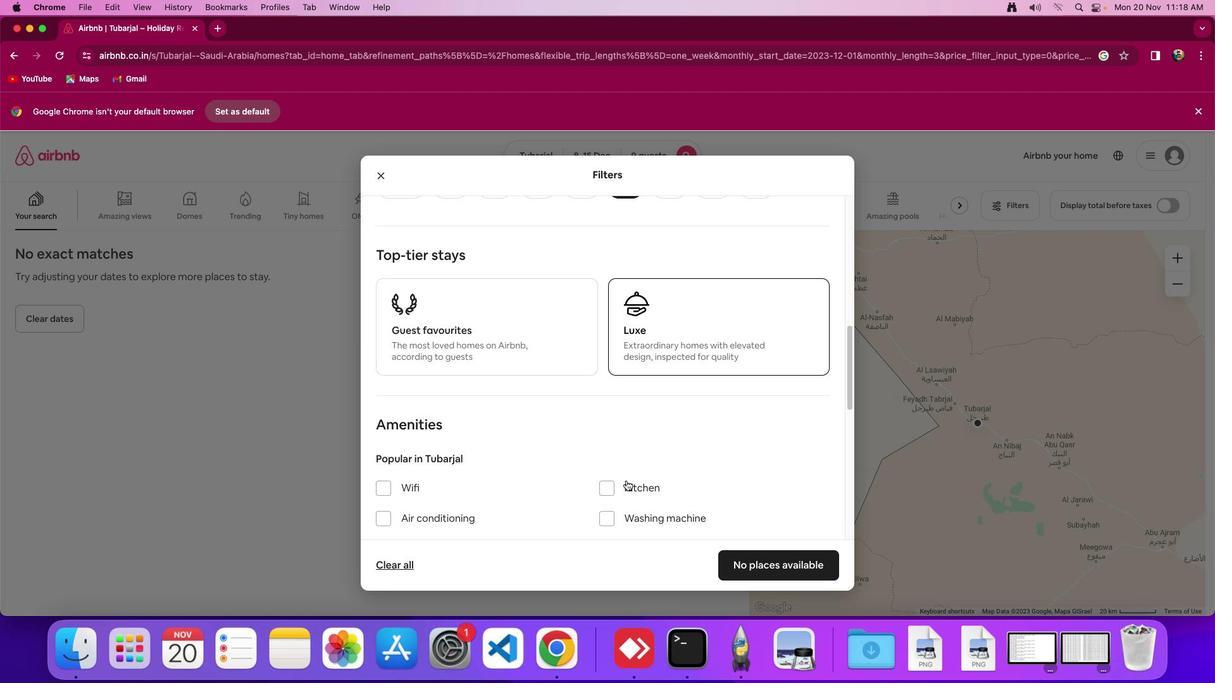 
Action: Mouse scrolled (626, 481) with delta (0, 0)
Screenshot: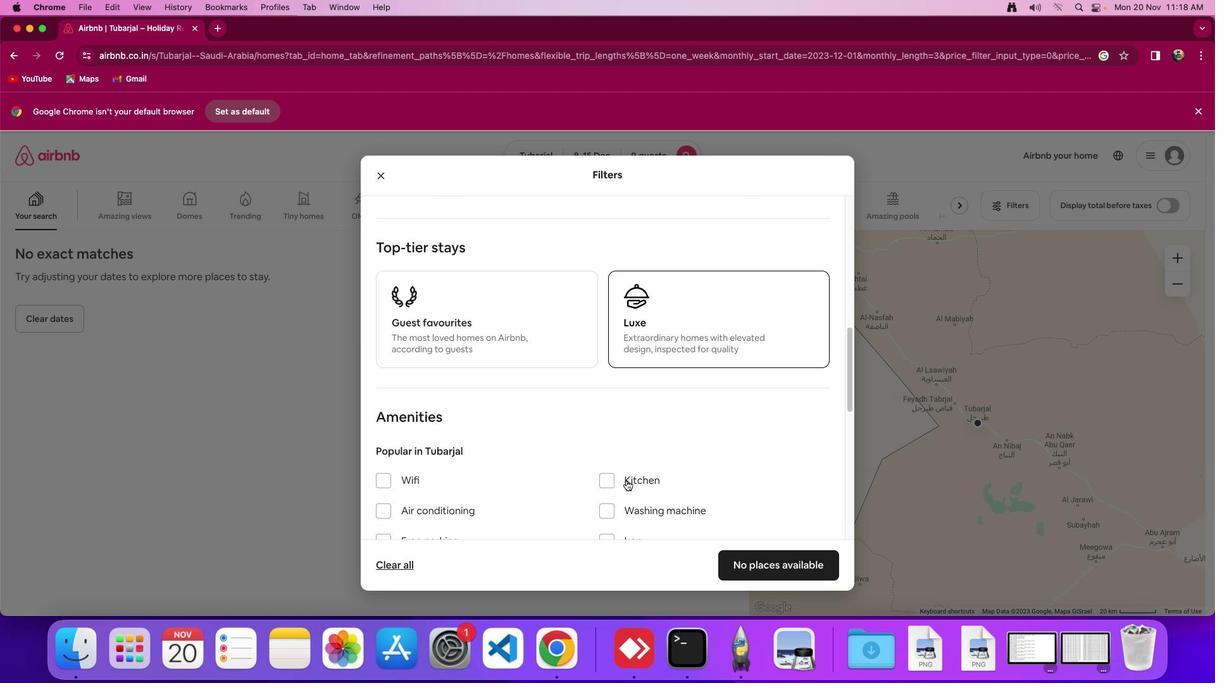 
Action: Mouse scrolled (626, 481) with delta (0, 0)
Screenshot: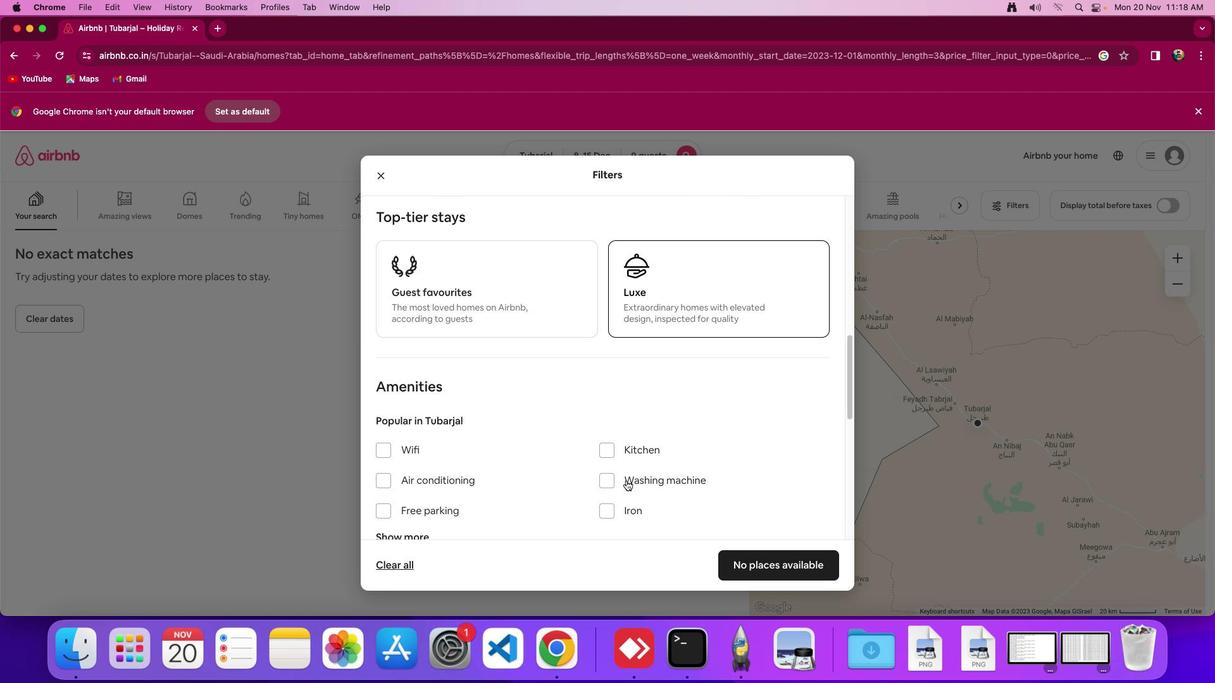 
Action: Mouse moved to (390, 443)
Screenshot: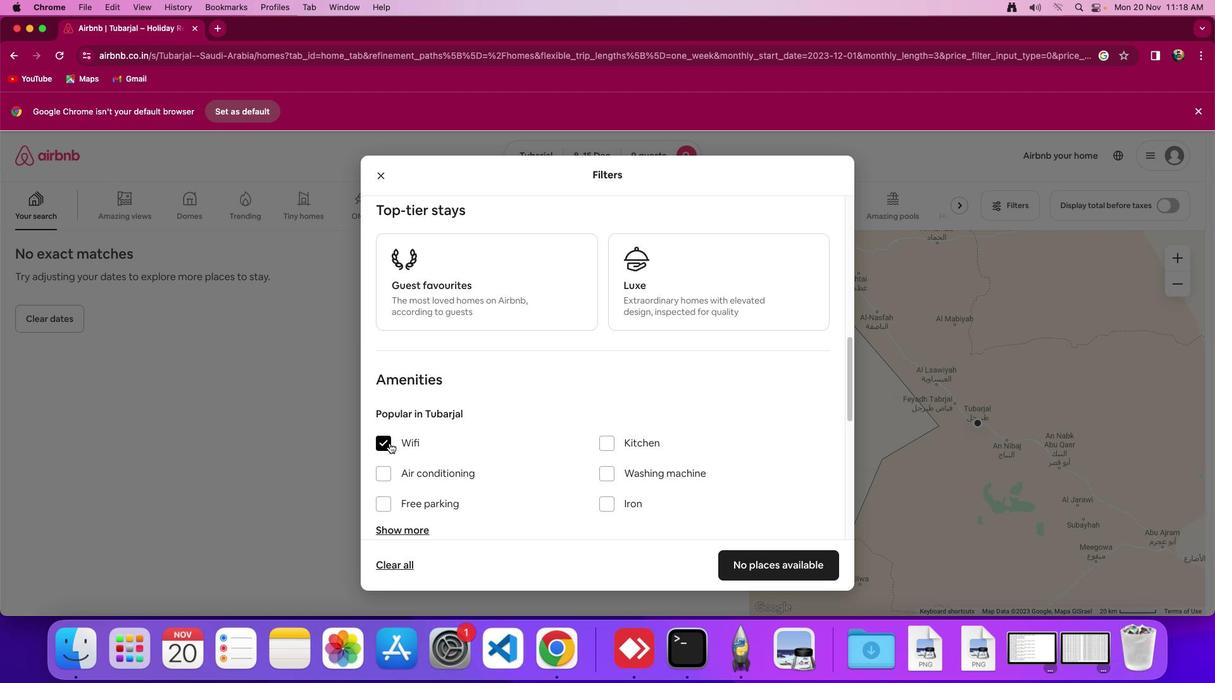 
Action: Mouse pressed left at (390, 443)
Screenshot: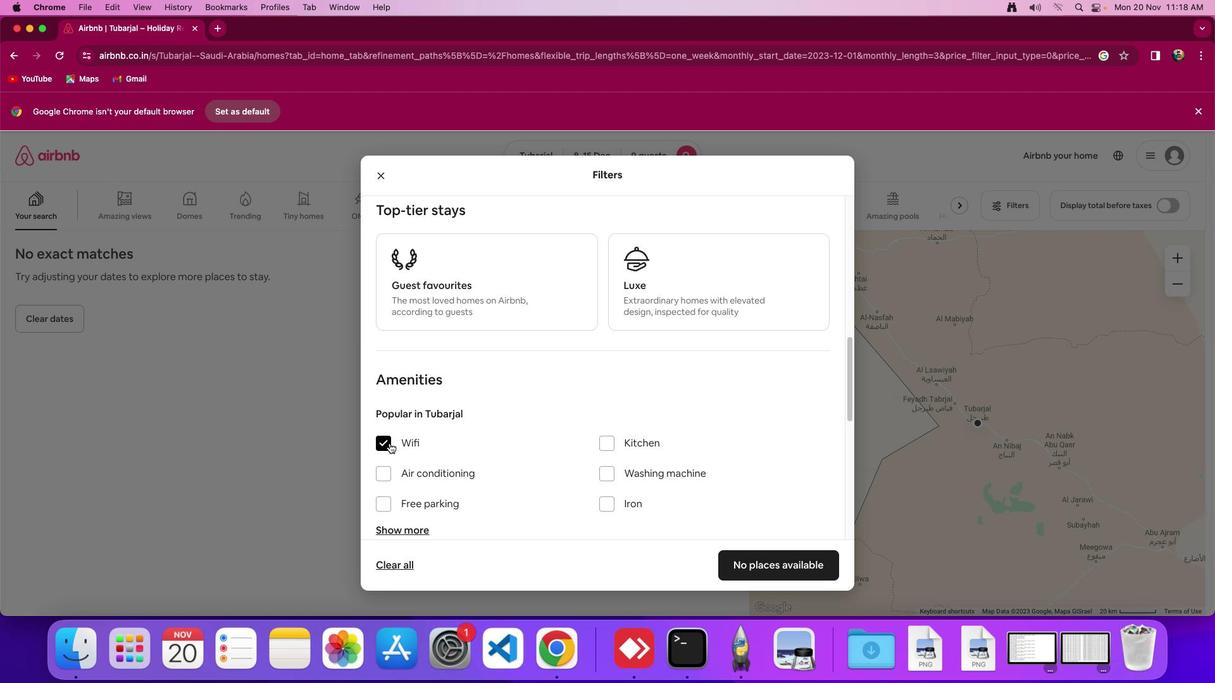 
Action: Mouse moved to (549, 450)
Screenshot: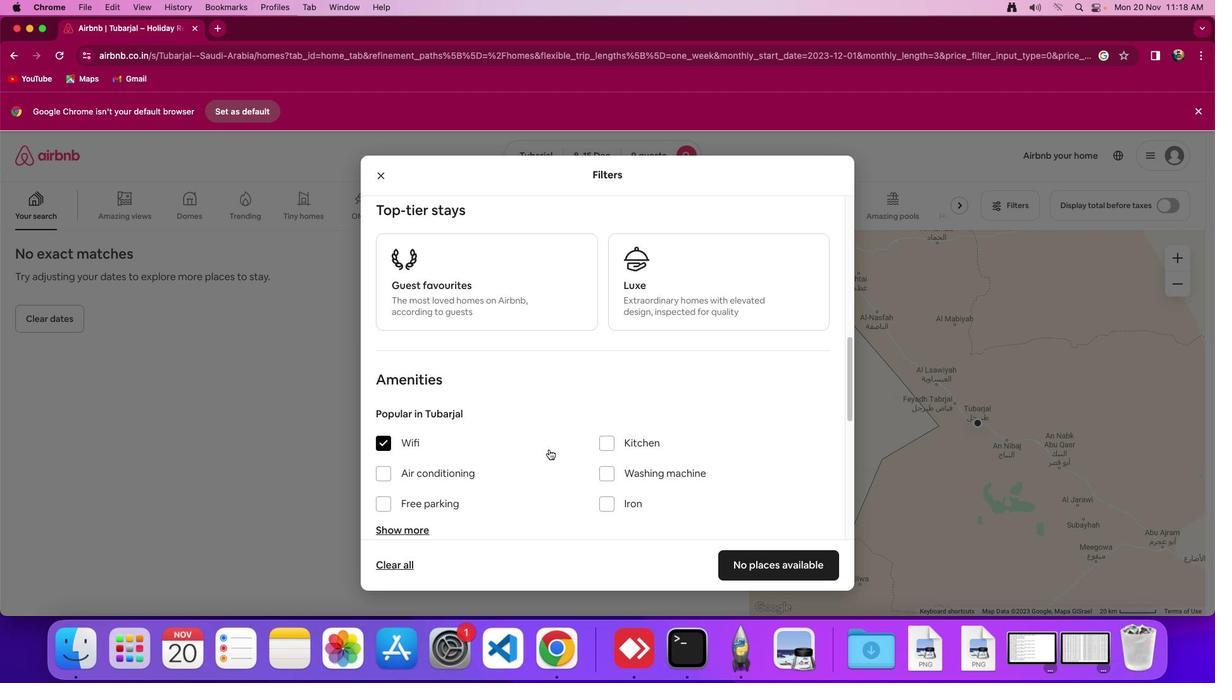 
Action: Mouse scrolled (549, 450) with delta (0, 0)
Screenshot: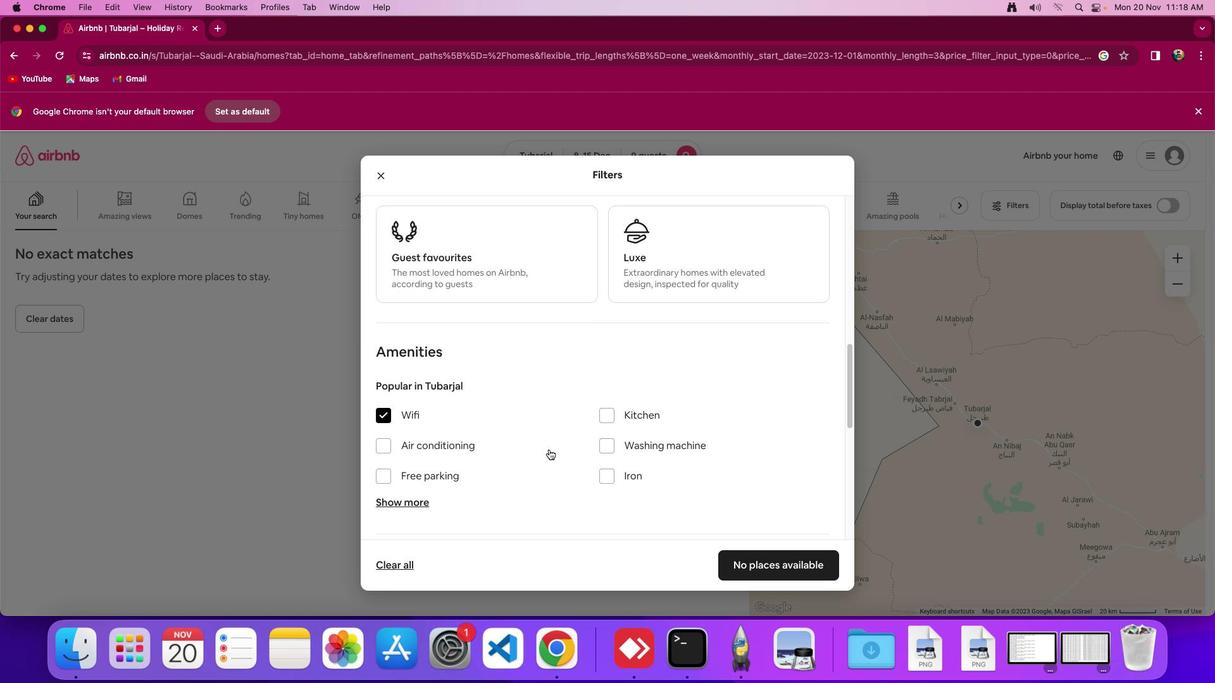 
Action: Mouse scrolled (549, 450) with delta (0, 0)
Screenshot: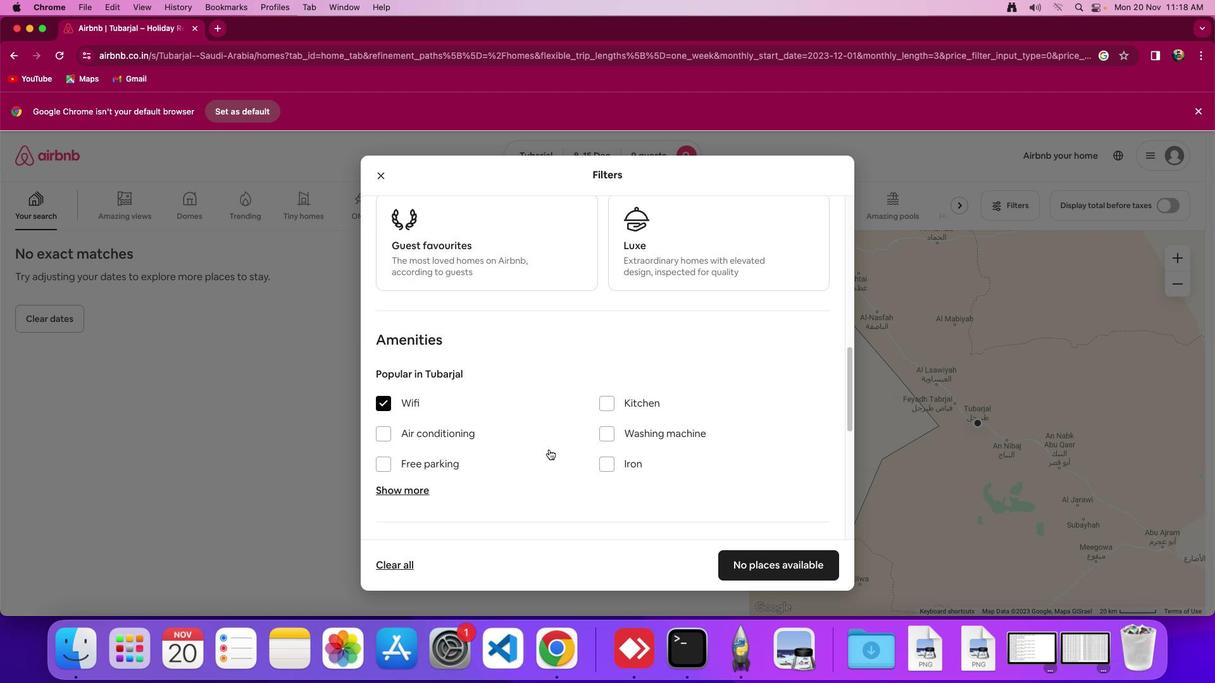 
Action: Mouse scrolled (549, 450) with delta (0, -1)
Screenshot: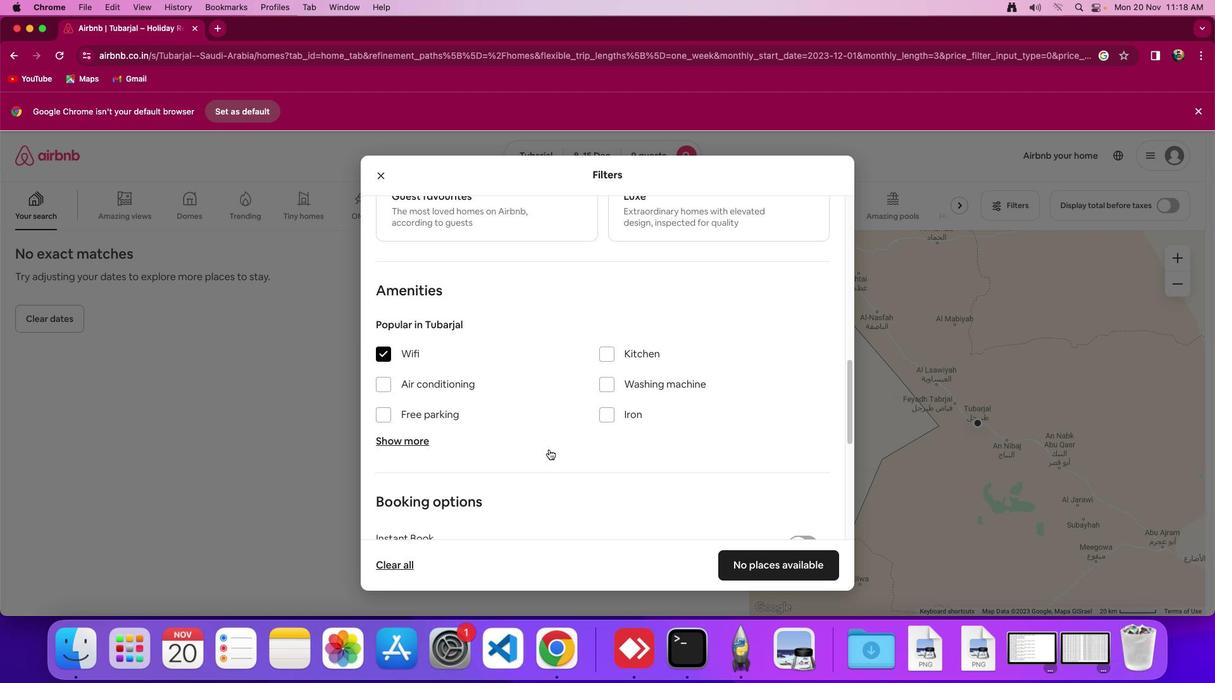 
Action: Mouse moved to (413, 433)
Screenshot: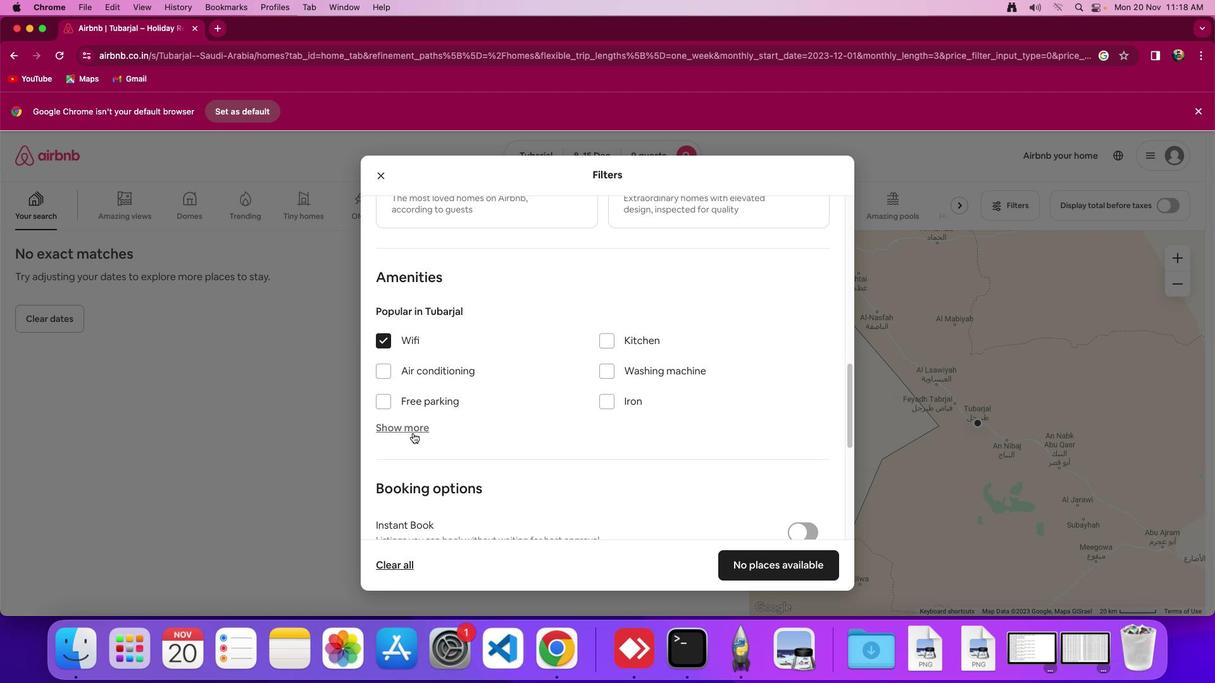 
Action: Mouse pressed left at (413, 433)
Screenshot: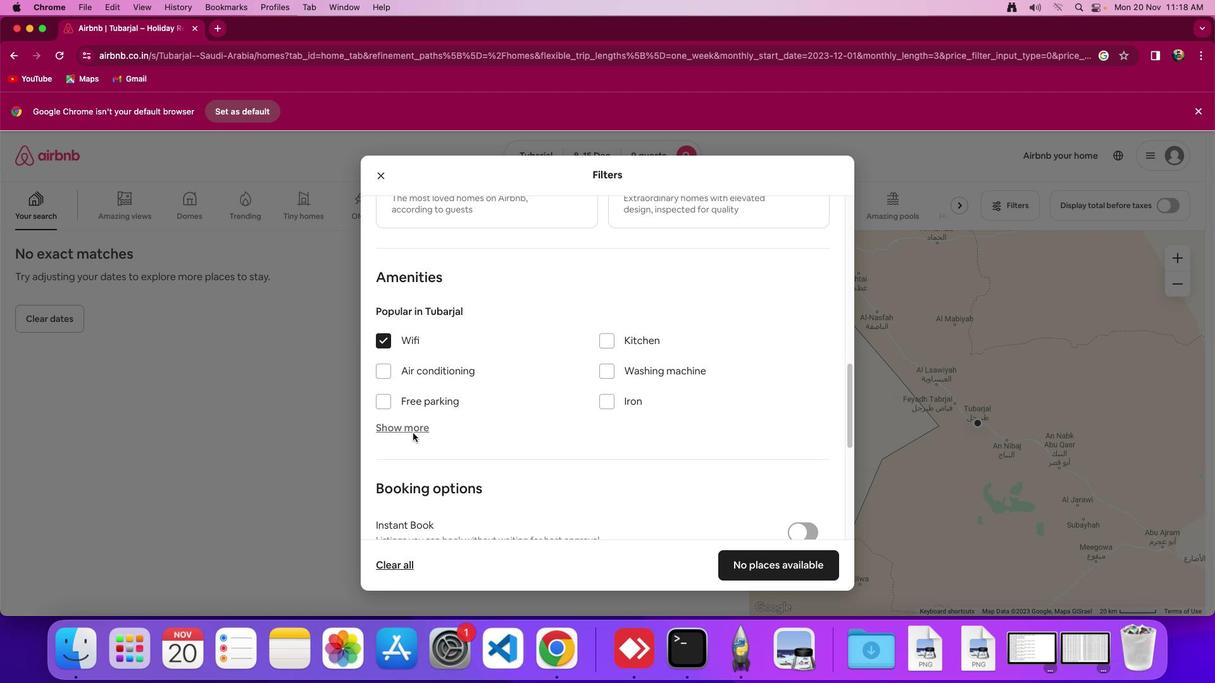 
Action: Mouse moved to (545, 415)
Screenshot: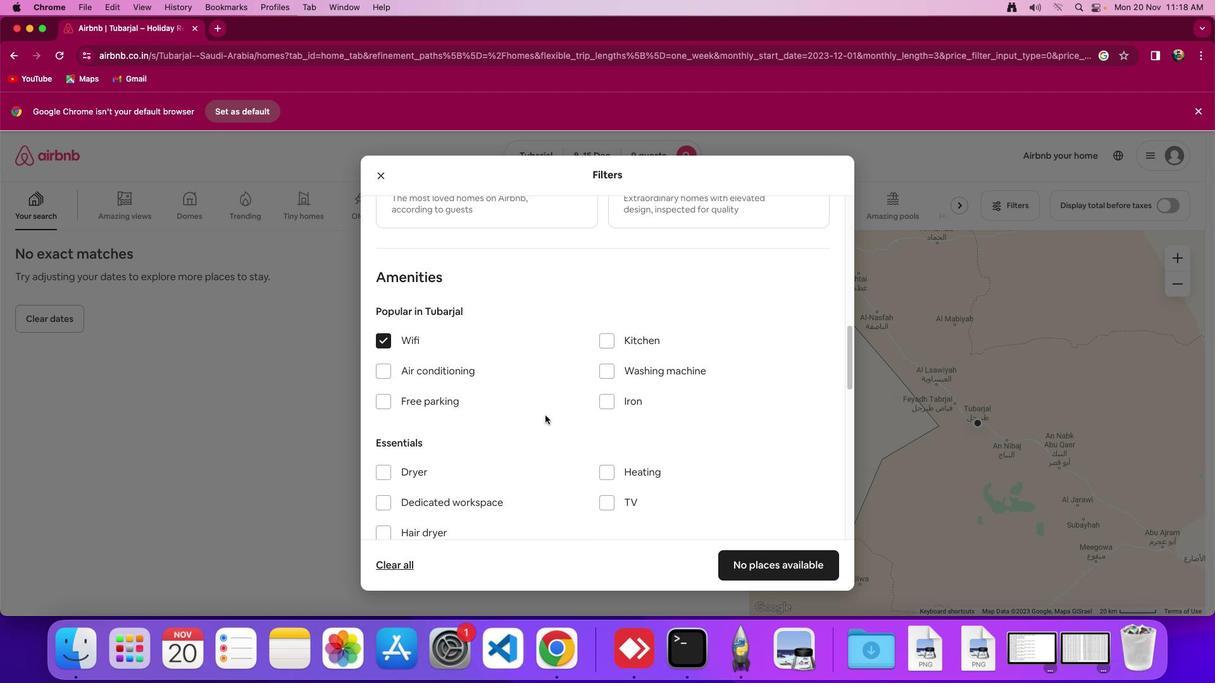 
Action: Mouse scrolled (545, 415) with delta (0, 0)
Screenshot: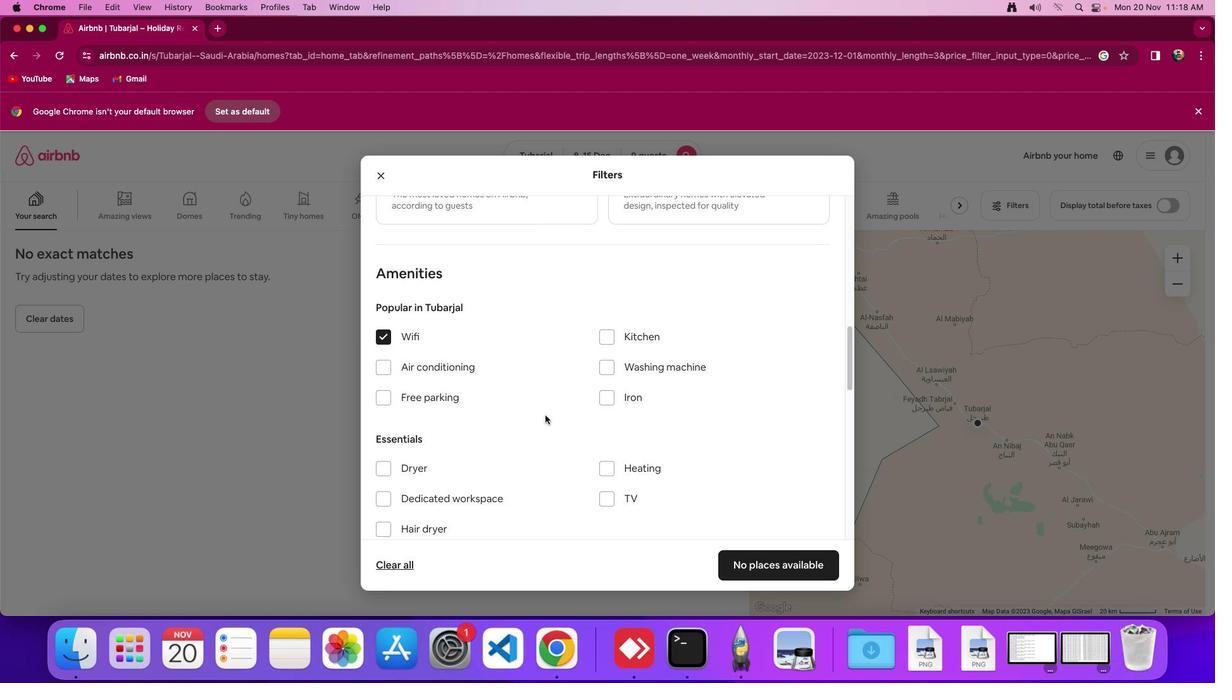 
Action: Mouse scrolled (545, 415) with delta (0, 0)
Screenshot: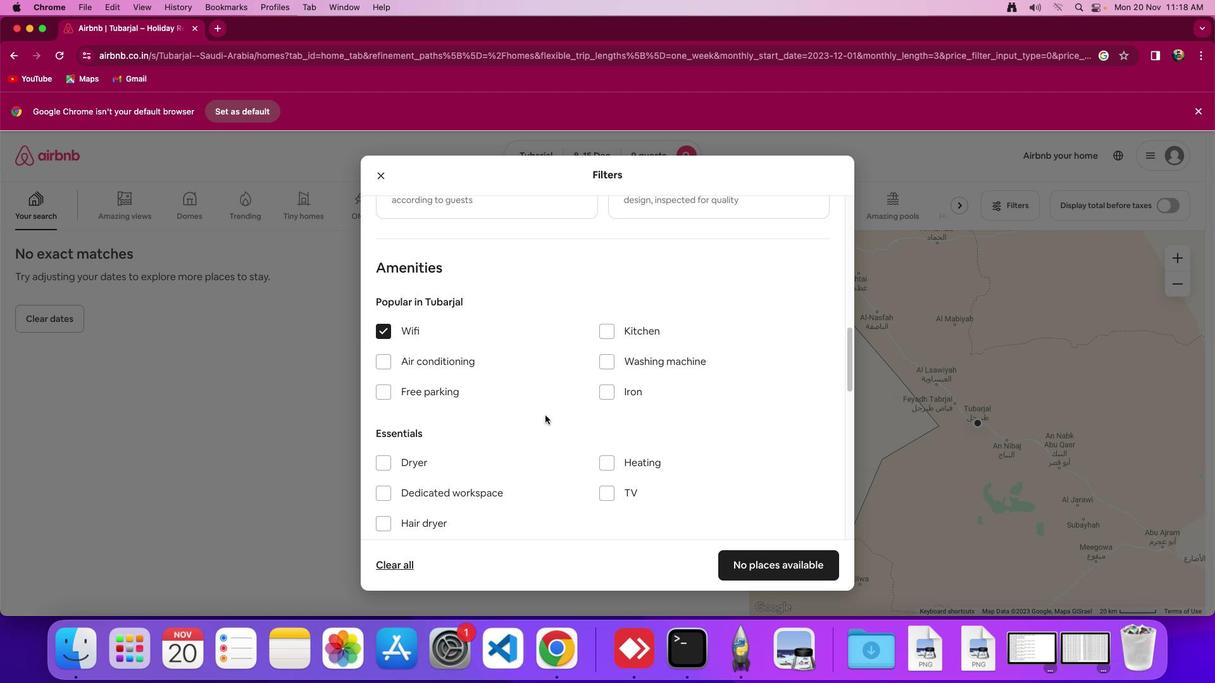 
Action: Mouse moved to (601, 494)
Screenshot: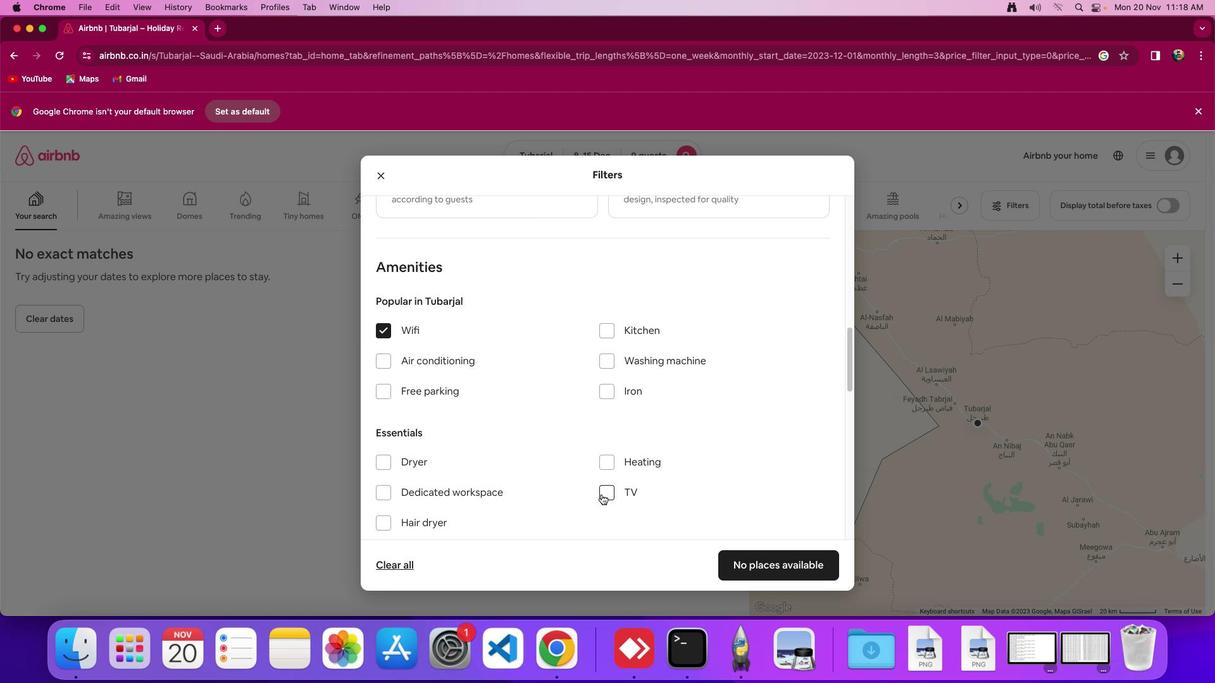 
Action: Mouse pressed left at (601, 494)
Screenshot: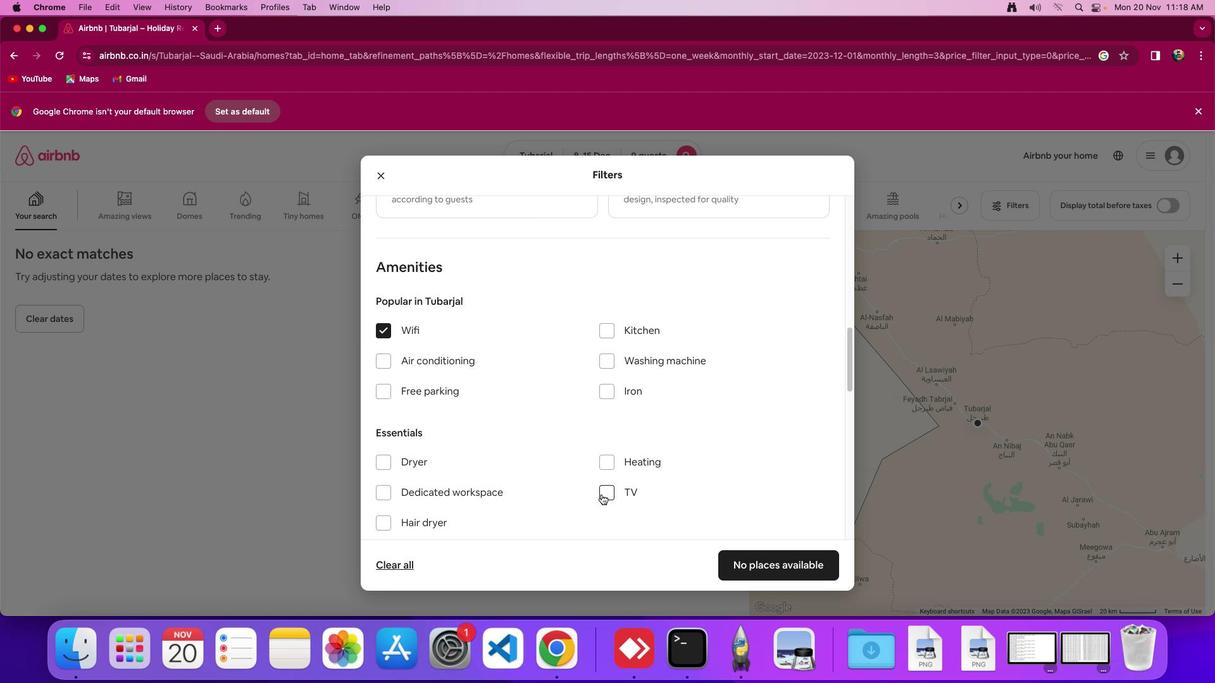 
Action: Mouse moved to (574, 435)
Screenshot: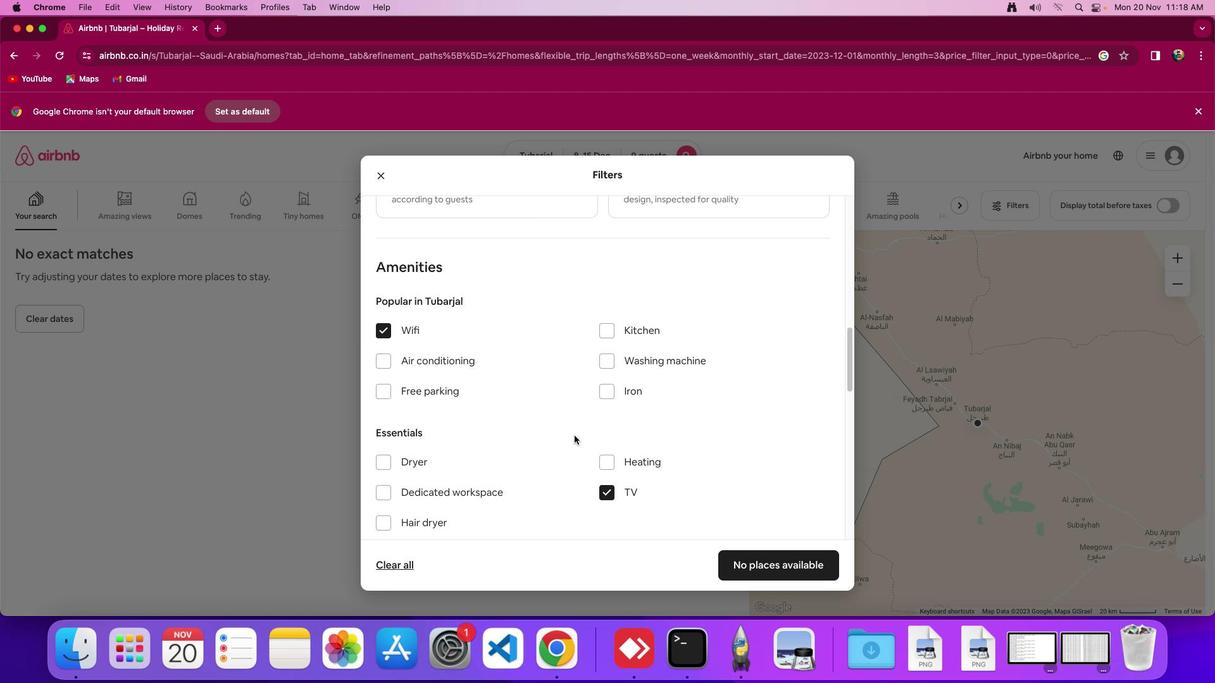
Action: Mouse scrolled (574, 435) with delta (0, 0)
Screenshot: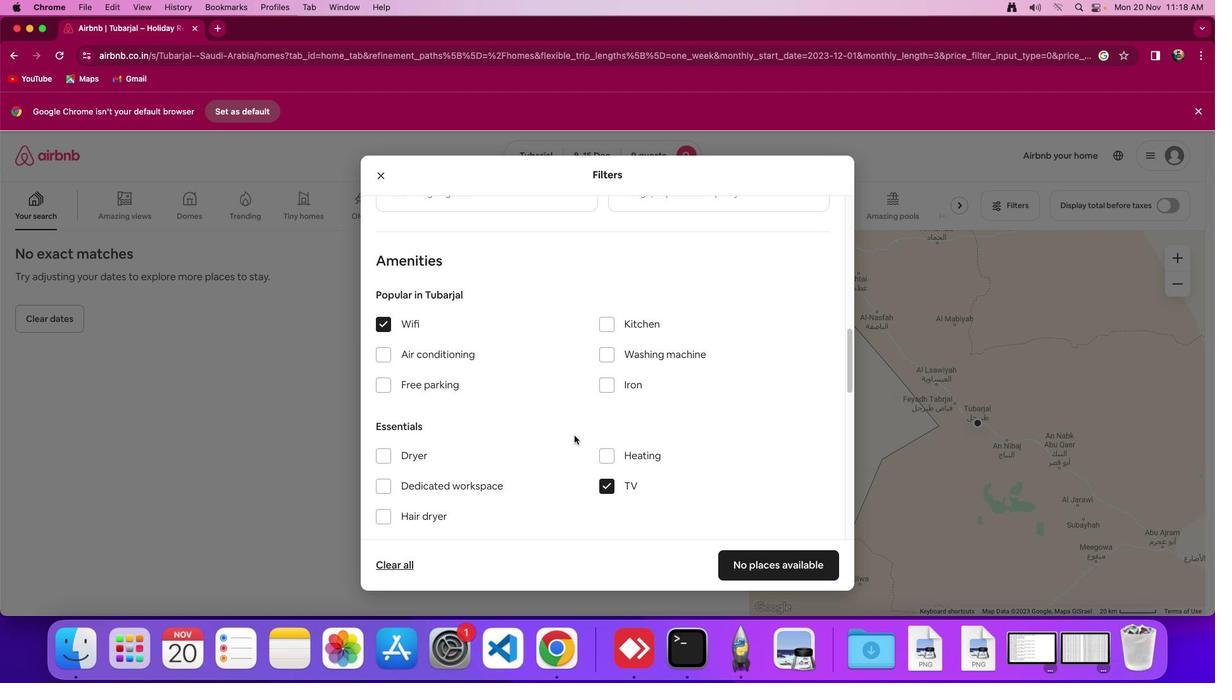 
Action: Mouse scrolled (574, 435) with delta (0, 0)
Screenshot: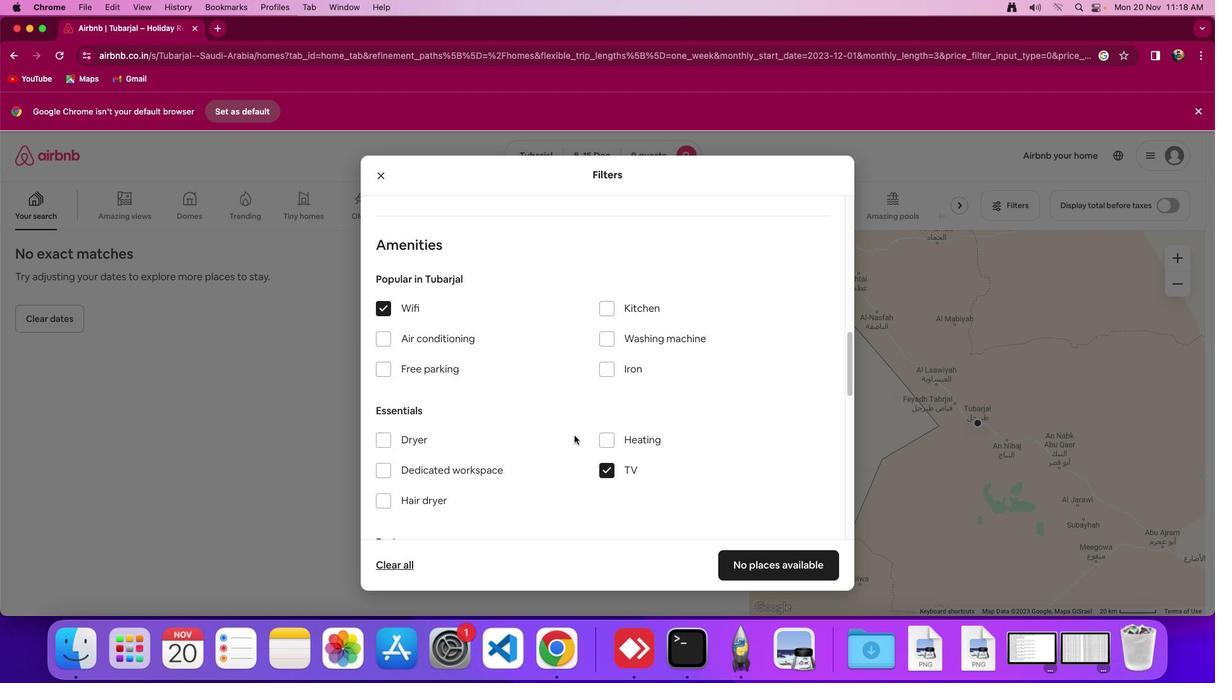 
Action: Mouse scrolled (574, 435) with delta (0, 0)
Screenshot: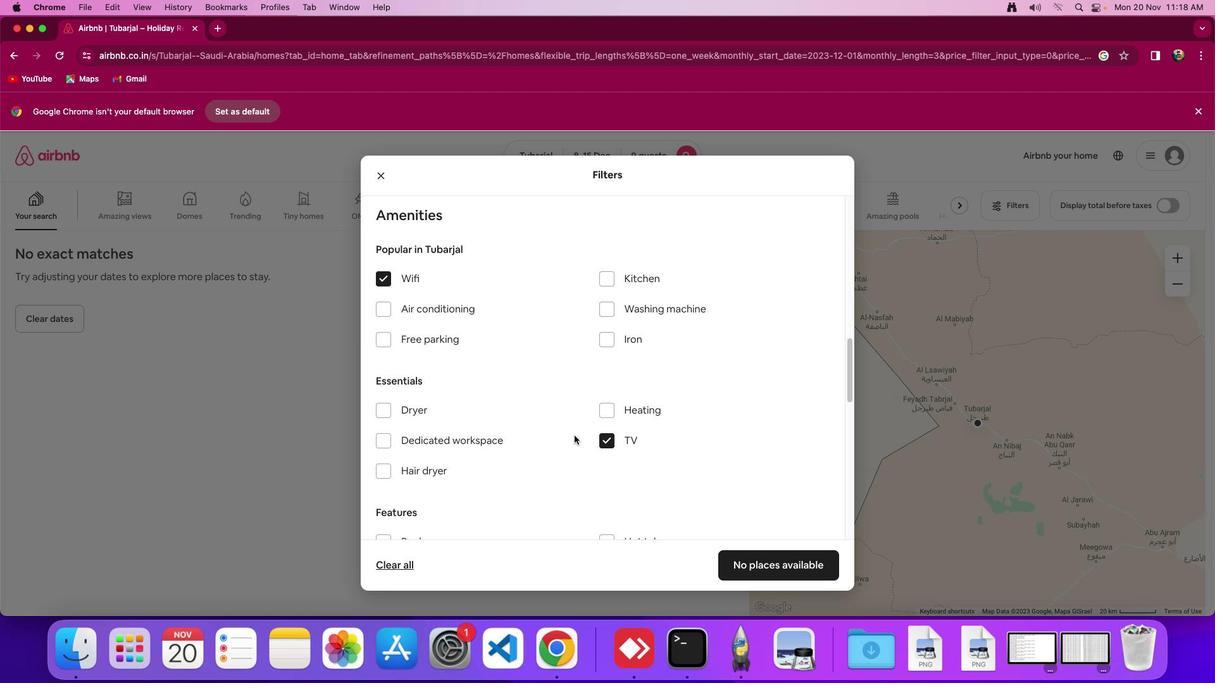 
Action: Mouse scrolled (574, 435) with delta (0, 0)
Screenshot: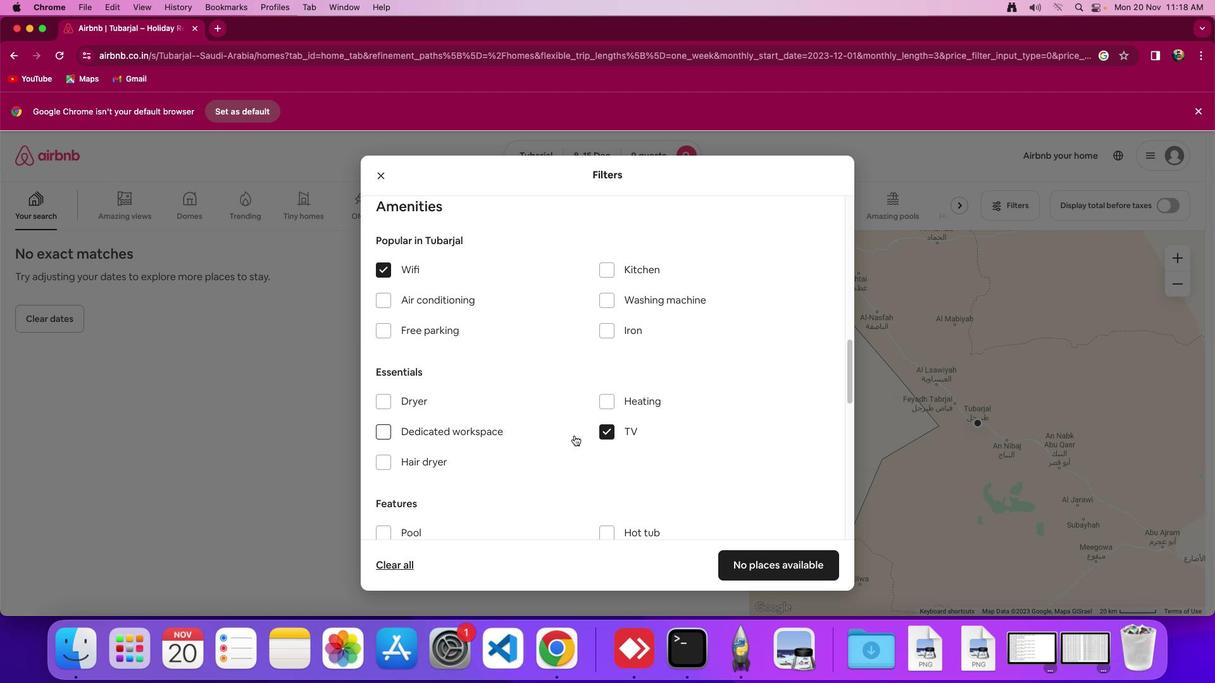 
Action: Mouse scrolled (574, 435) with delta (0, 0)
Screenshot: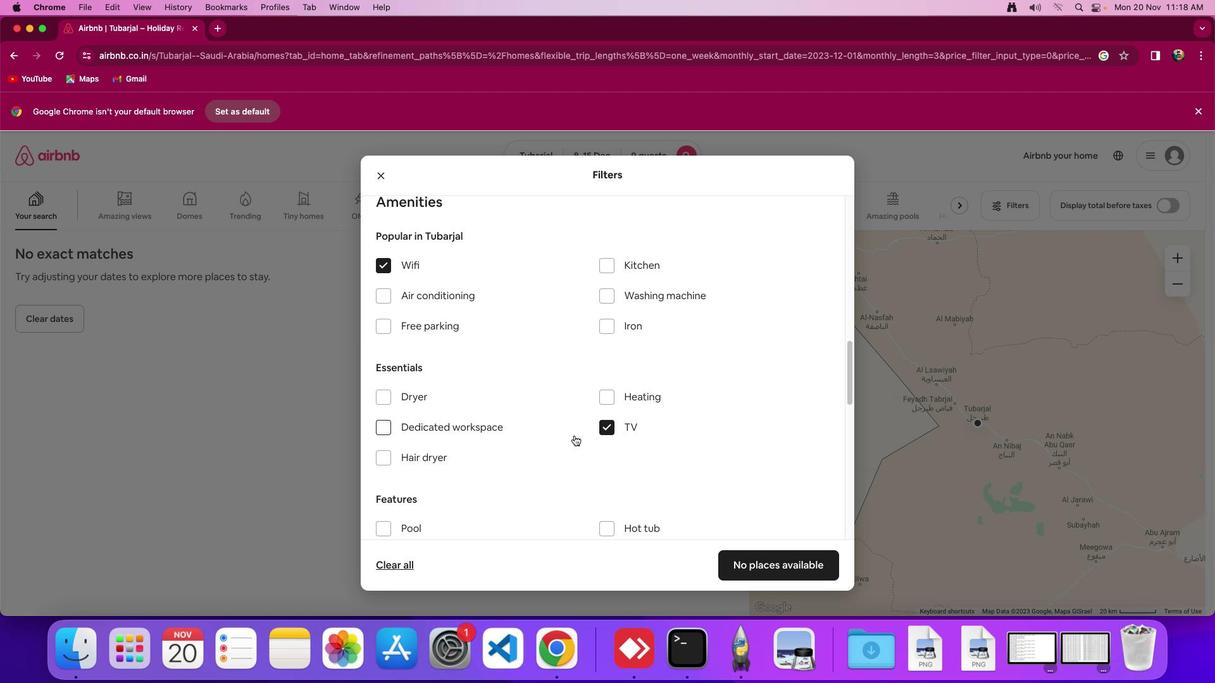 
Action: Mouse scrolled (574, 435) with delta (0, 0)
Screenshot: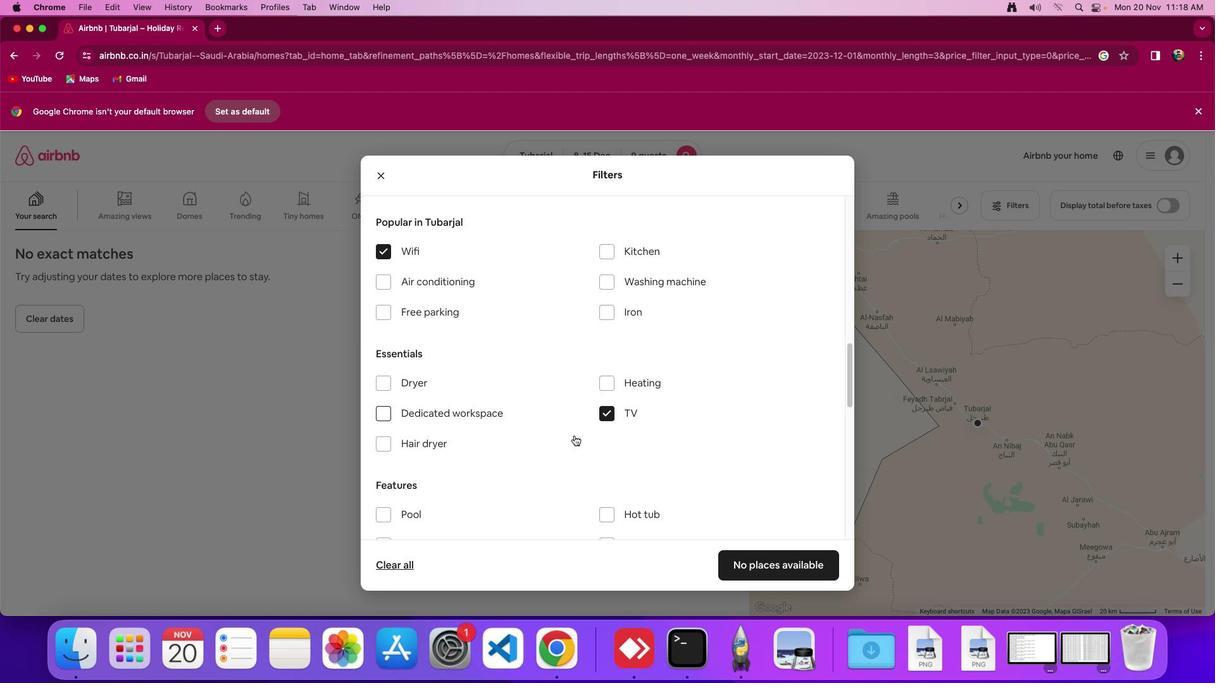 
Action: Mouse scrolled (574, 435) with delta (0, 0)
Screenshot: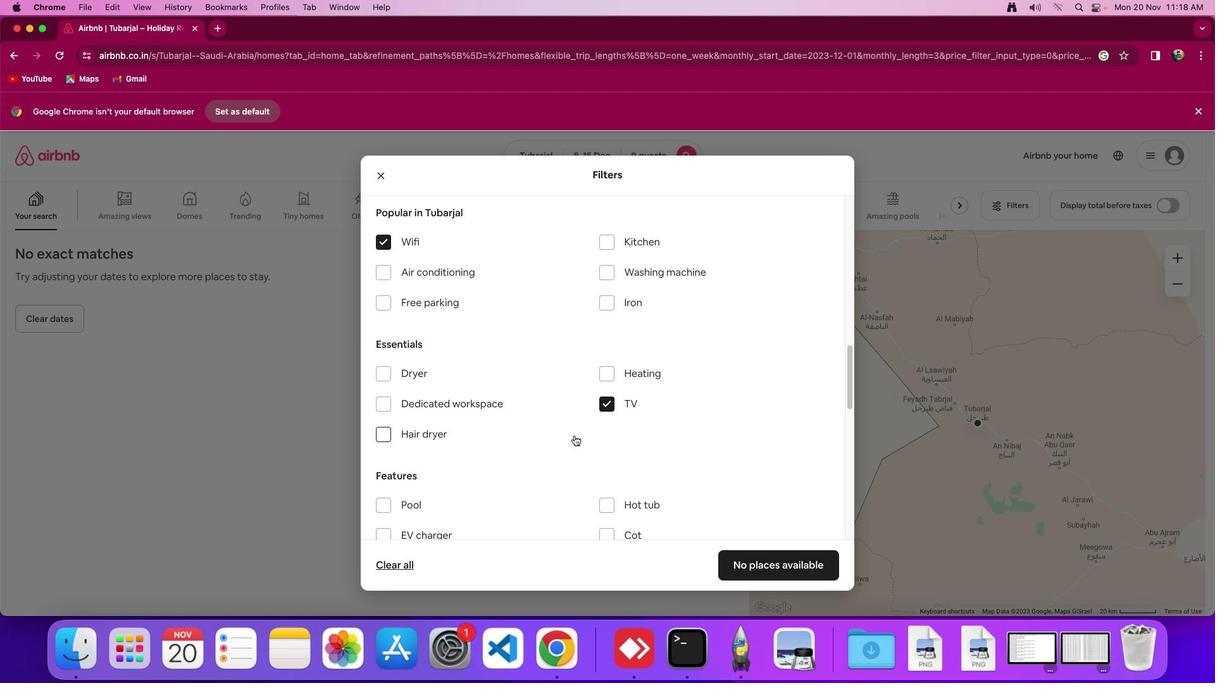 
Action: Mouse scrolled (574, 435) with delta (0, 0)
Screenshot: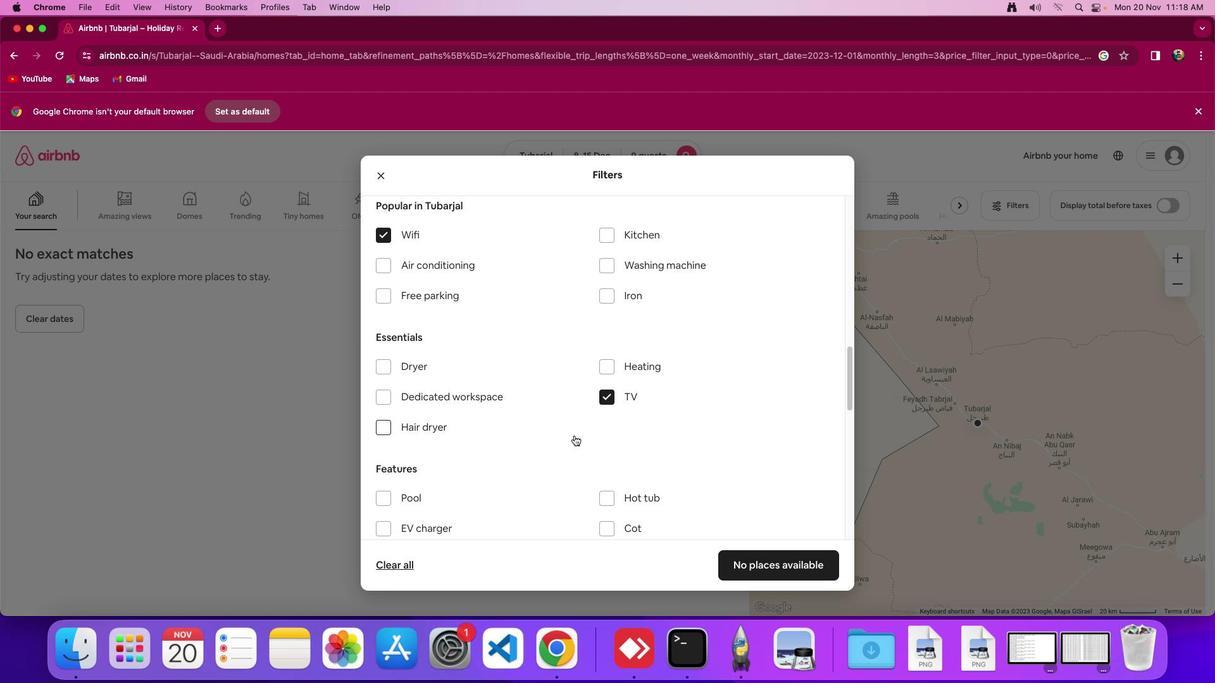 
Action: Mouse moved to (386, 298)
Screenshot: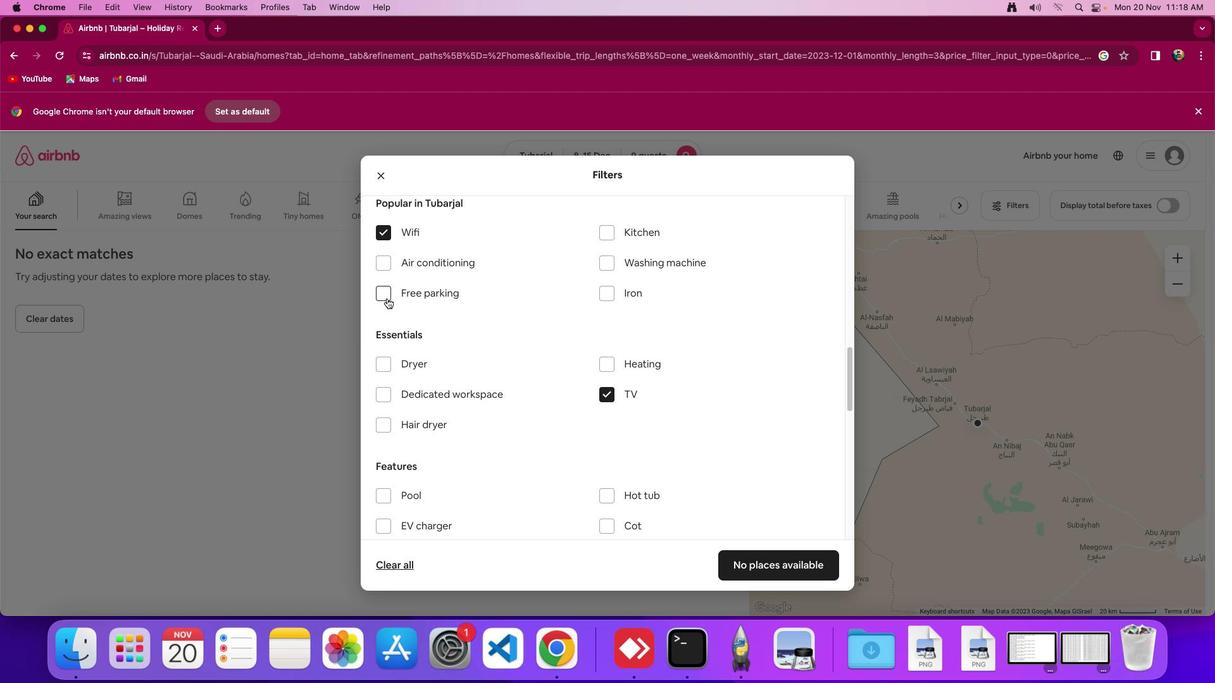 
Action: Mouse pressed left at (386, 298)
Screenshot: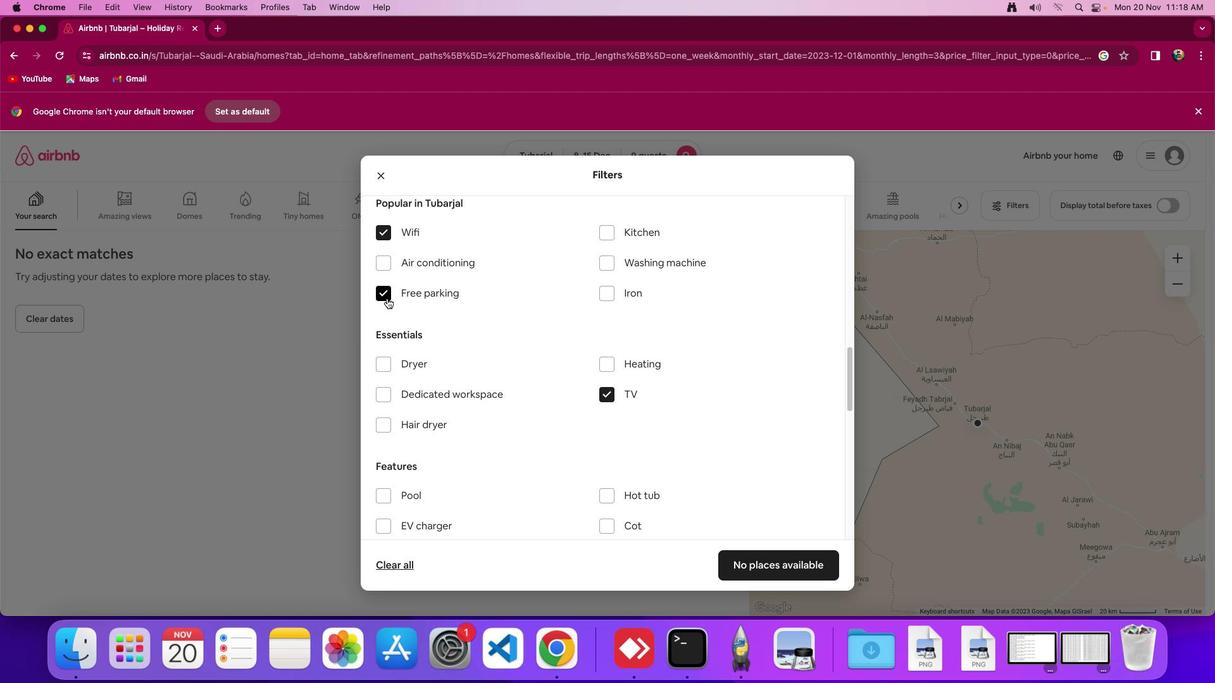 
Action: Mouse moved to (576, 419)
Screenshot: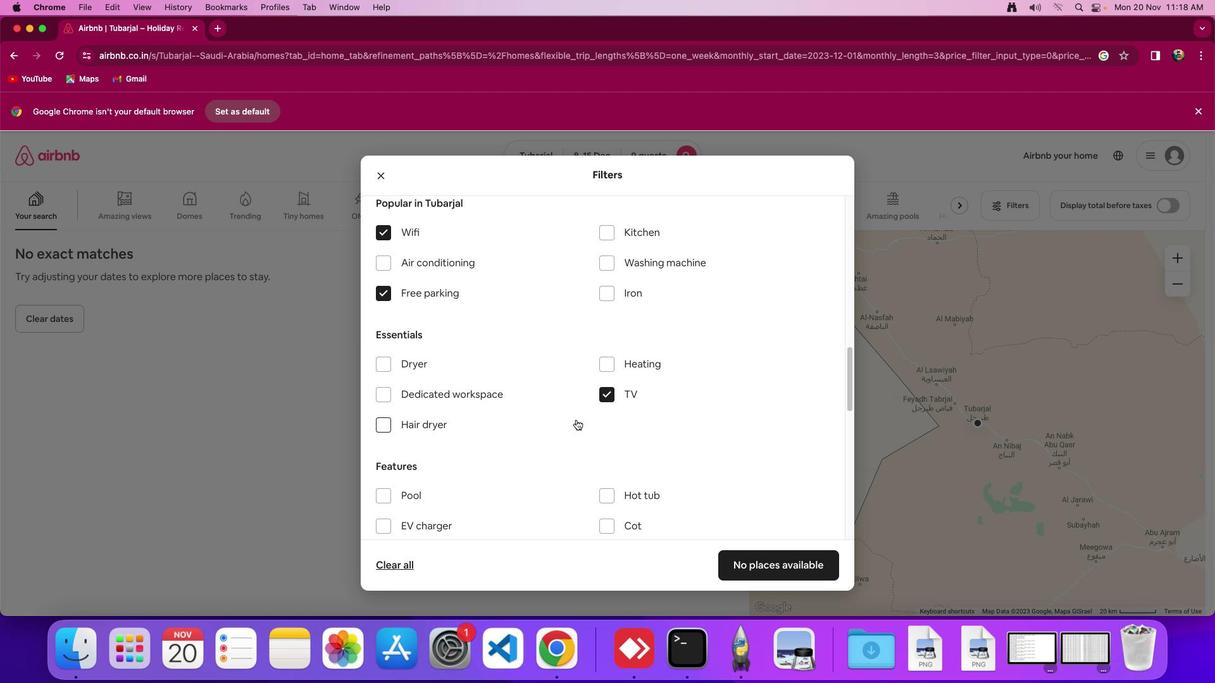 
Action: Mouse scrolled (576, 419) with delta (0, 0)
Screenshot: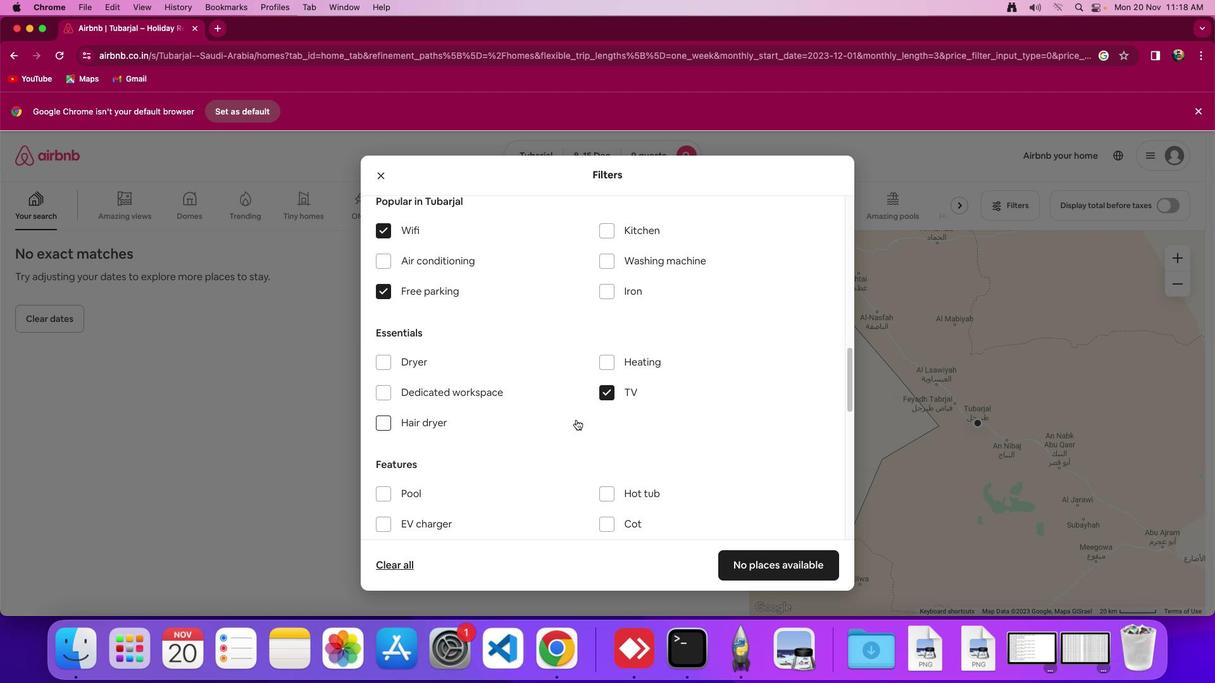 
Action: Mouse scrolled (576, 419) with delta (0, 0)
Screenshot: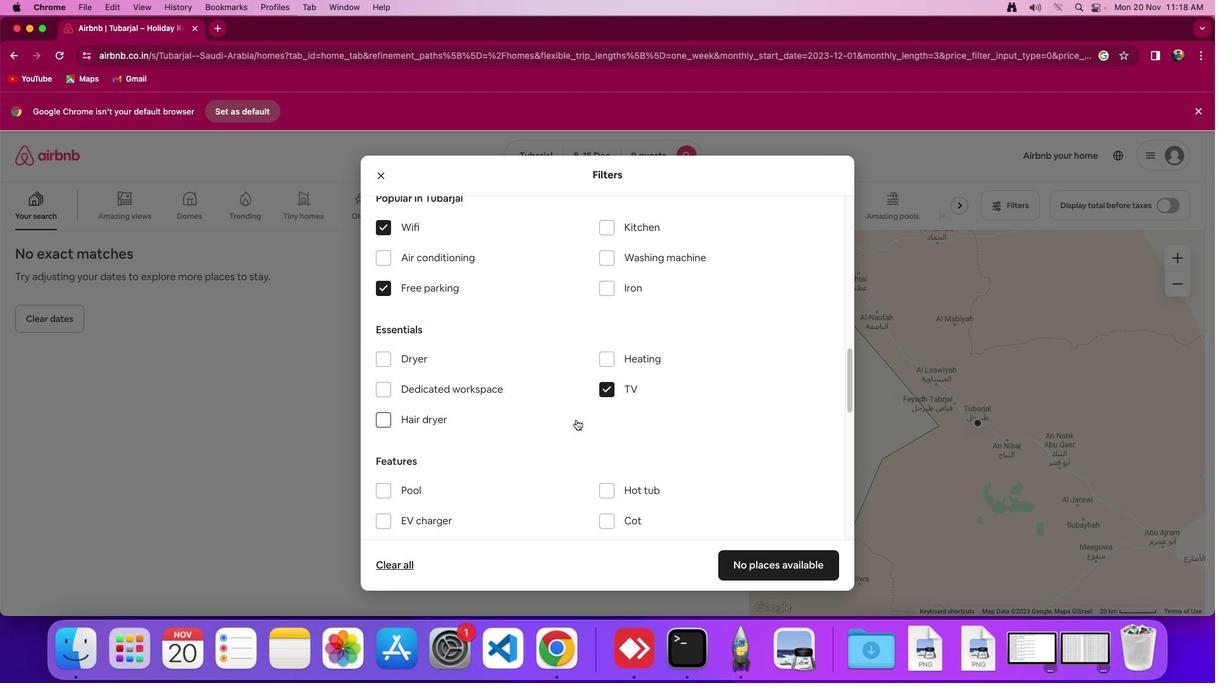 
Action: Mouse scrolled (576, 419) with delta (0, 0)
Screenshot: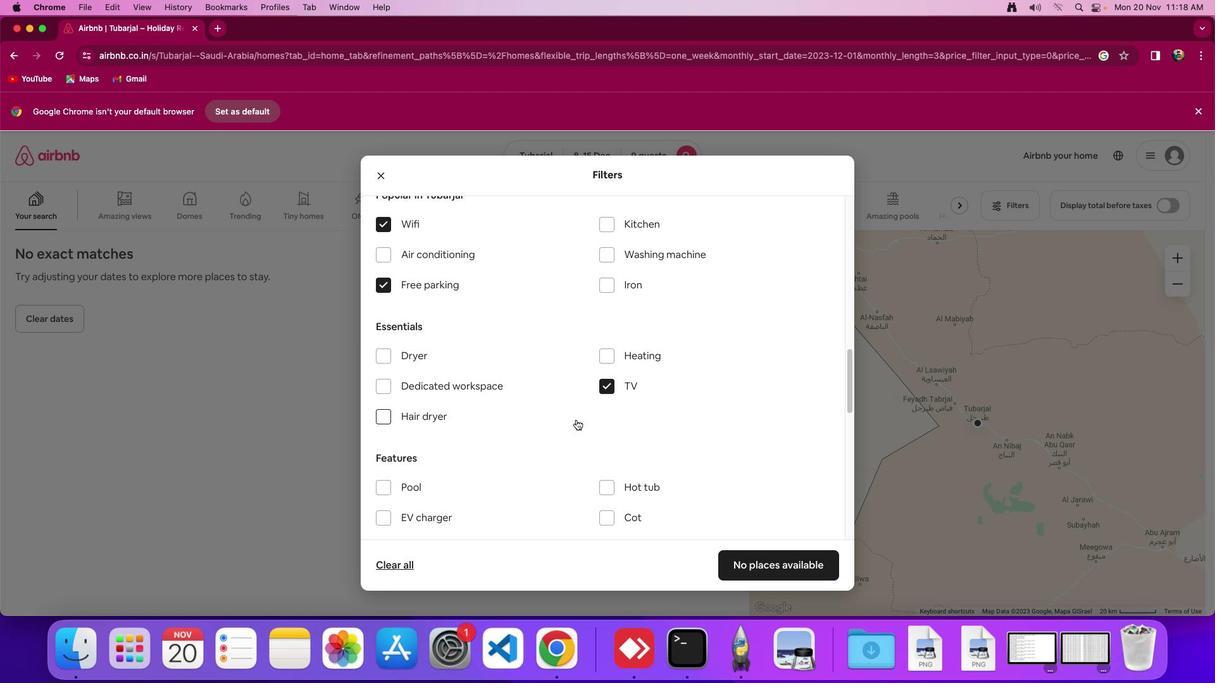 
Action: Mouse scrolled (576, 419) with delta (0, 0)
Screenshot: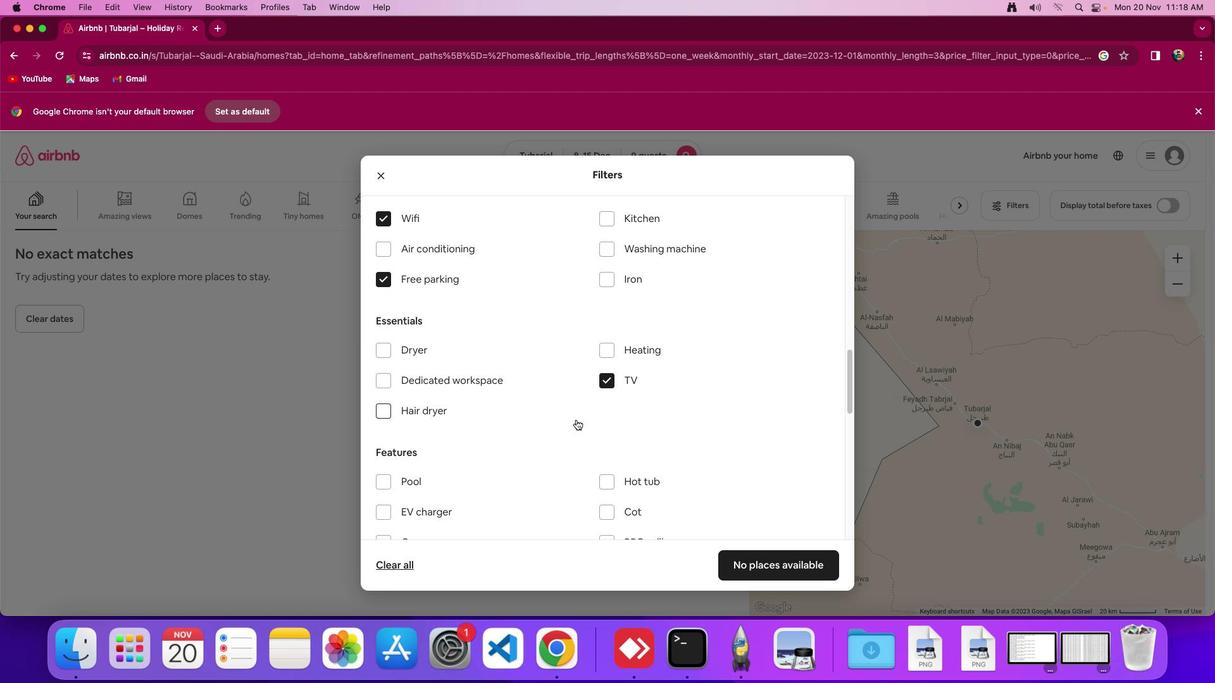 
Action: Mouse scrolled (576, 419) with delta (0, 0)
Screenshot: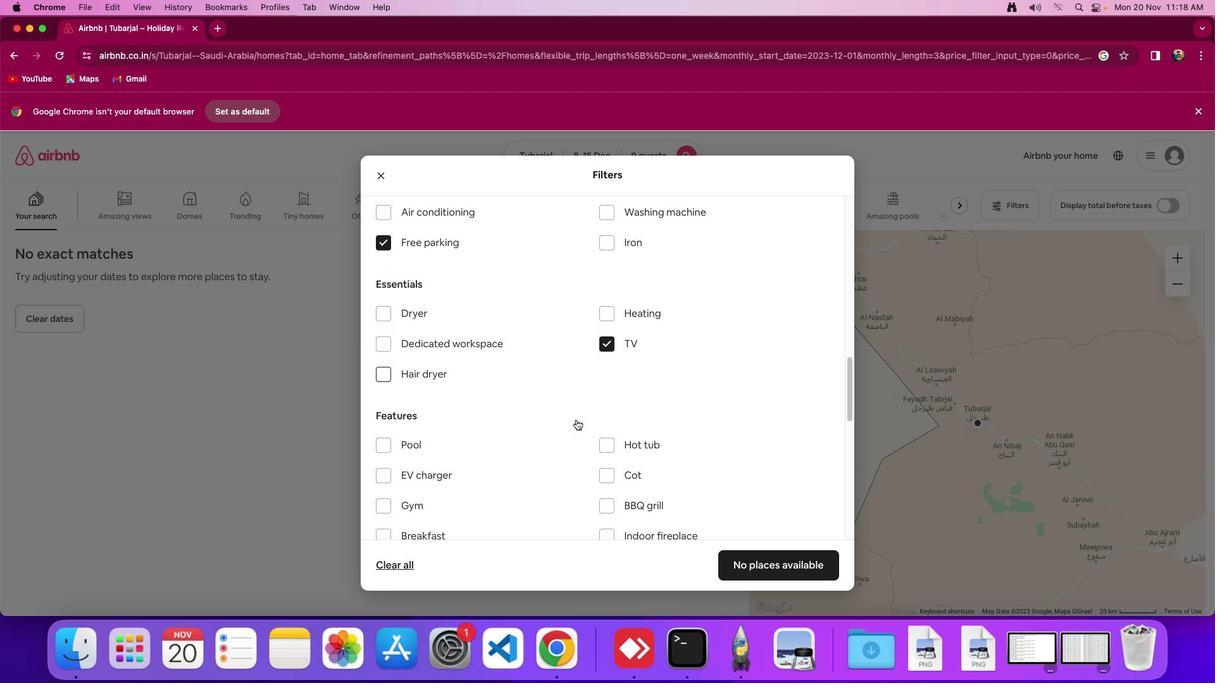 
Action: Mouse scrolled (576, 419) with delta (0, 0)
Screenshot: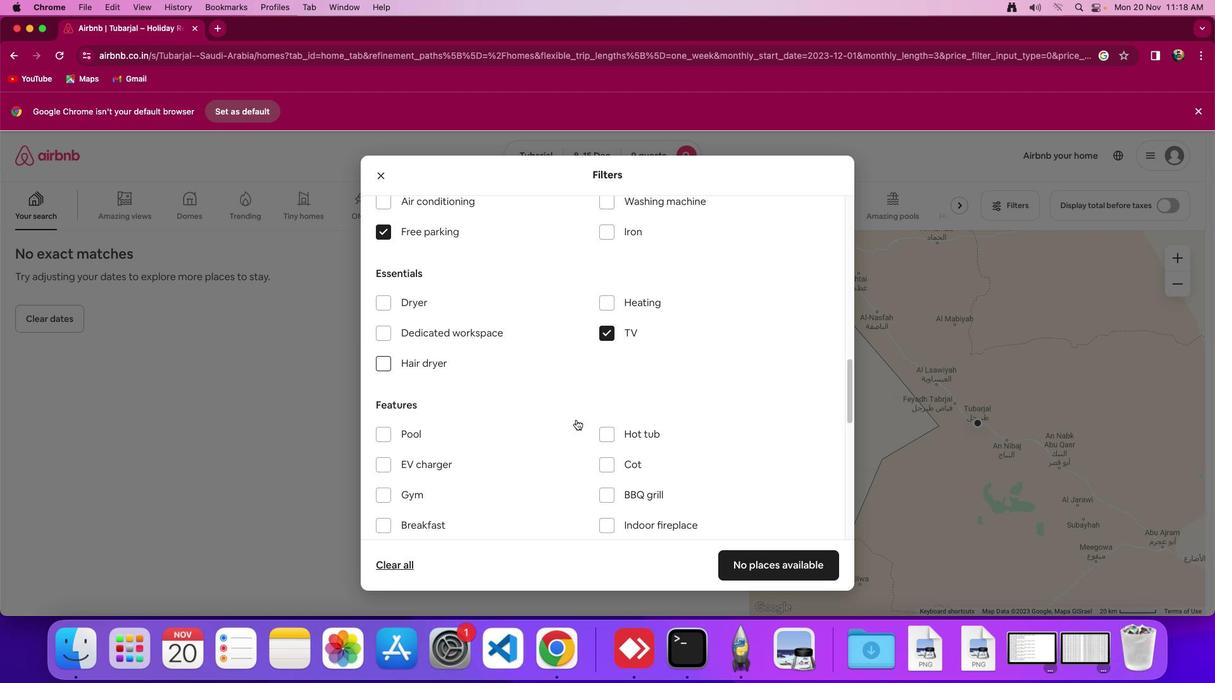 
Action: Mouse moved to (385, 493)
Screenshot: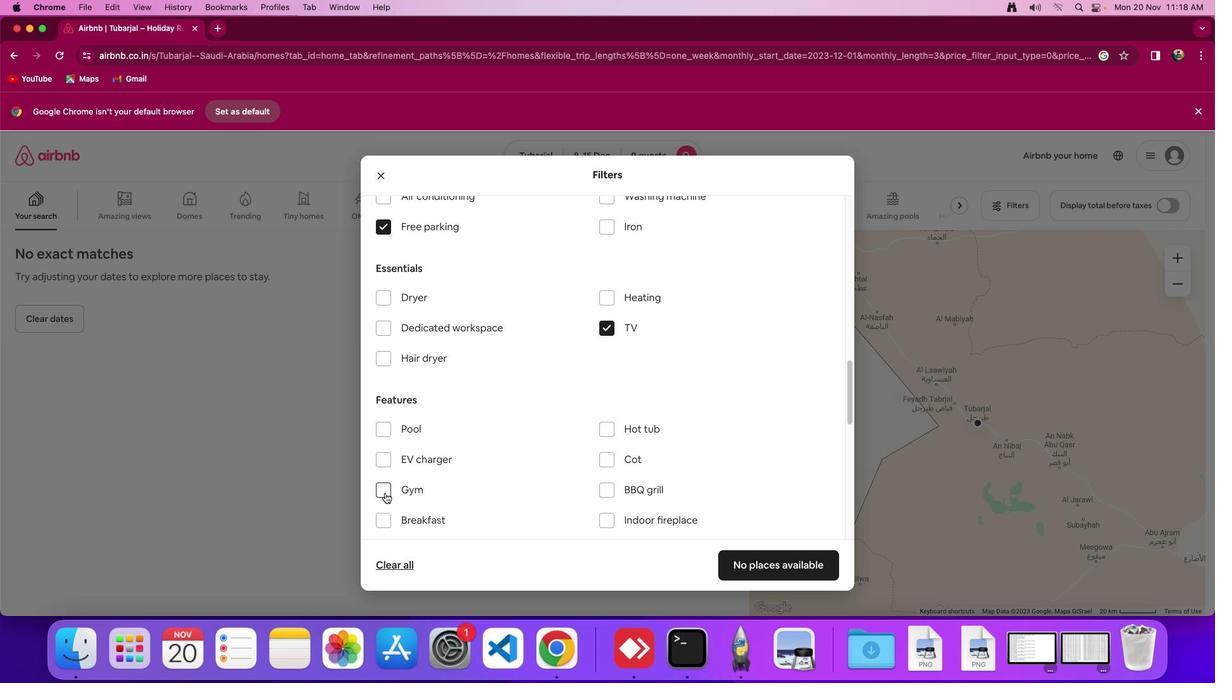 
Action: Mouse pressed left at (385, 493)
Screenshot: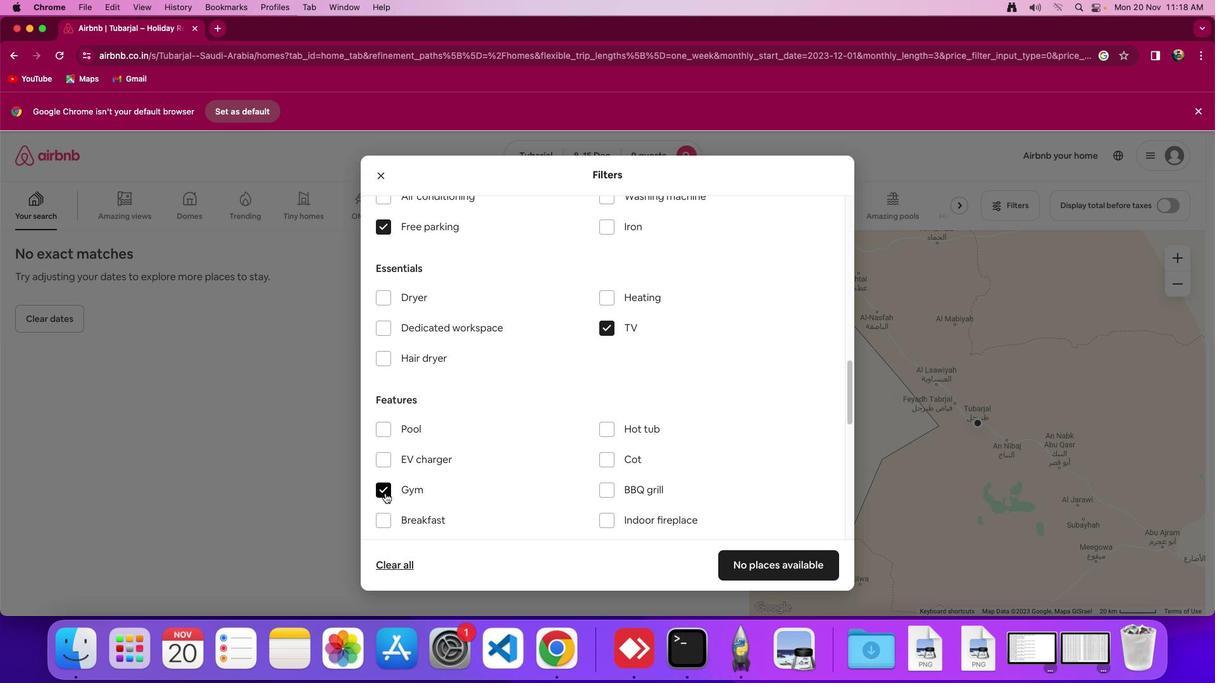 
Action: Mouse moved to (382, 520)
Screenshot: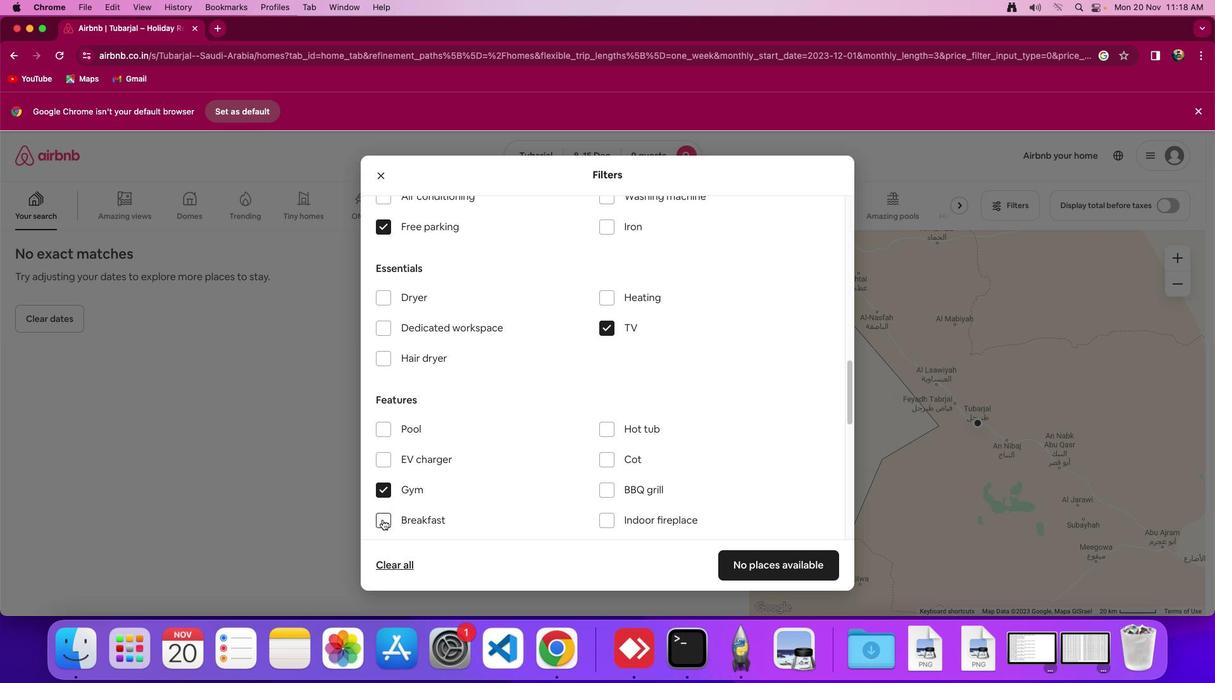 
Action: Mouse pressed left at (382, 520)
Screenshot: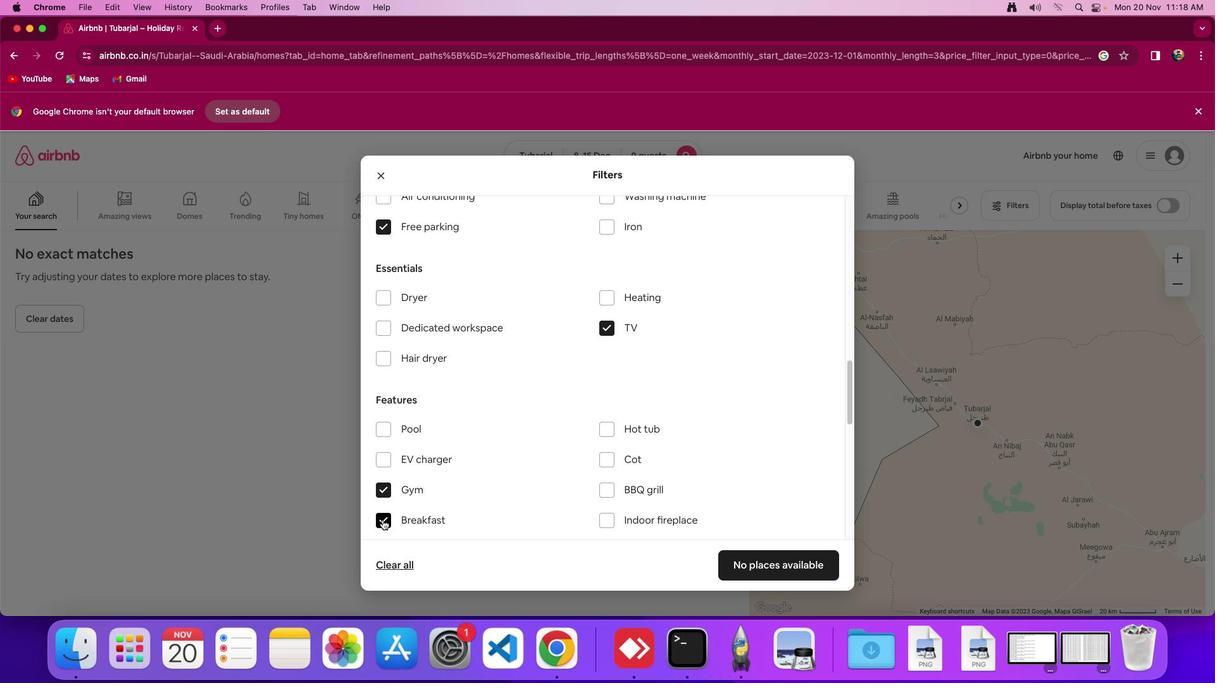 
Action: Mouse moved to (455, 492)
Screenshot: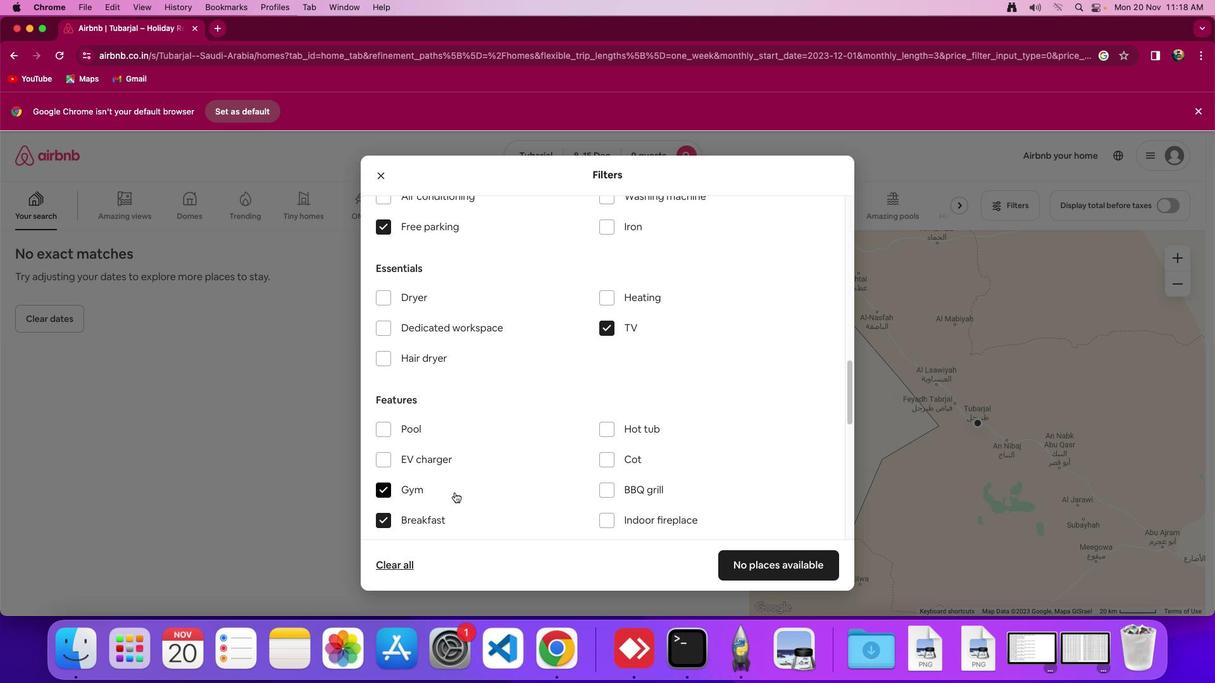 
Action: Mouse scrolled (455, 492) with delta (0, 0)
Screenshot: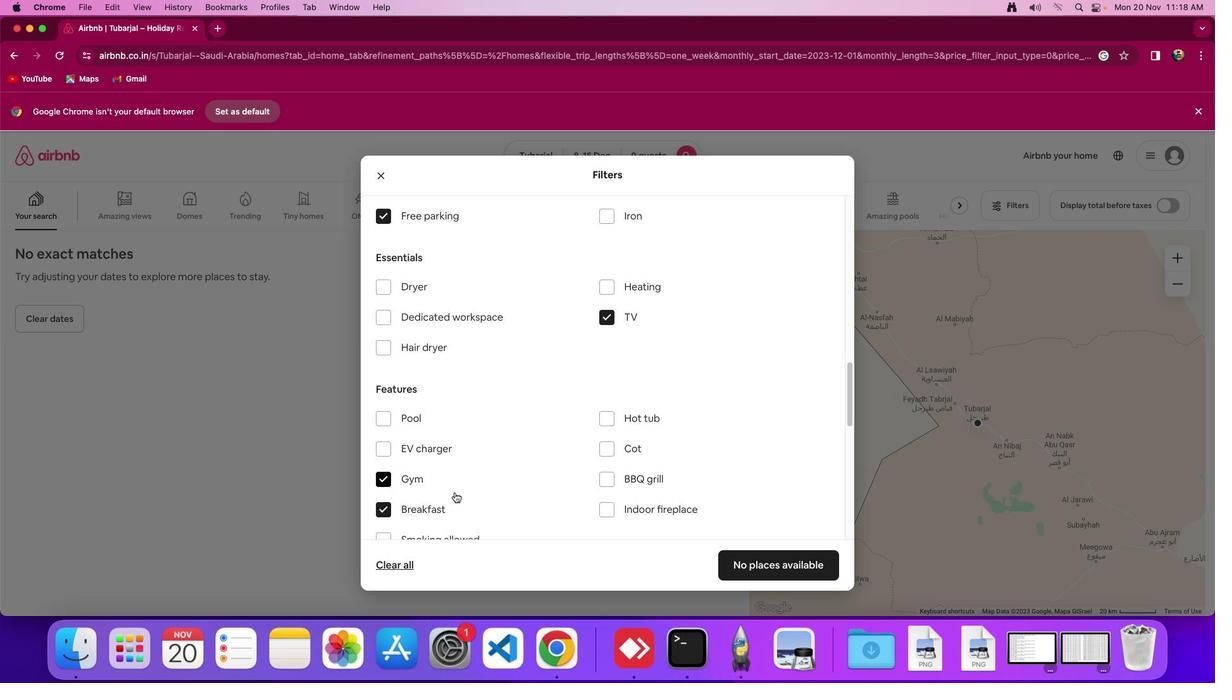 
Action: Mouse scrolled (455, 492) with delta (0, 0)
Screenshot: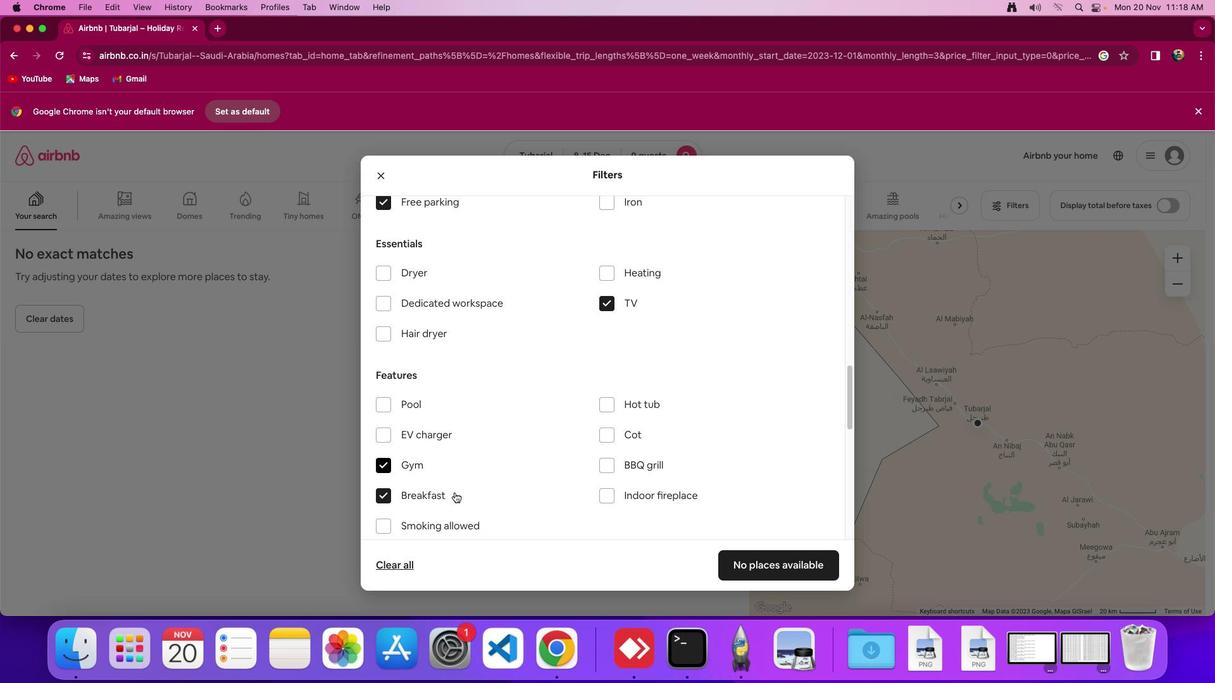 
Action: Mouse moved to (455, 492)
Screenshot: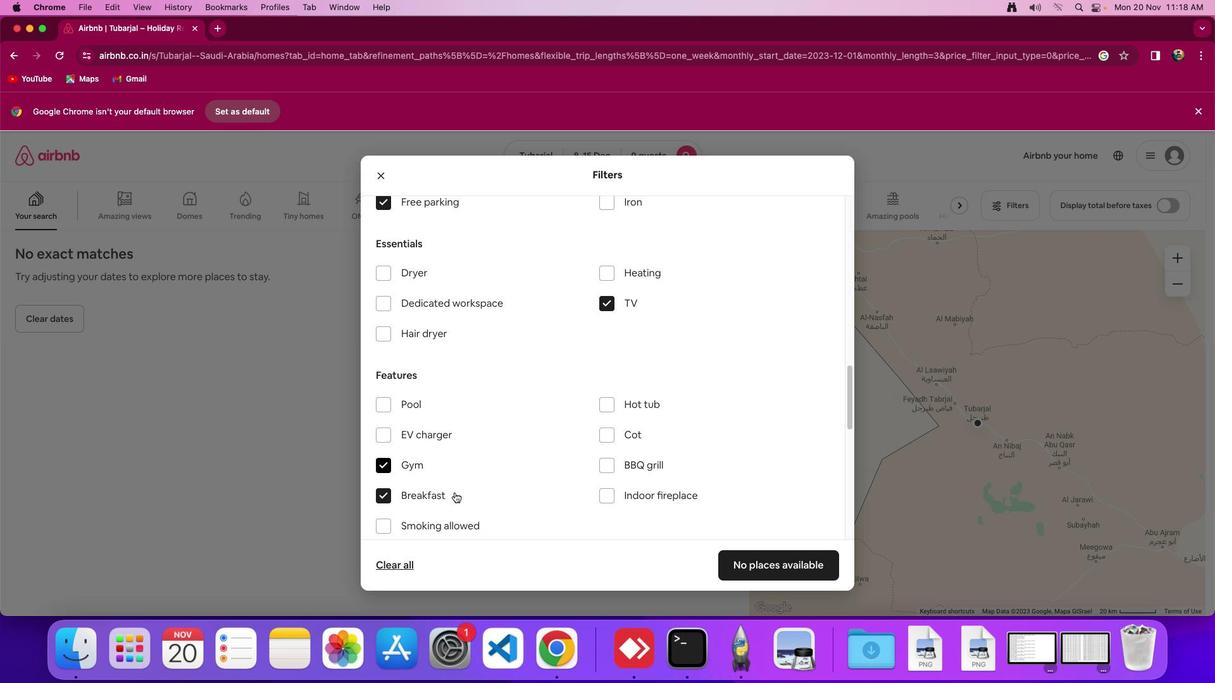 
Action: Mouse scrolled (455, 492) with delta (0, 0)
Screenshot: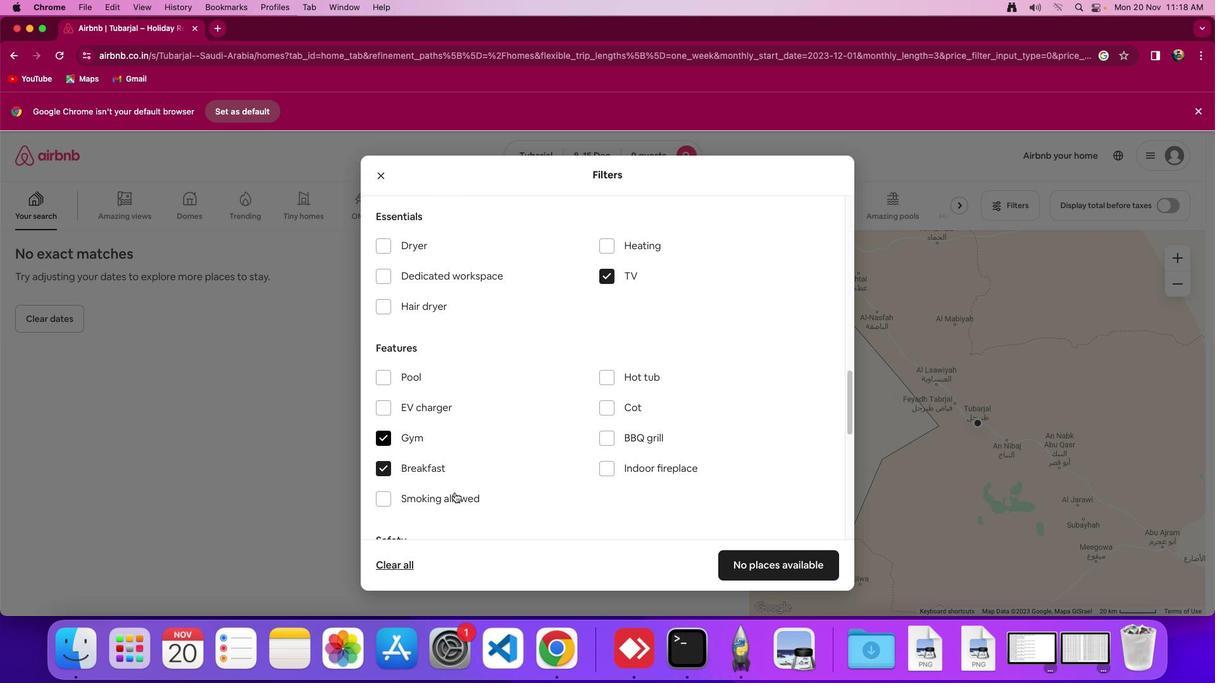 
Action: Mouse moved to (777, 566)
Screenshot: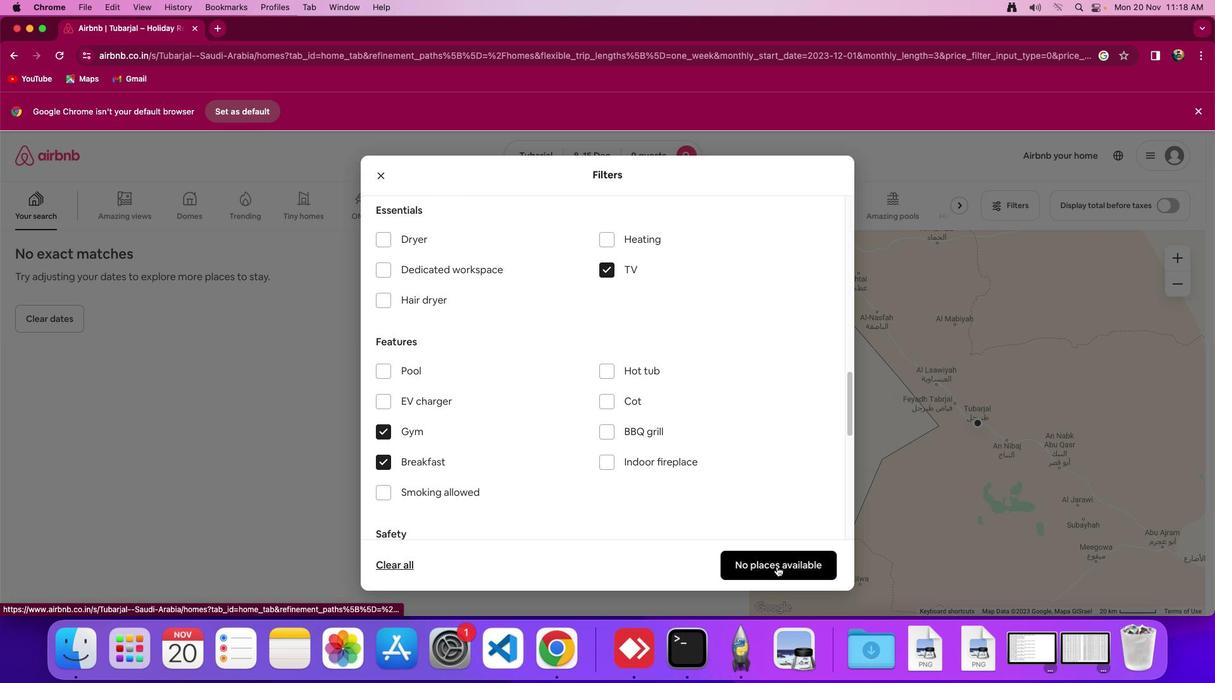 
Action: Mouse pressed left at (777, 566)
Screenshot: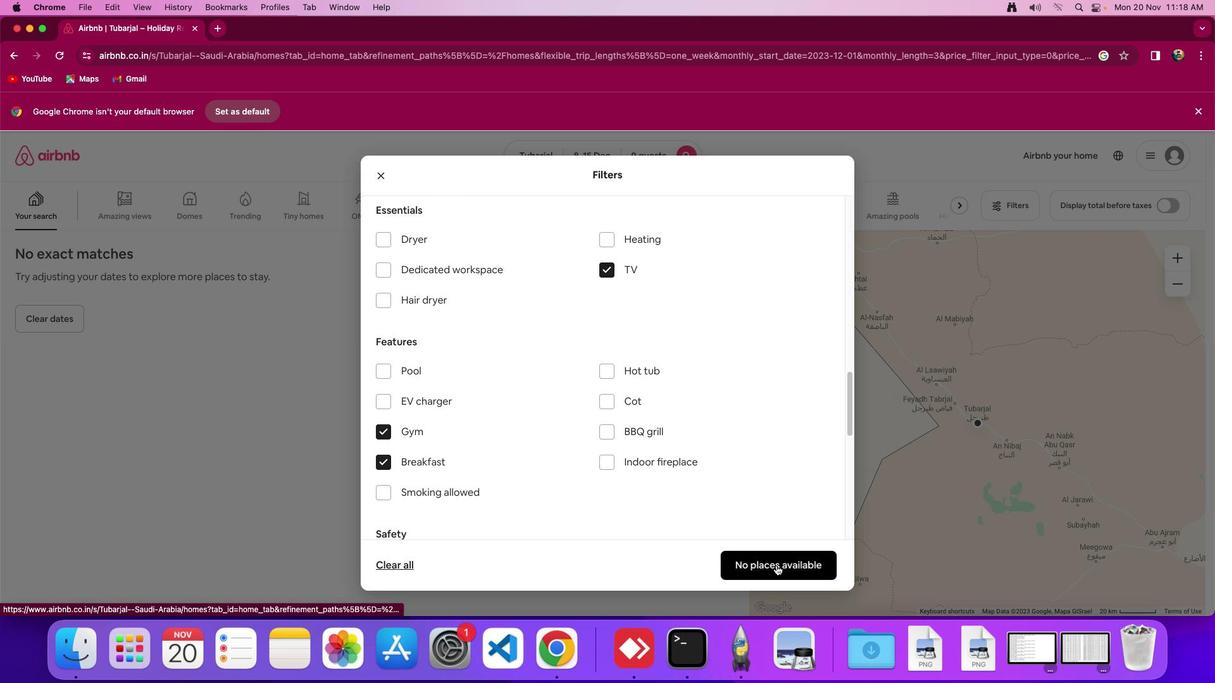 
Action: Mouse moved to (641, 514)
Screenshot: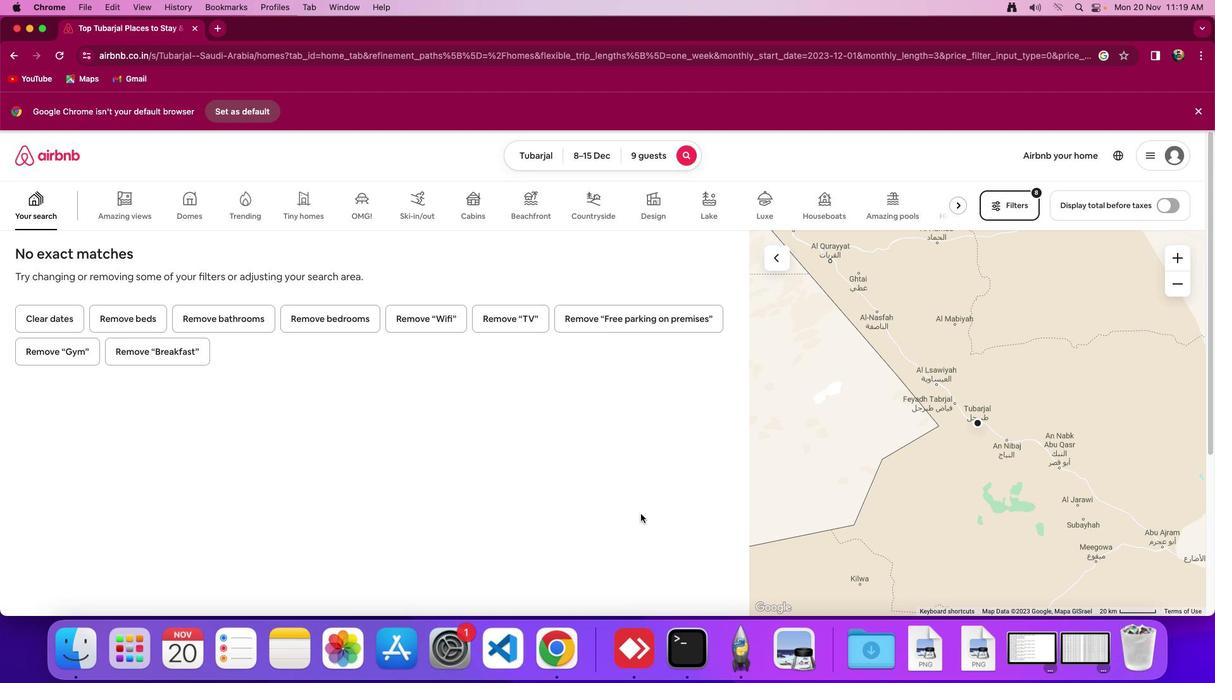 
Action: Mouse pressed left at (641, 514)
Screenshot: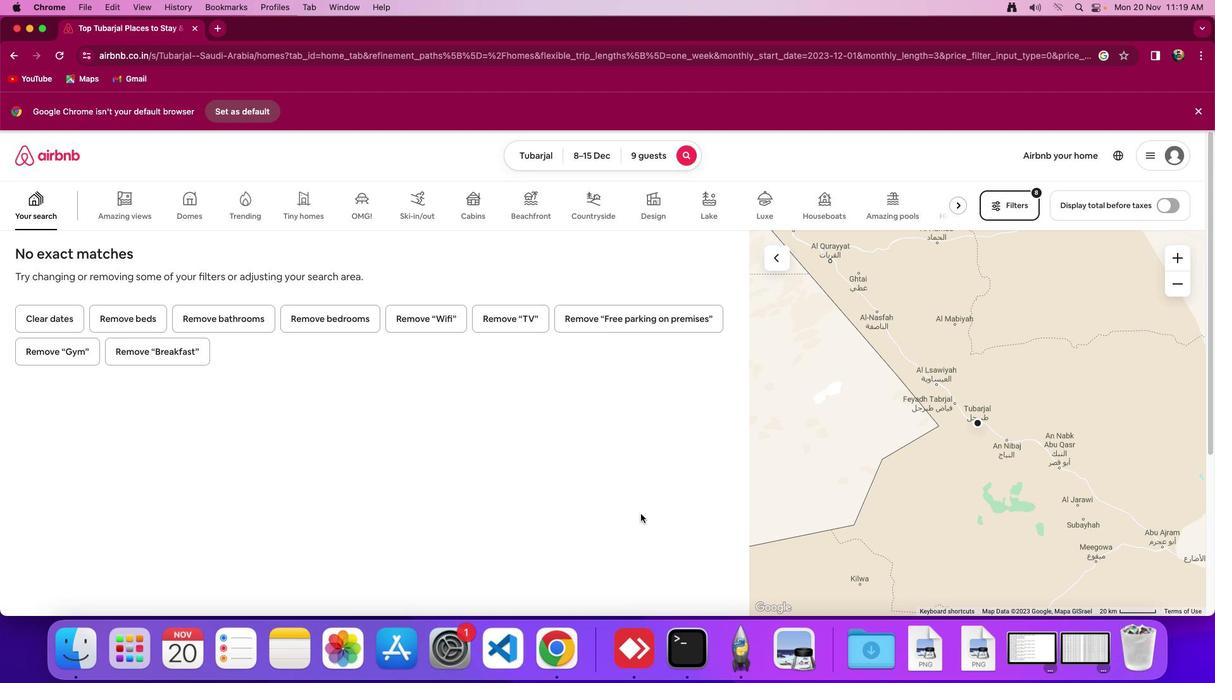 
Action: Mouse moved to (643, 511)
Screenshot: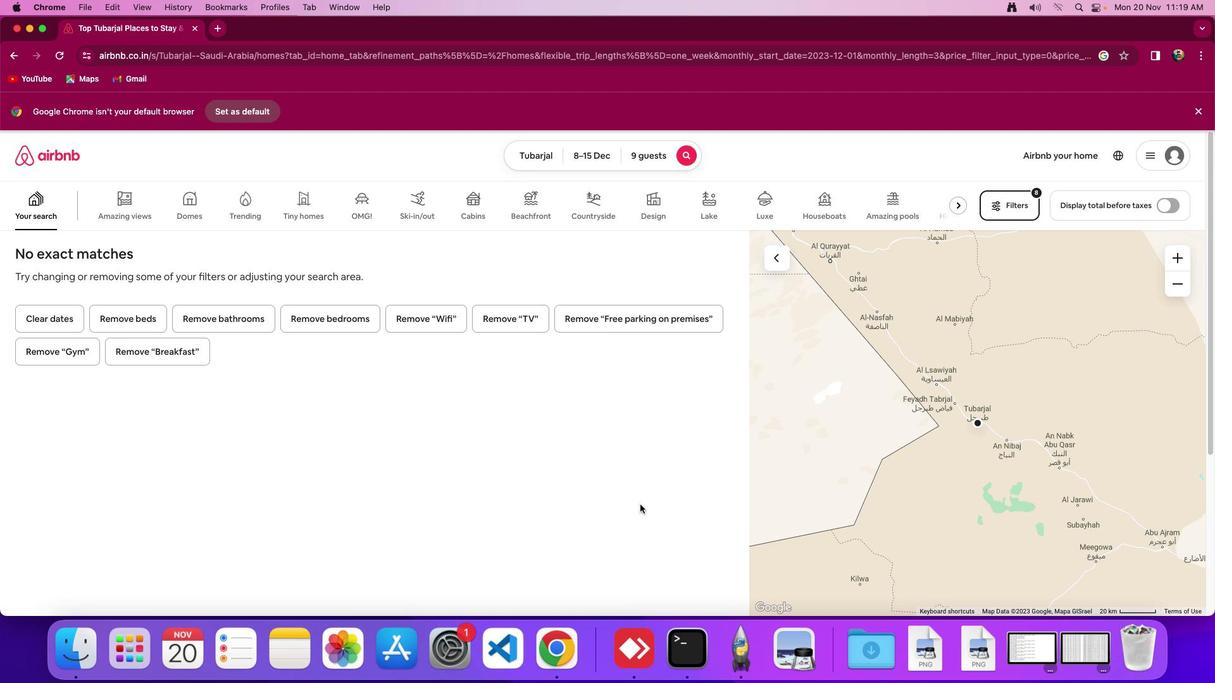 
